 Task: Look for space in Deerfield, United States from 10th July, 2023 to 25th July, 2023 for 3 adults, 1 child in price range Rs.15000 to Rs.25000. Place can be shared room with 2 bedrooms having 3 beds and 2 bathrooms. Property type can be house, flat, guest house. Amenities needed are: wifi, TV, free parkinig on premises, gym, breakfast. Booking option can be shelf check-in. Required host language is English.
Action: Mouse moved to (558, 117)
Screenshot: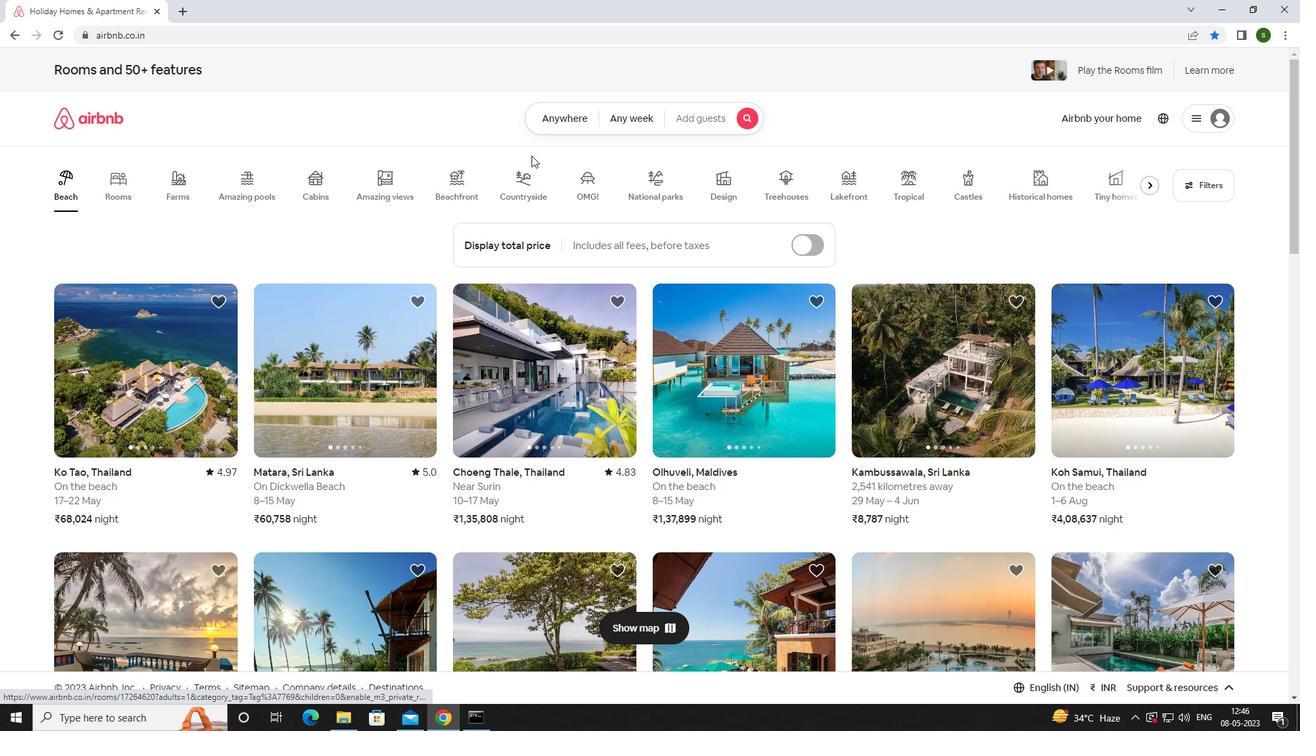 
Action: Mouse pressed left at (558, 117)
Screenshot: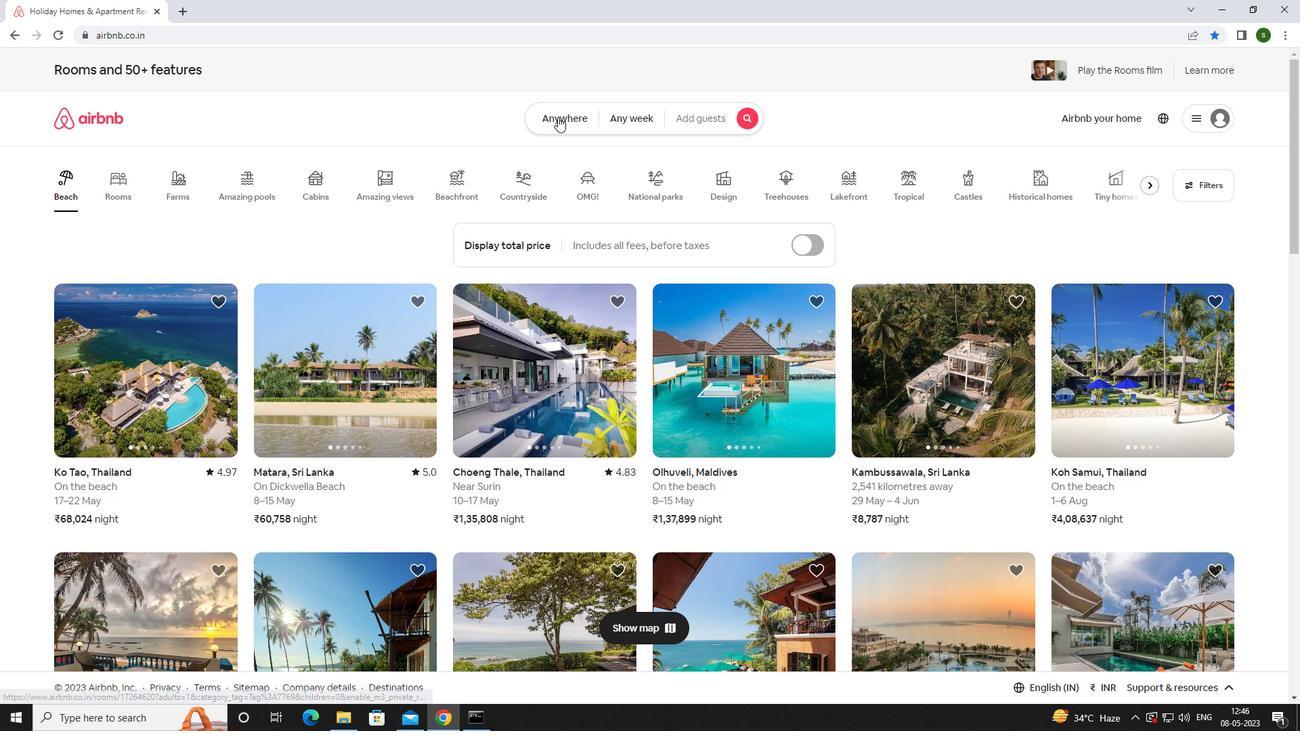 
Action: Mouse moved to (430, 169)
Screenshot: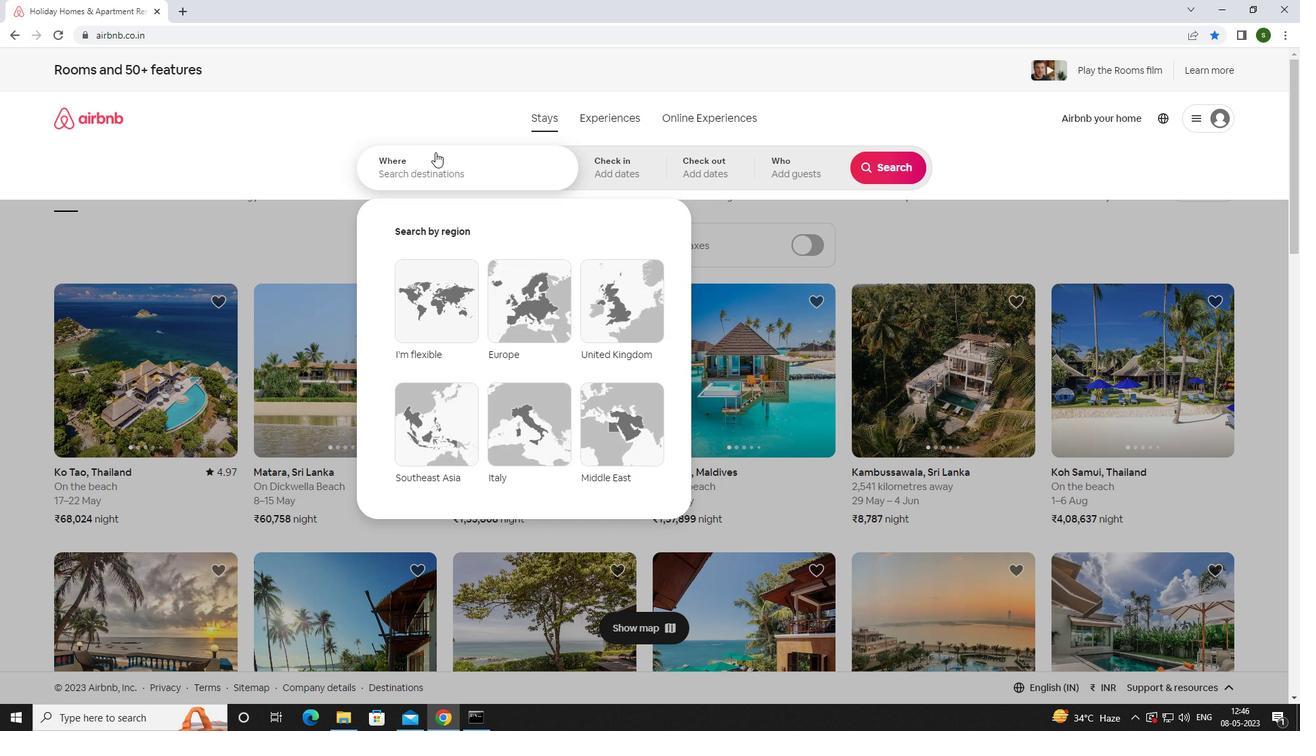 
Action: Mouse pressed left at (430, 169)
Screenshot: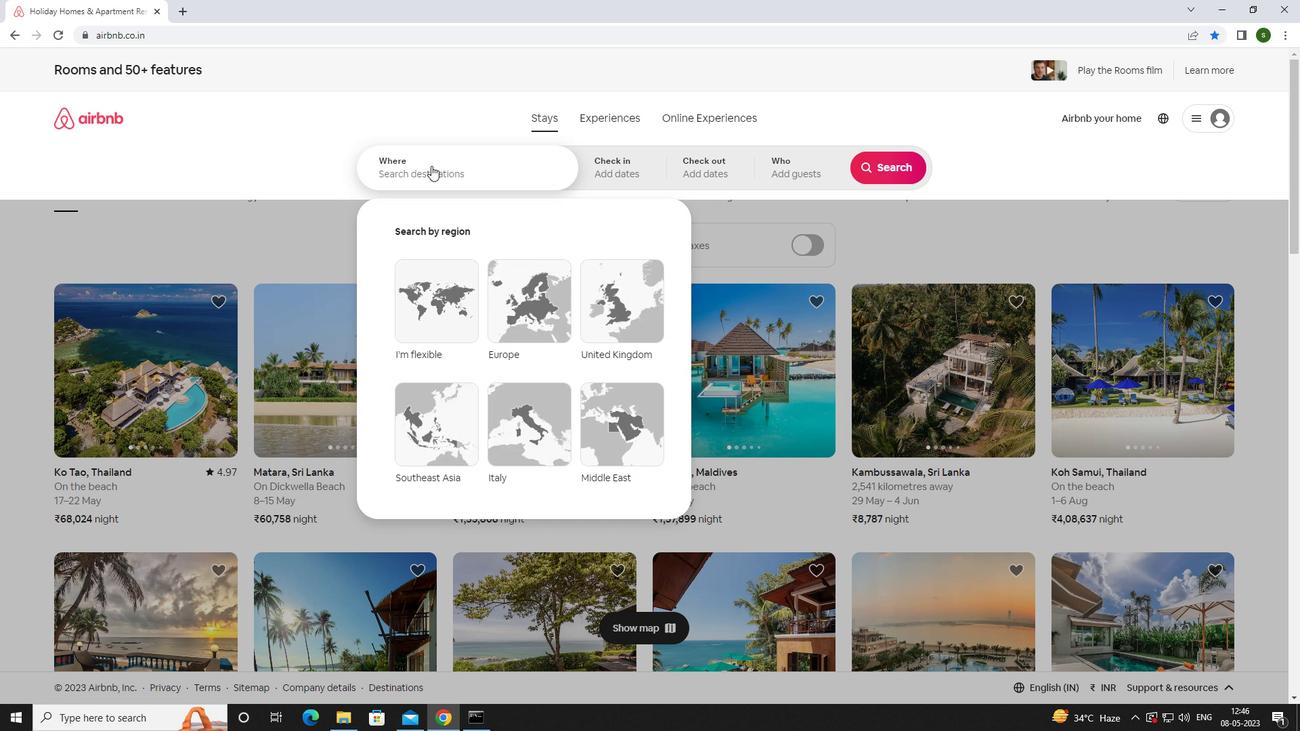 
Action: Key pressed <Key.caps_lock>d<Key.caps_lock>eerfield,<Key.space><Key.caps_lock>u<Key.caps_lock>nited<Key.space><Key.caps_lock>s<Key.caps_lock>tates<Key.enter>
Screenshot: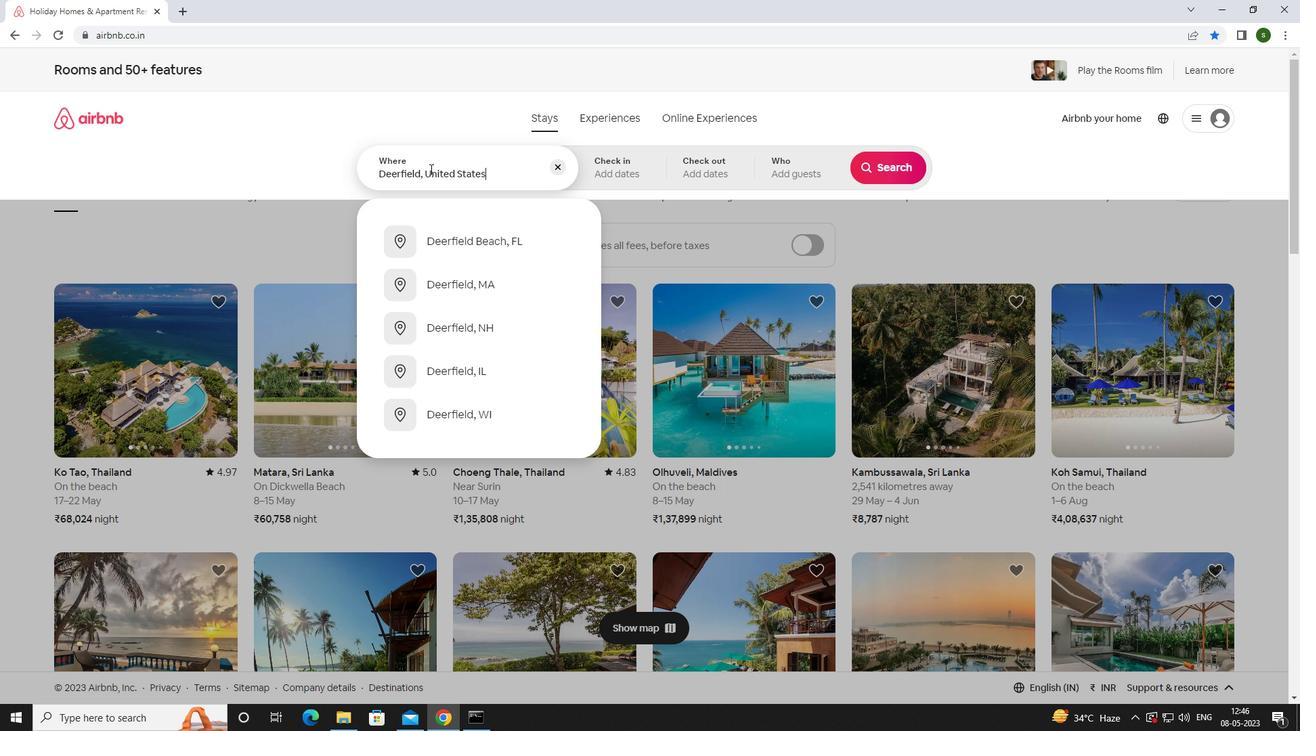 
Action: Mouse moved to (883, 268)
Screenshot: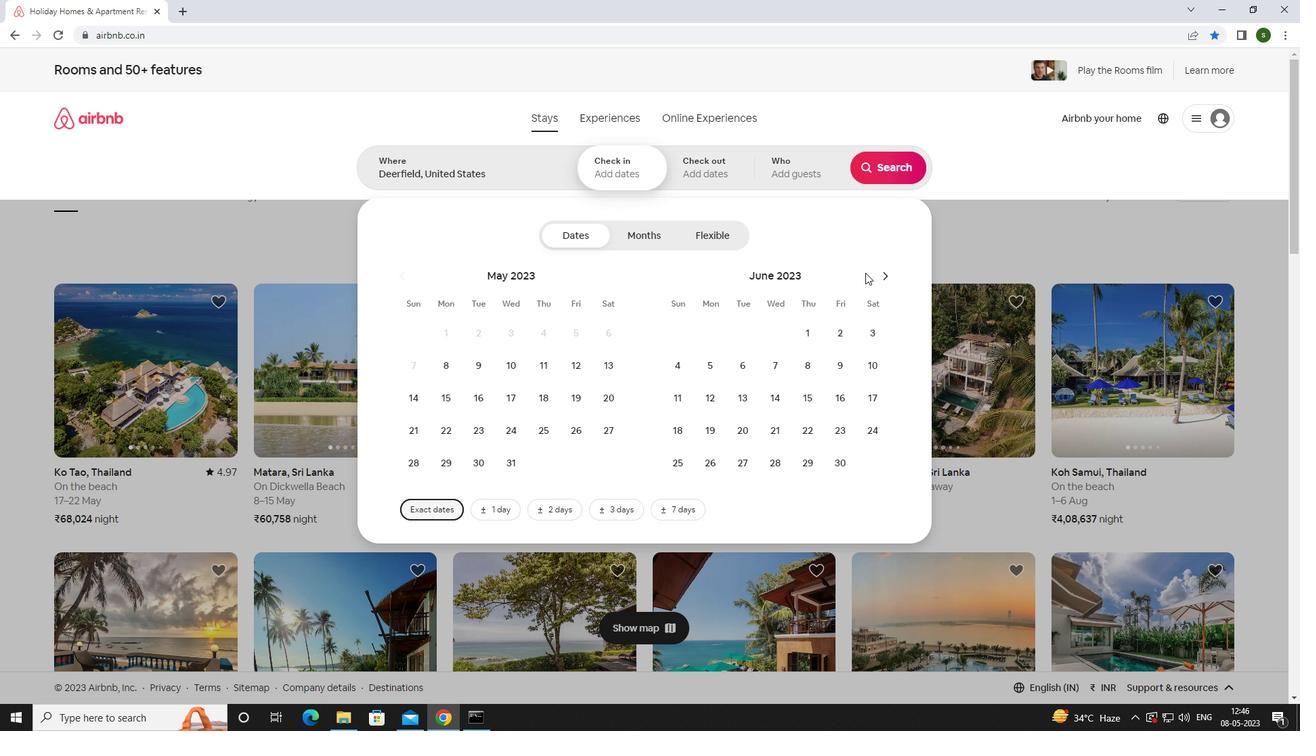 
Action: Mouse pressed left at (883, 268)
Screenshot: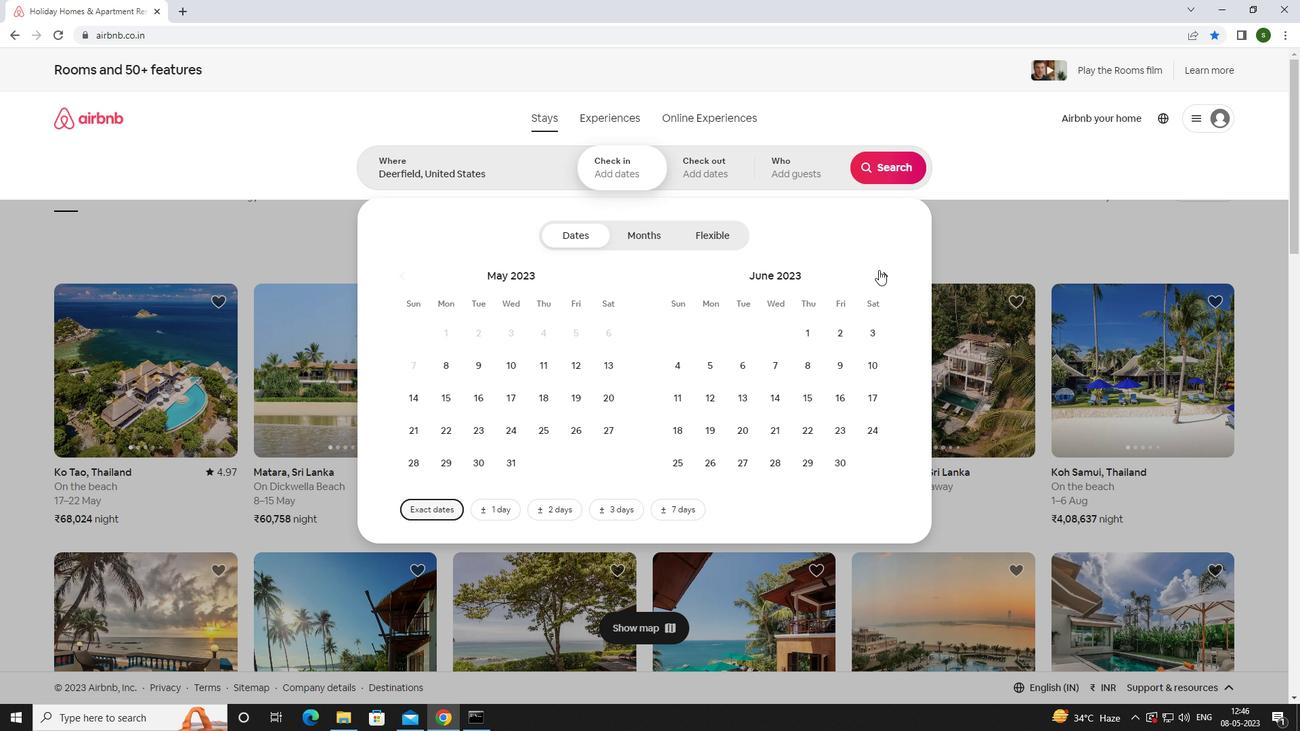 
Action: Mouse moved to (715, 402)
Screenshot: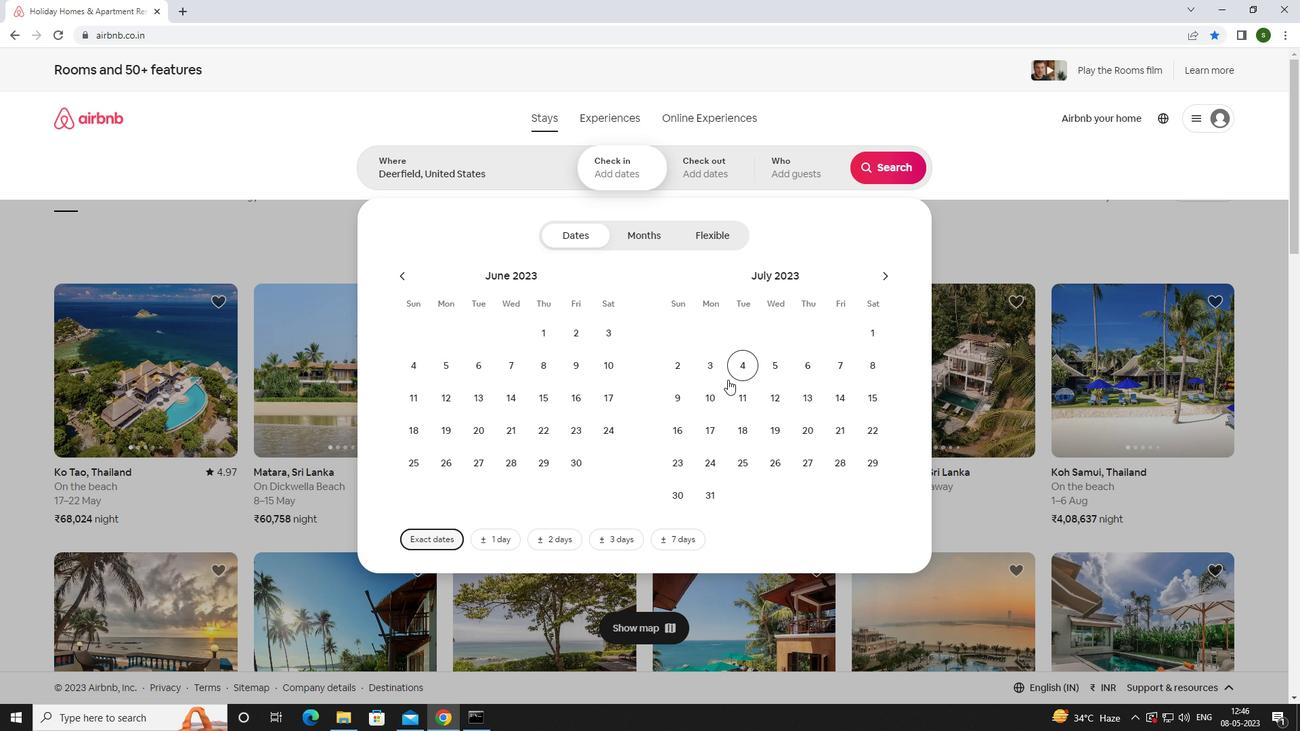 
Action: Mouse pressed left at (715, 402)
Screenshot: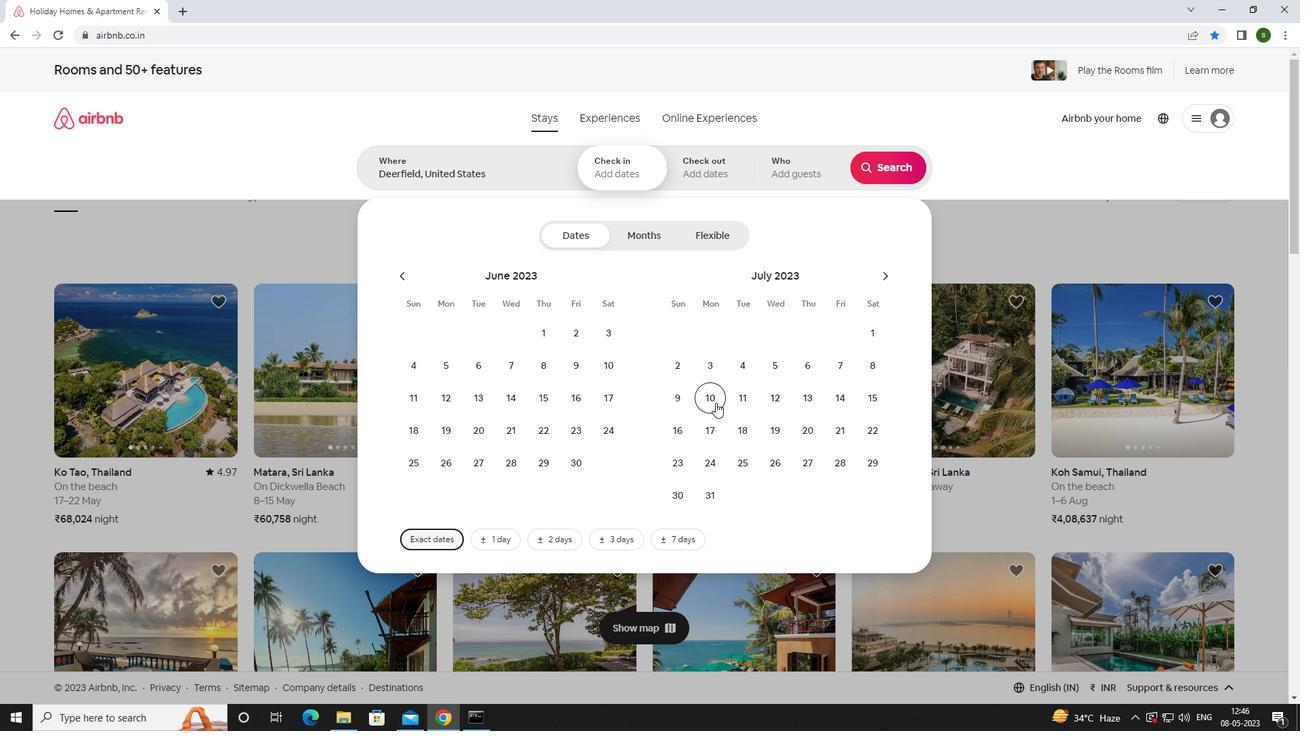 
Action: Mouse moved to (742, 455)
Screenshot: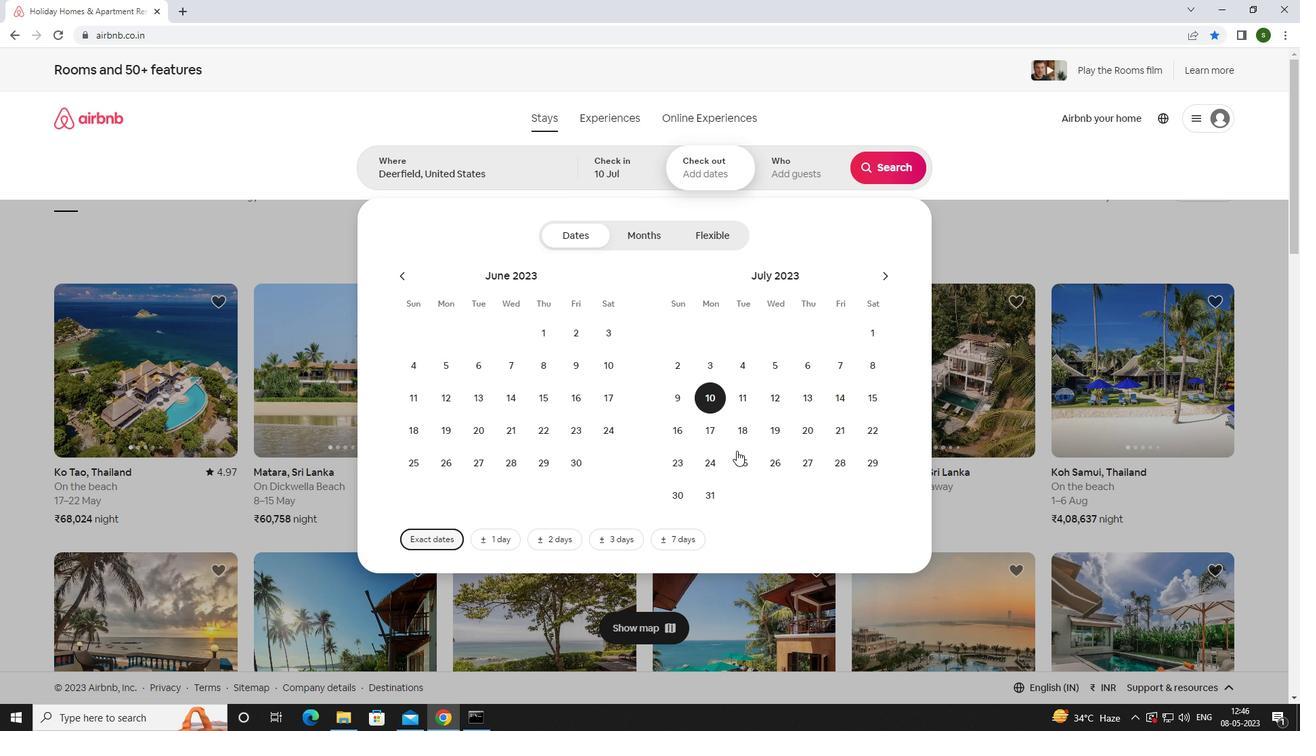 
Action: Mouse pressed left at (742, 455)
Screenshot: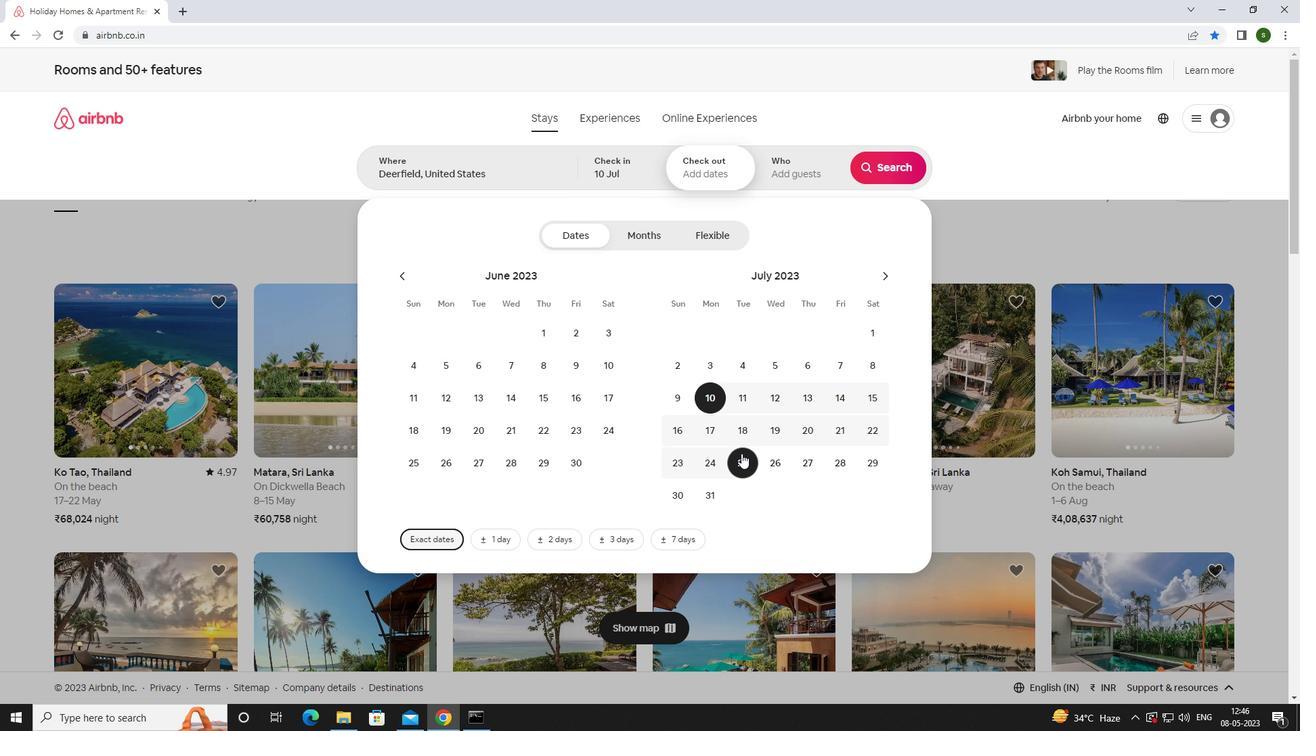 
Action: Mouse moved to (793, 171)
Screenshot: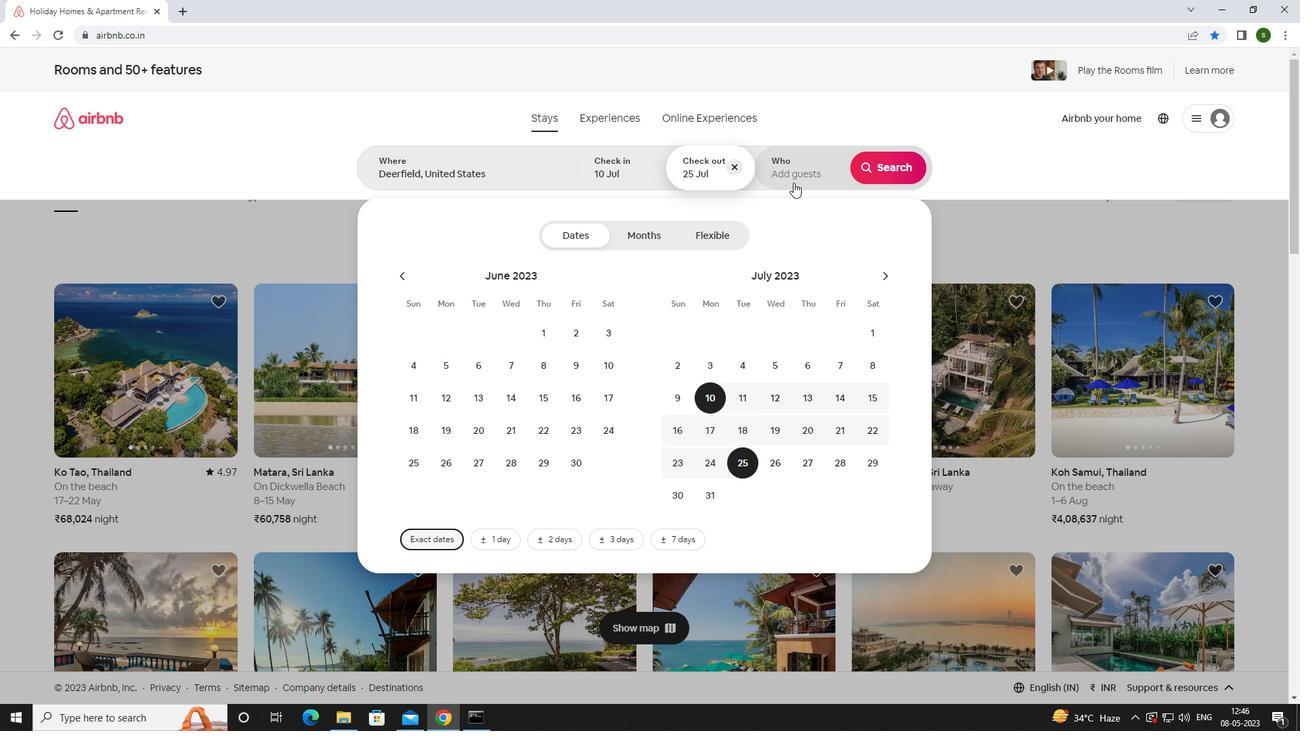 
Action: Mouse pressed left at (793, 171)
Screenshot: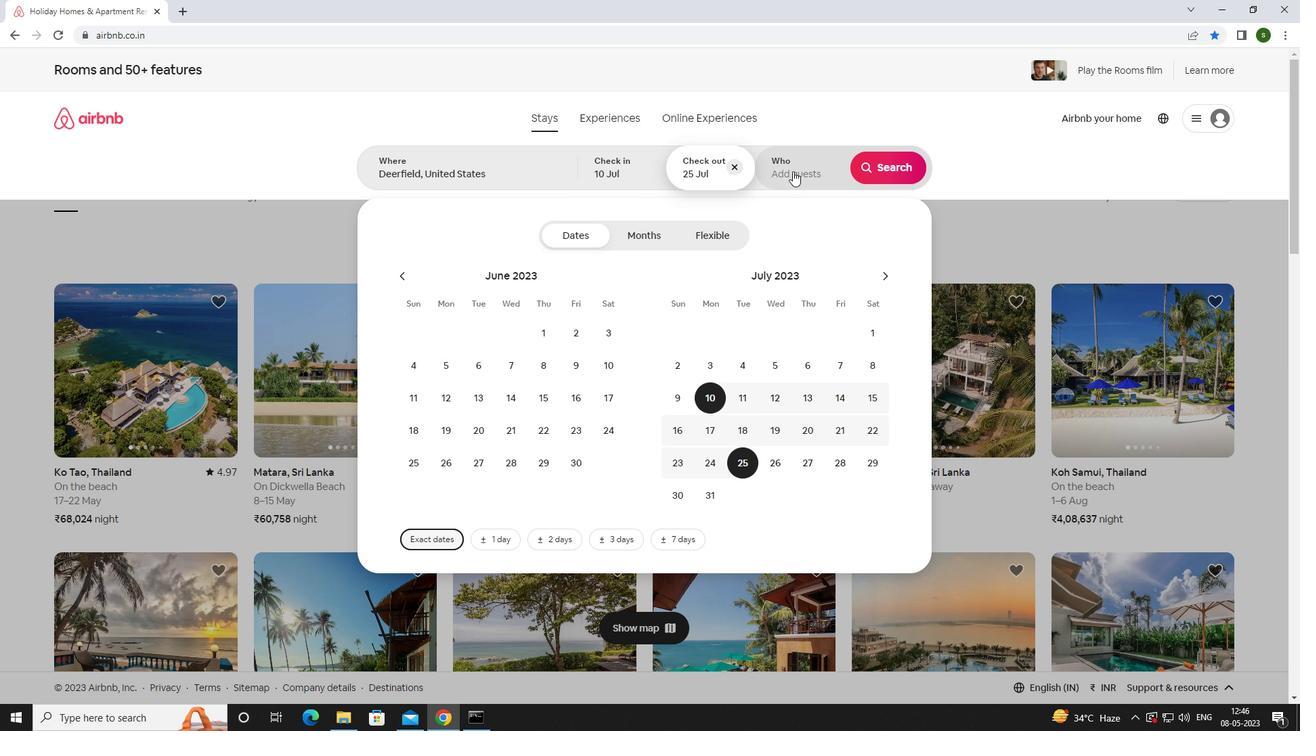 
Action: Mouse moved to (893, 233)
Screenshot: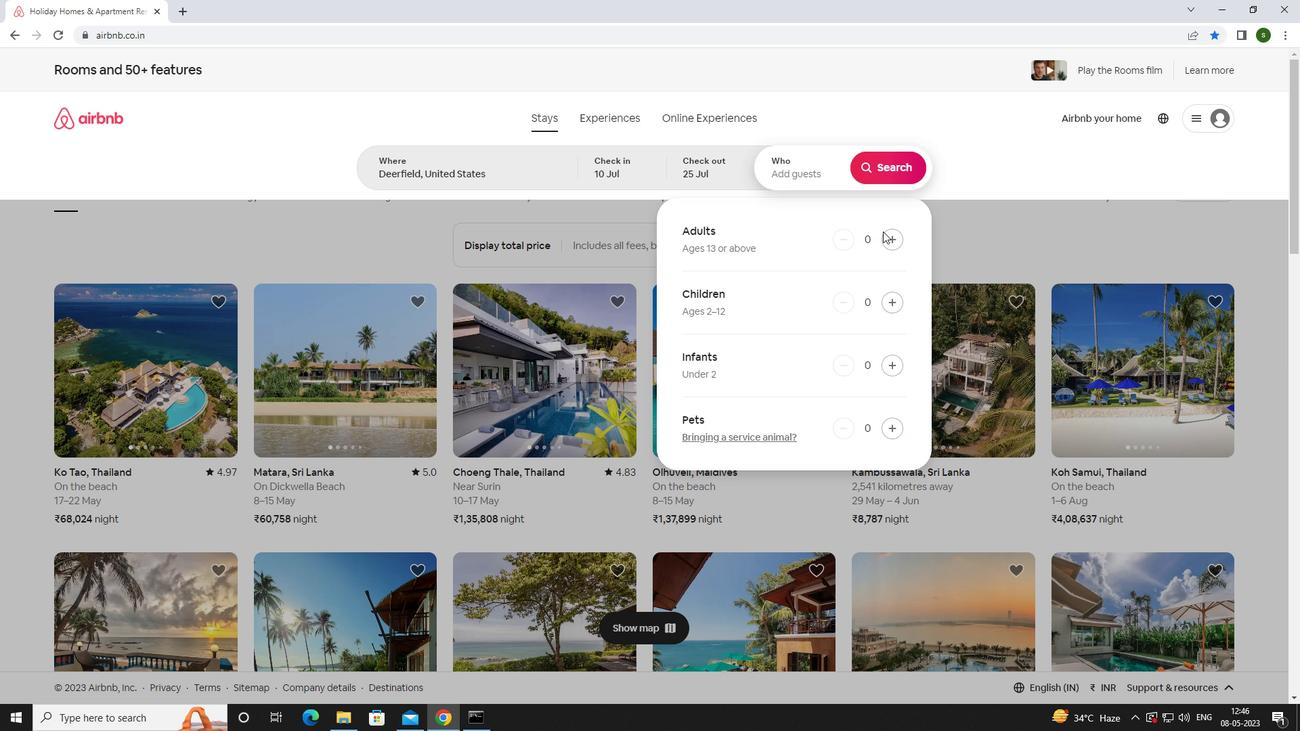 
Action: Mouse pressed left at (893, 233)
Screenshot: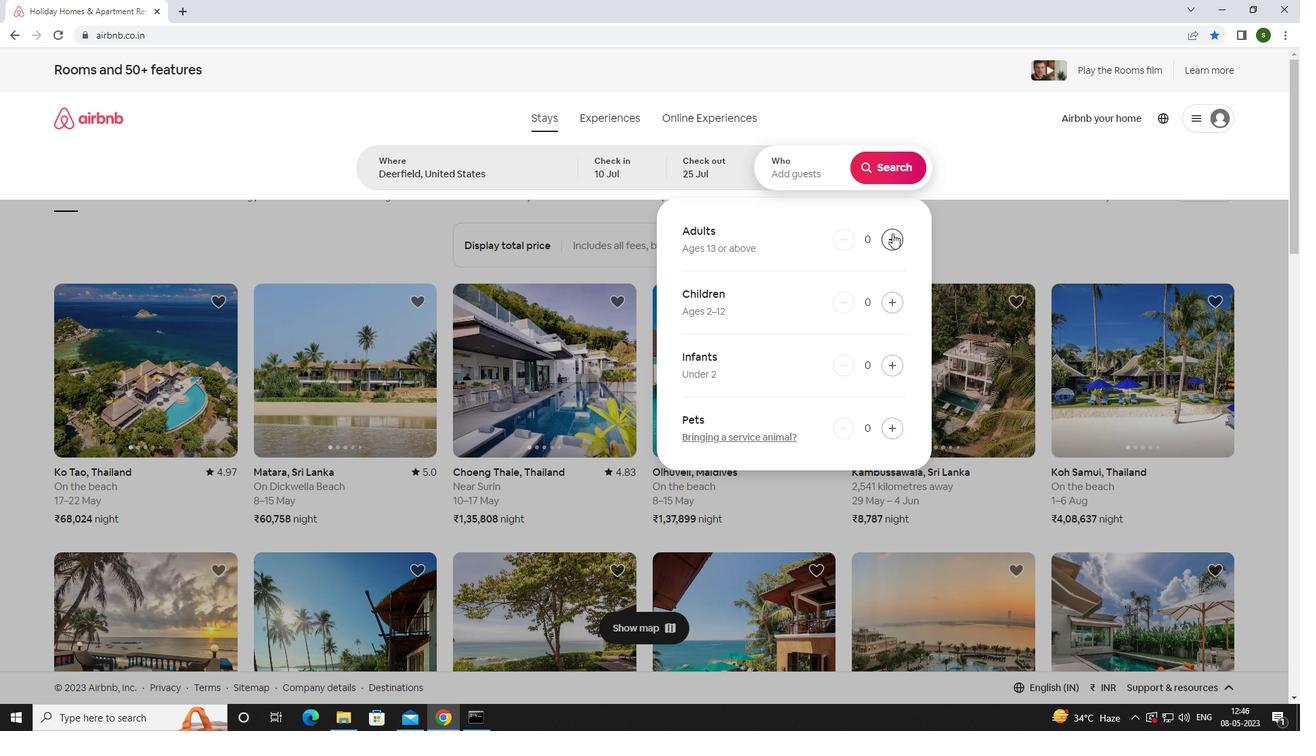 
Action: Mouse pressed left at (893, 233)
Screenshot: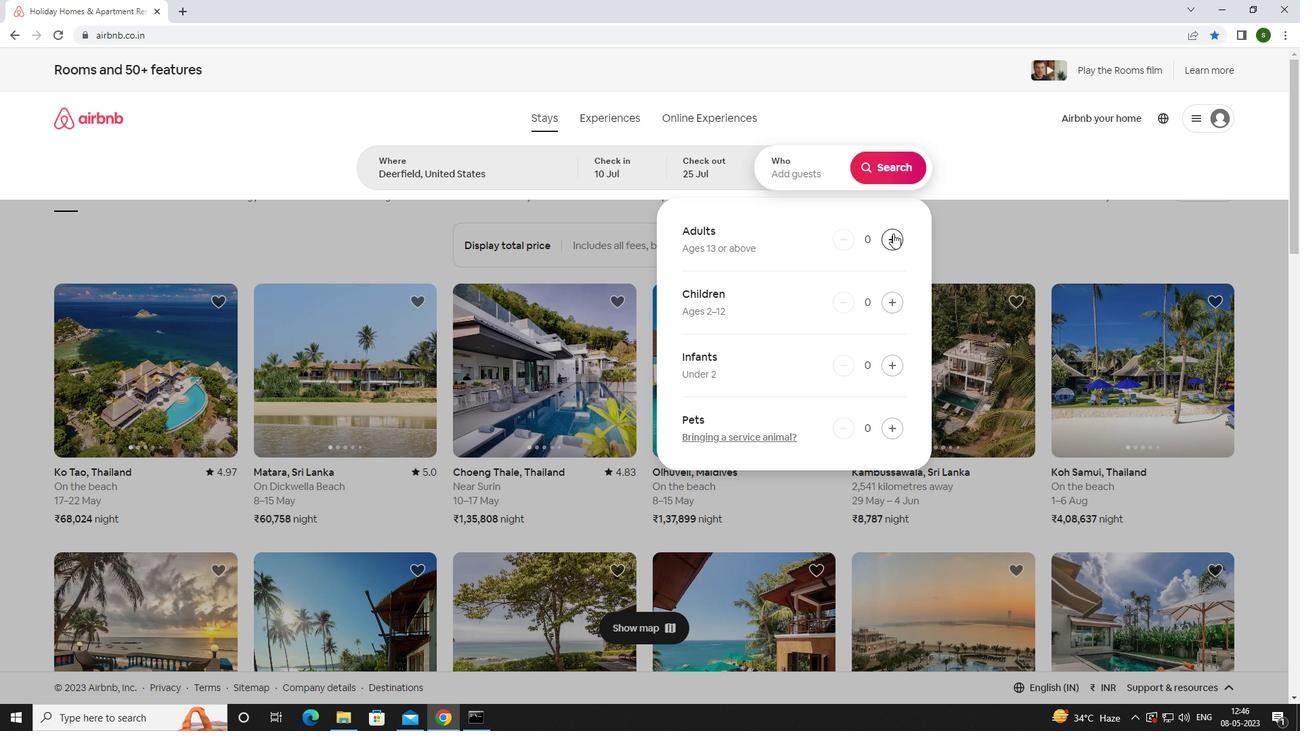 
Action: Mouse pressed left at (893, 233)
Screenshot: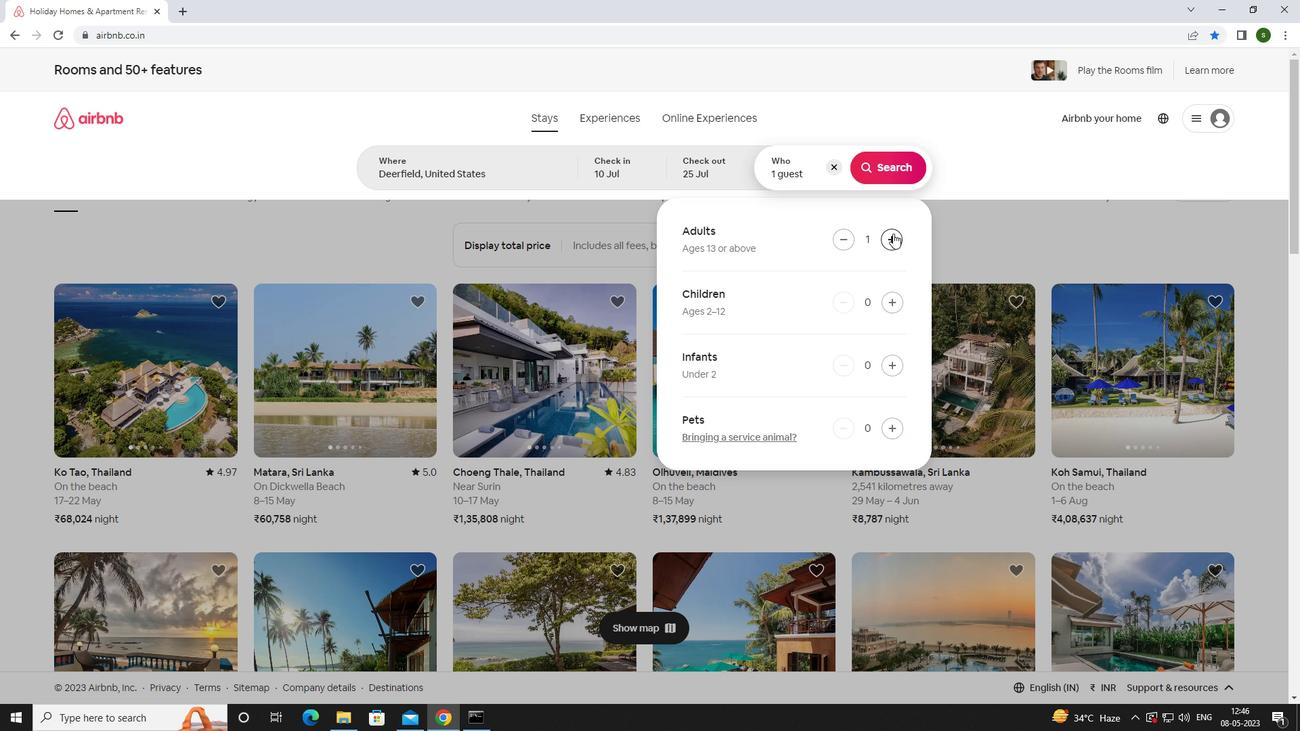 
Action: Mouse moved to (888, 295)
Screenshot: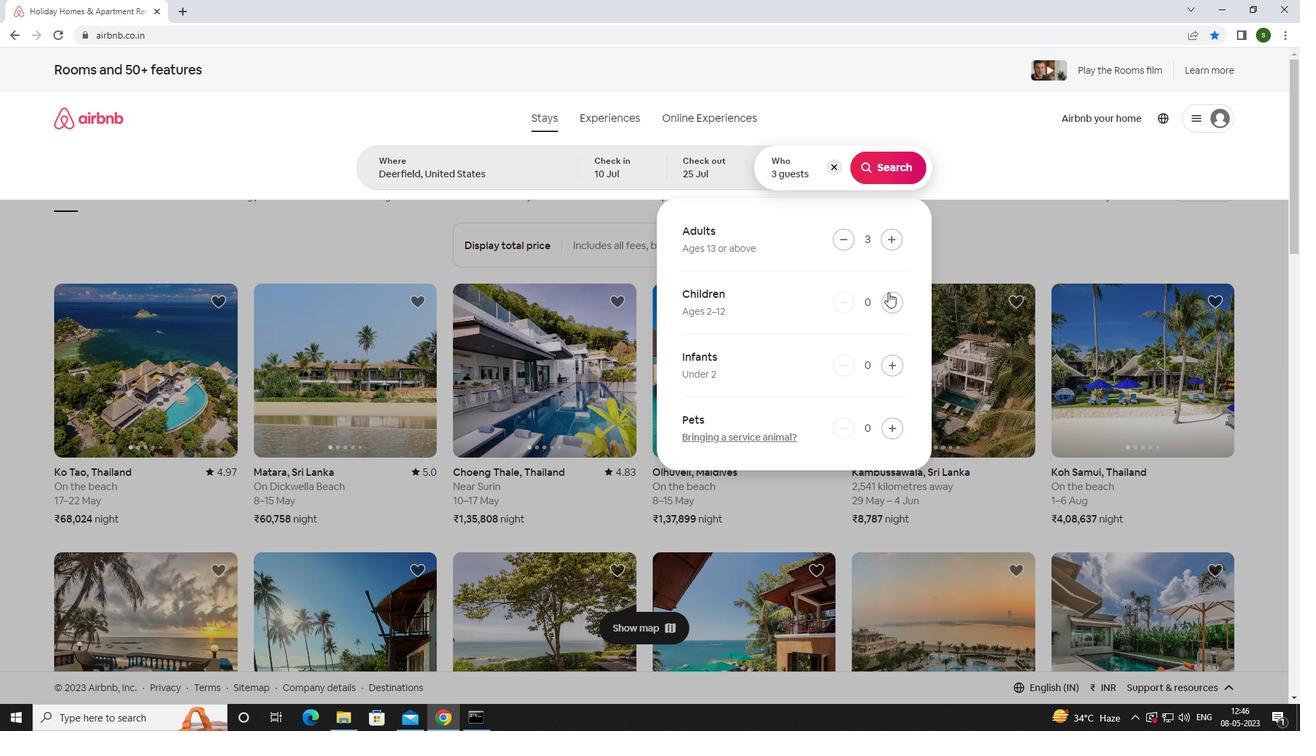 
Action: Mouse pressed left at (888, 295)
Screenshot: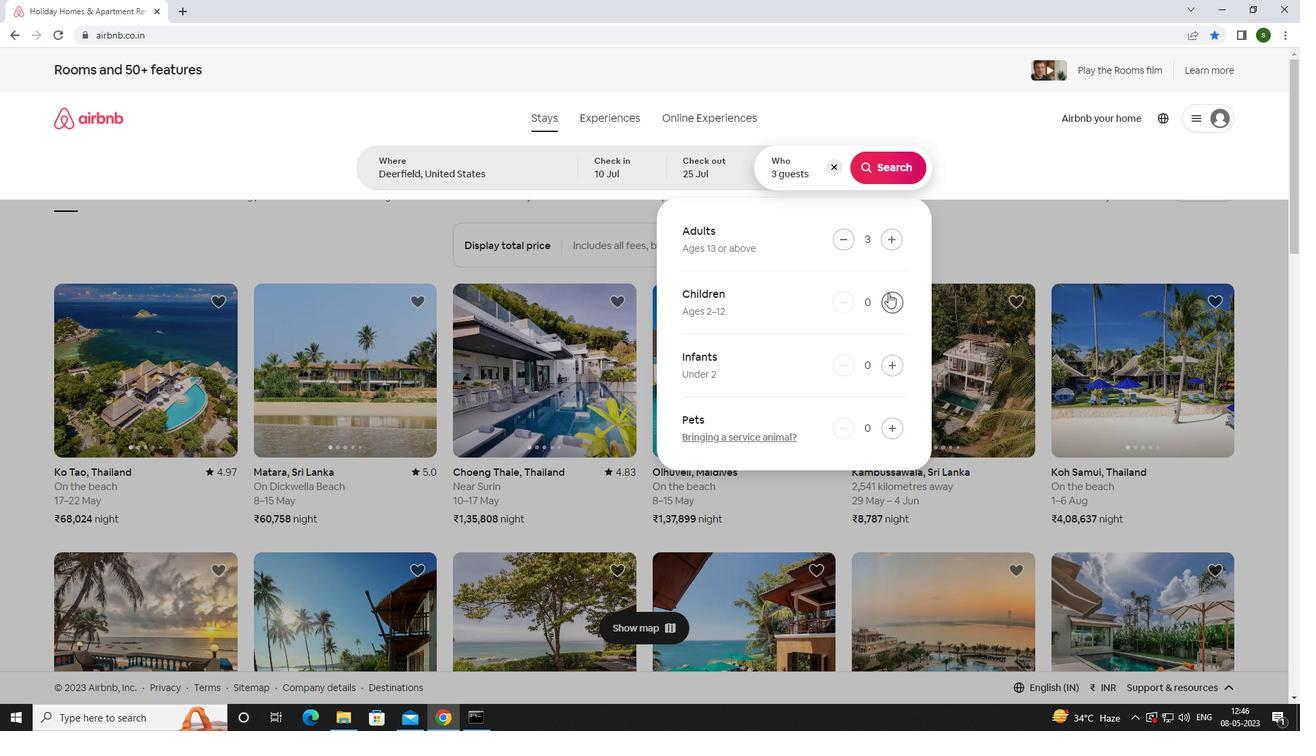 
Action: Mouse moved to (877, 169)
Screenshot: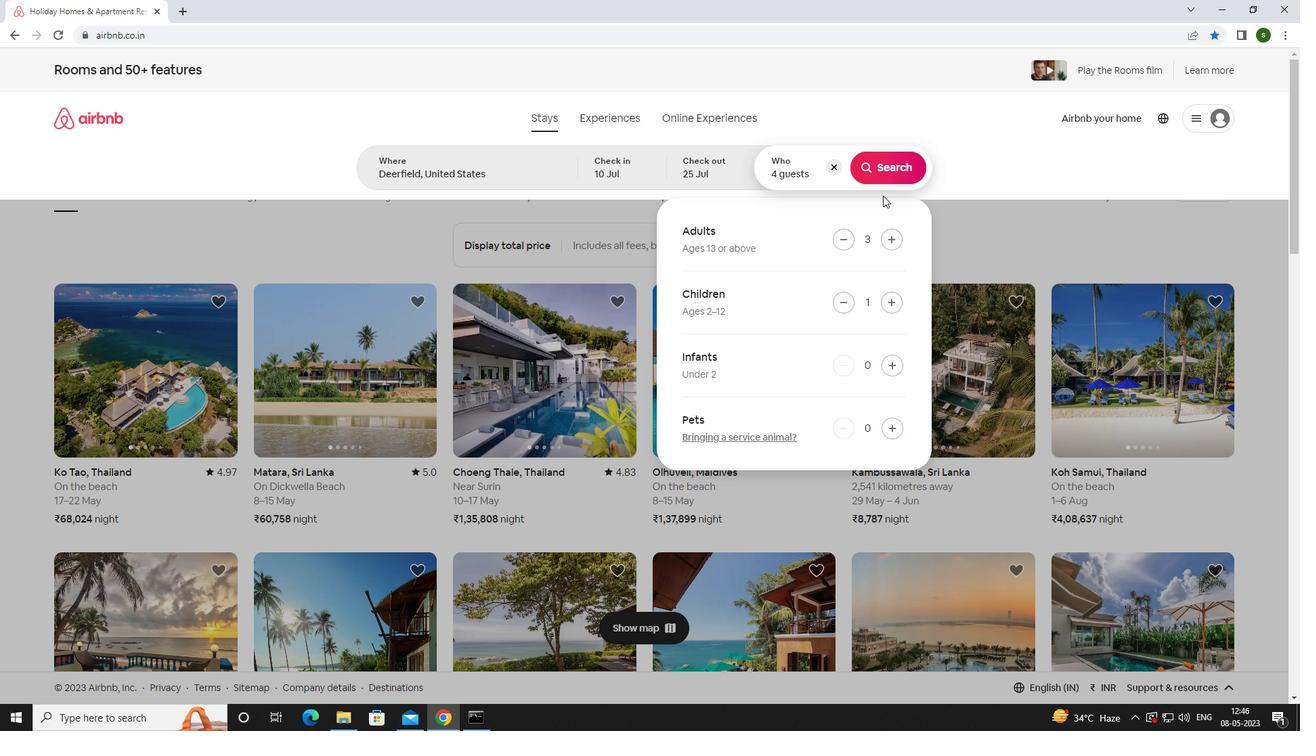 
Action: Mouse pressed left at (877, 169)
Screenshot: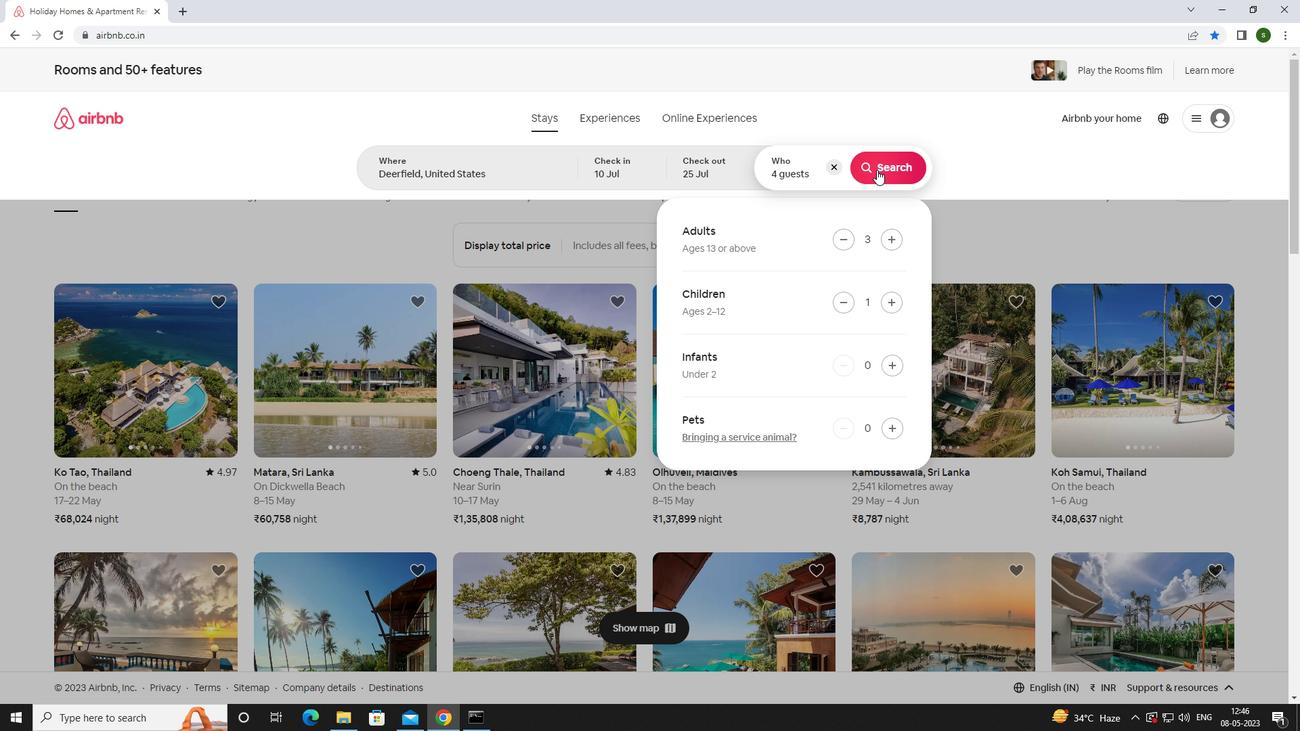 
Action: Mouse moved to (1242, 134)
Screenshot: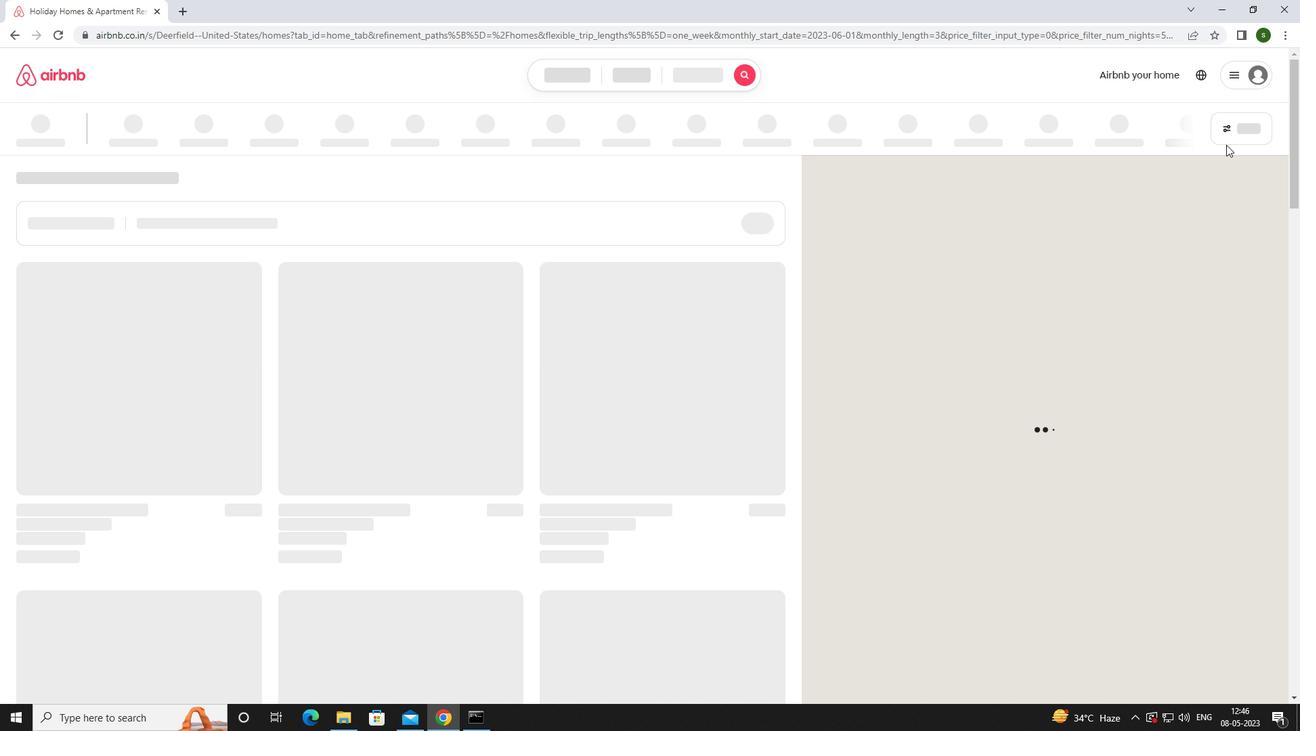 
Action: Mouse pressed left at (1242, 134)
Screenshot: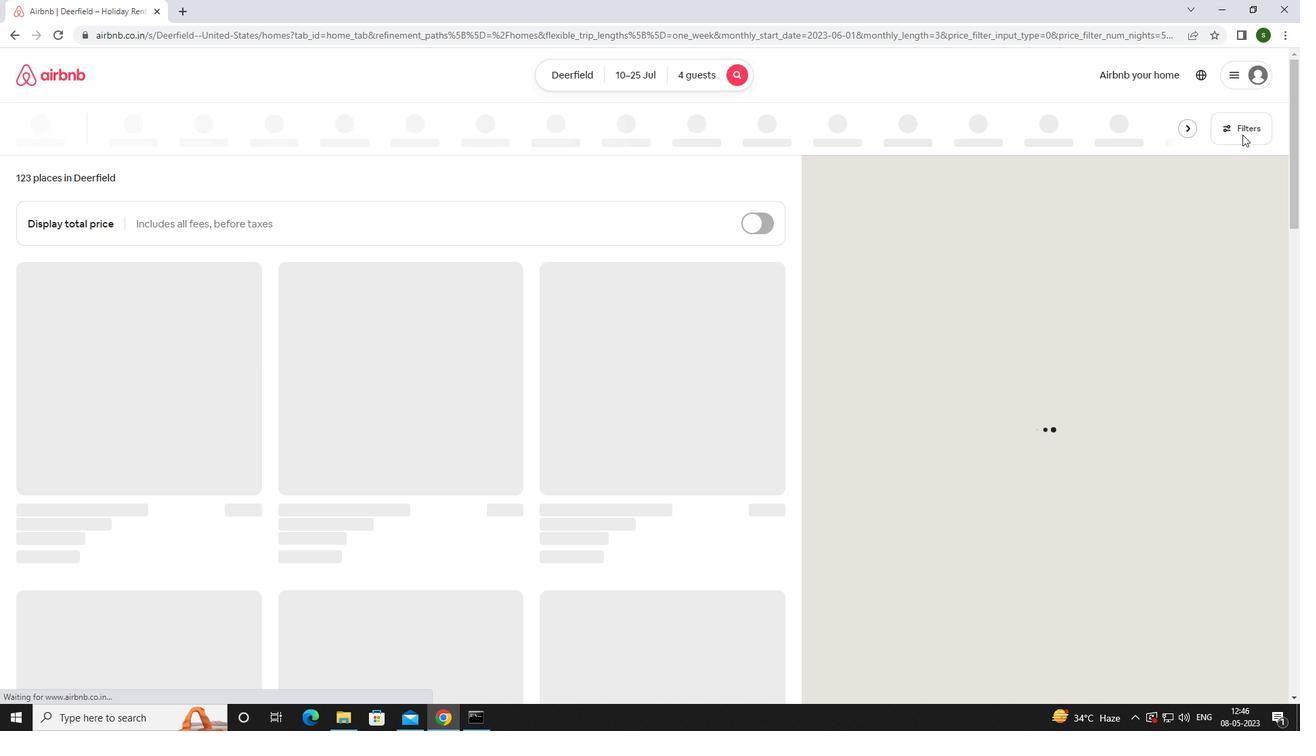 
Action: Mouse moved to (540, 467)
Screenshot: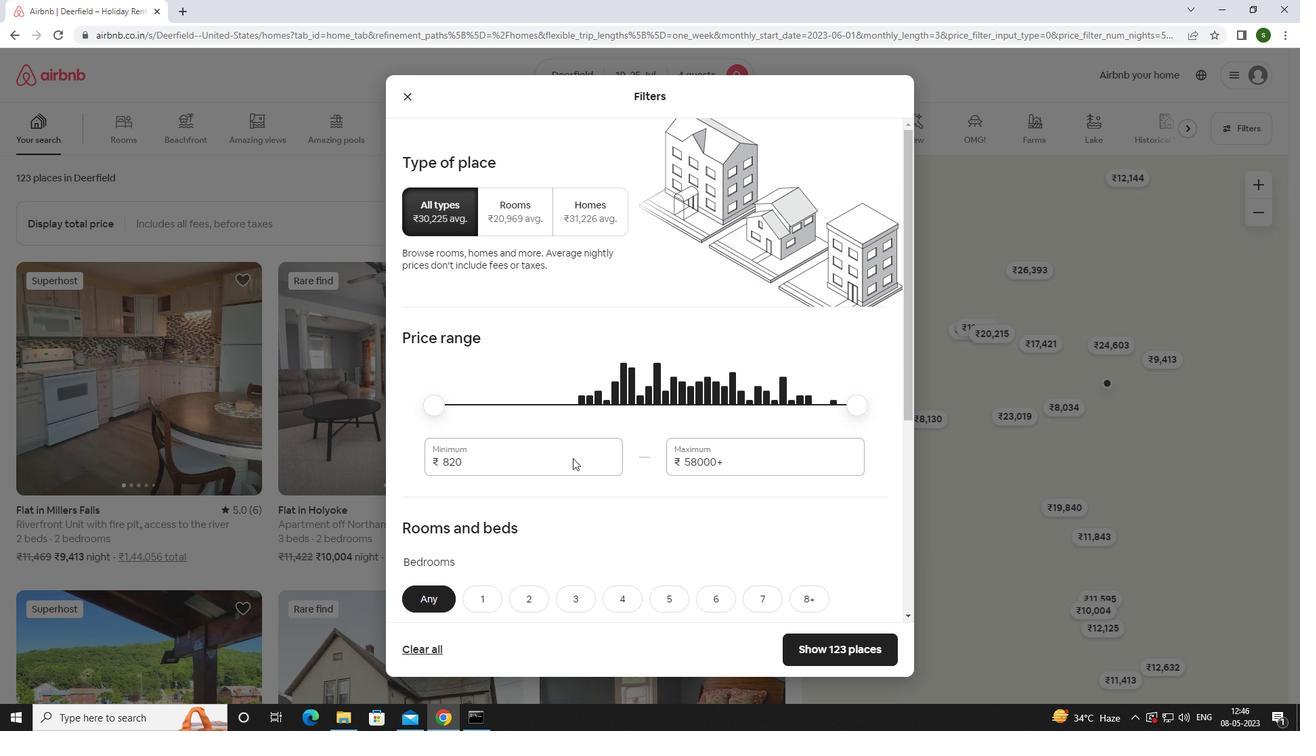 
Action: Mouse pressed left at (540, 467)
Screenshot: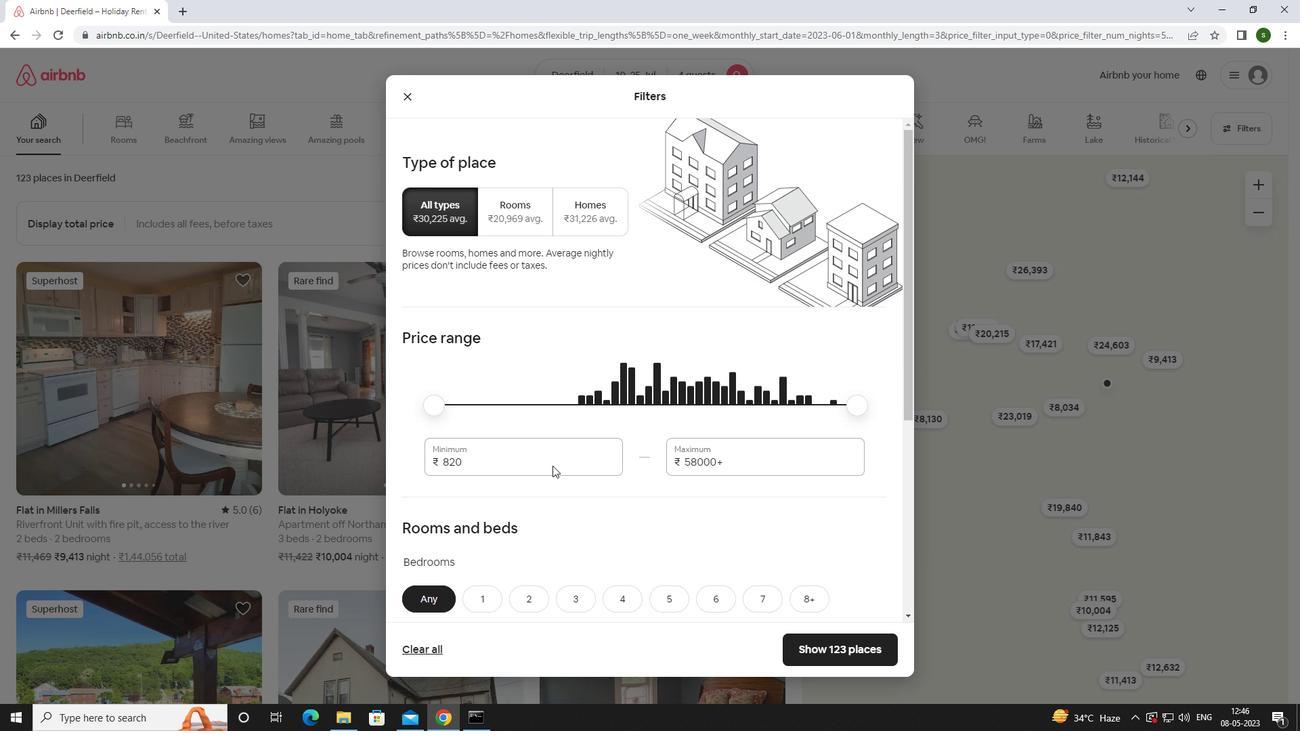 
Action: Mouse moved to (538, 467)
Screenshot: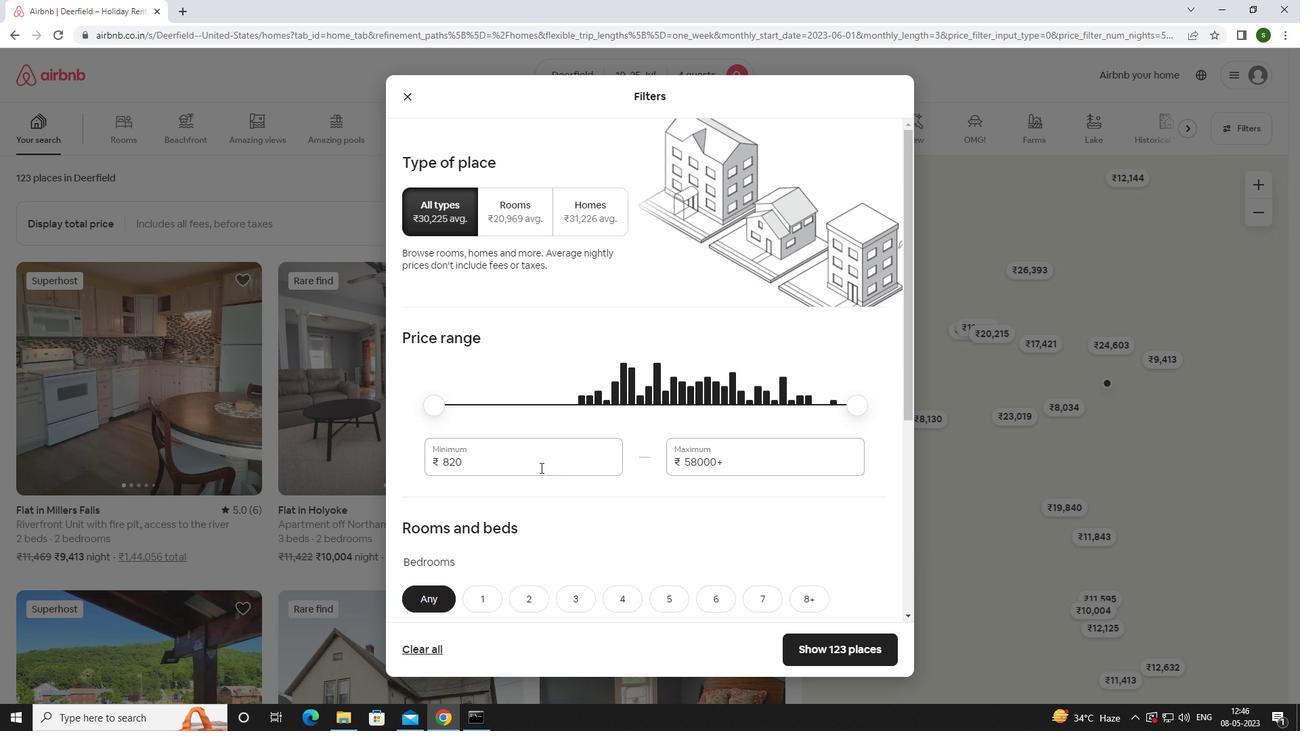 
Action: Key pressed <Key.backspace><Key.backspace><Key.backspace><Key.backspace>15000
Screenshot: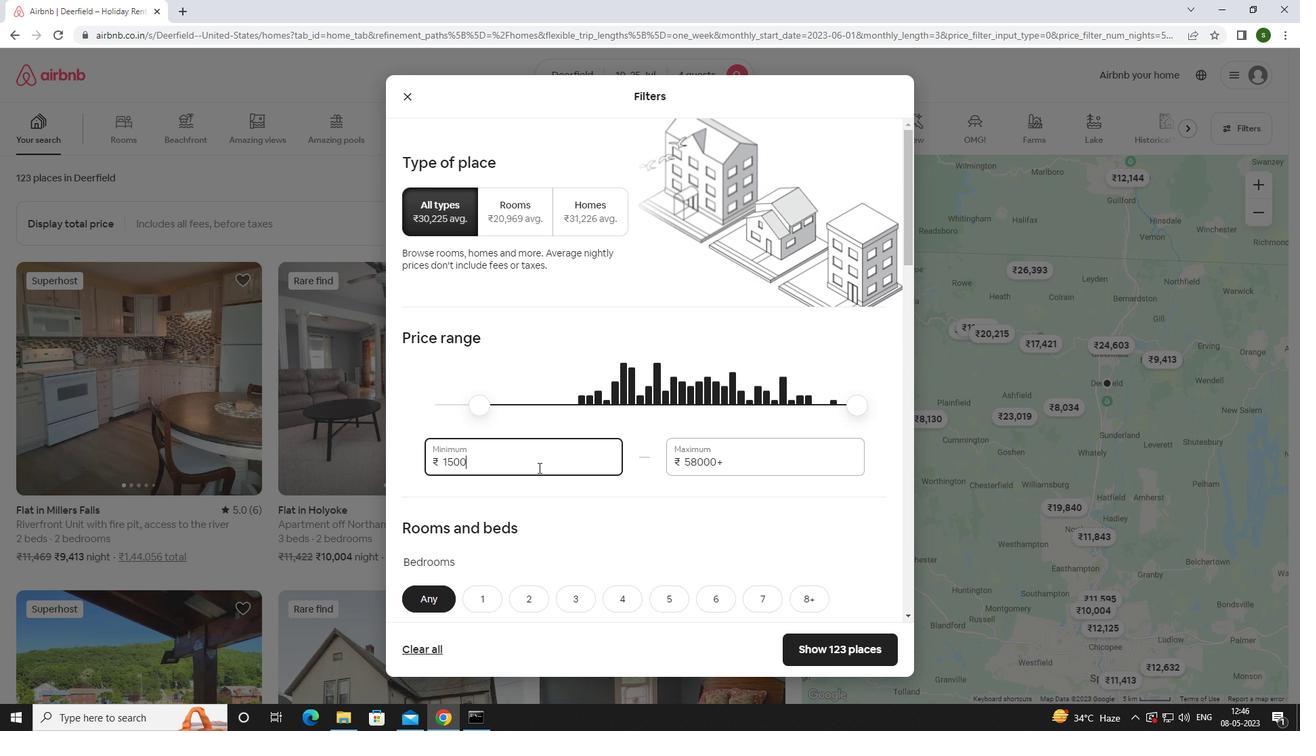 
Action: Mouse moved to (737, 463)
Screenshot: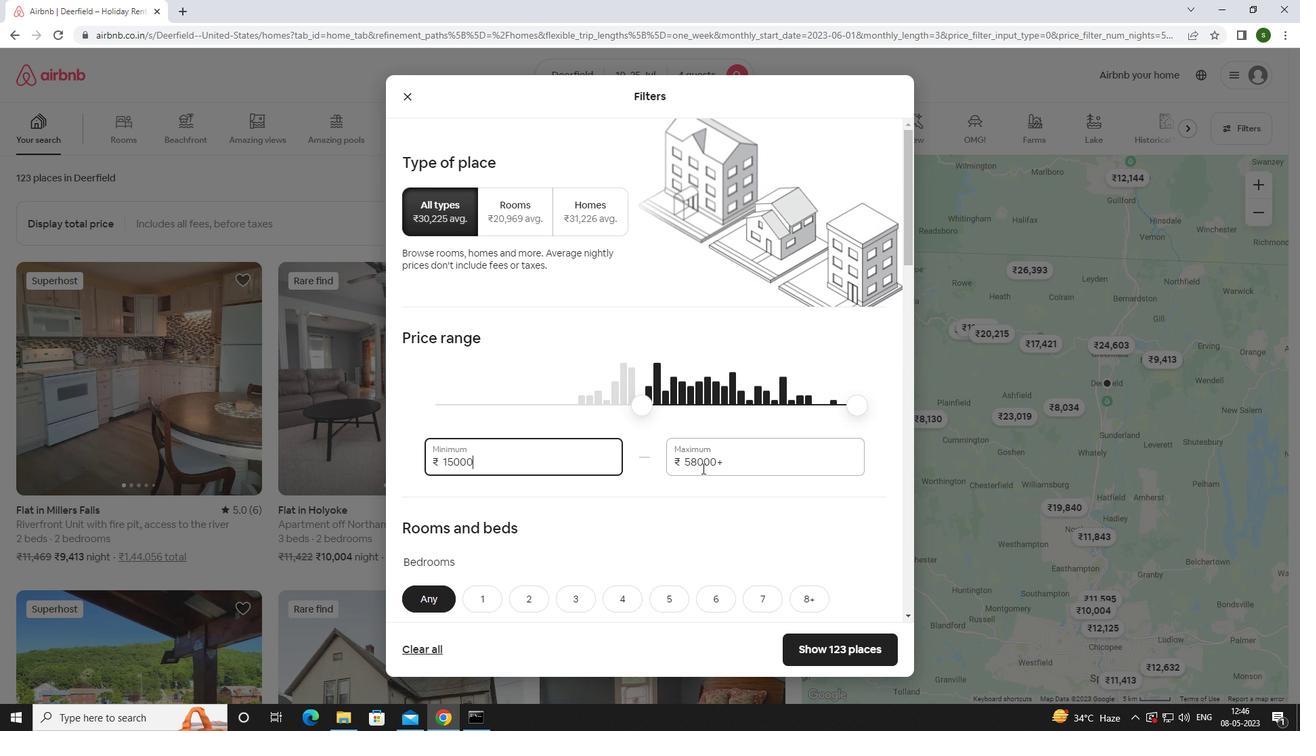 
Action: Mouse pressed left at (737, 463)
Screenshot: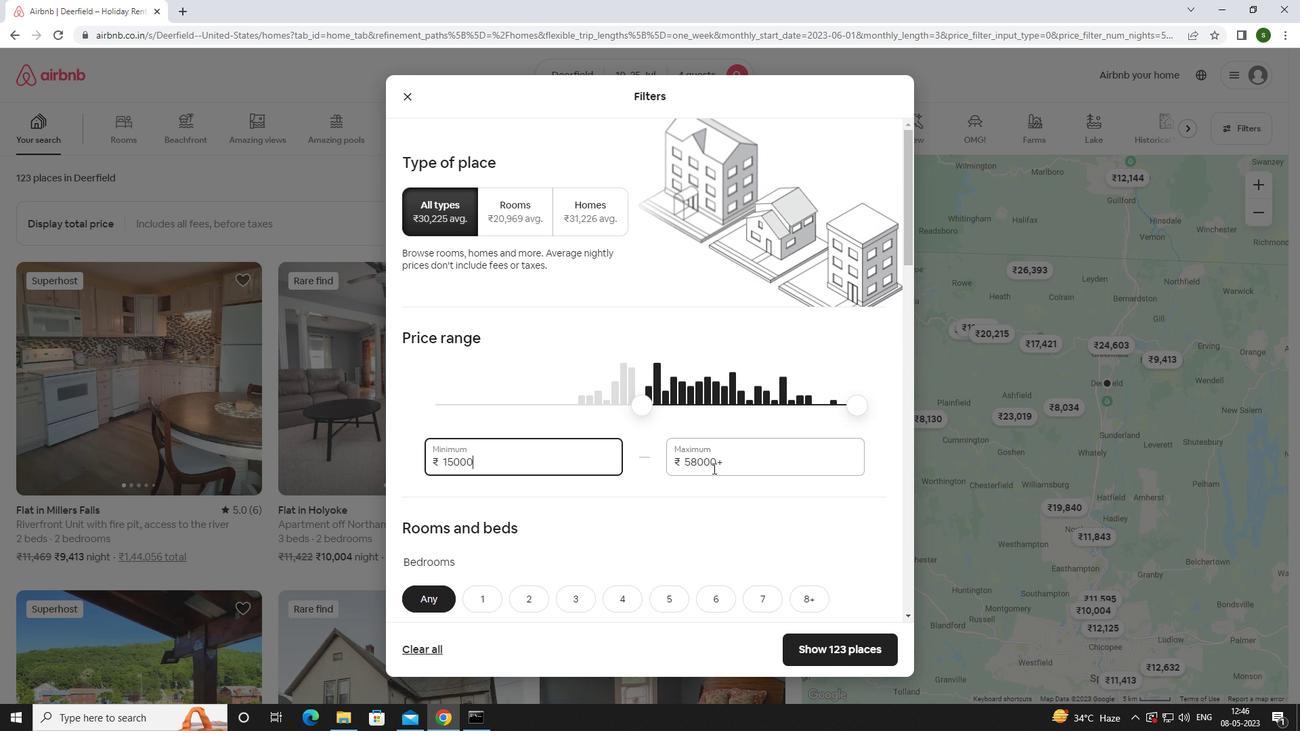 
Action: Mouse moved to (739, 463)
Screenshot: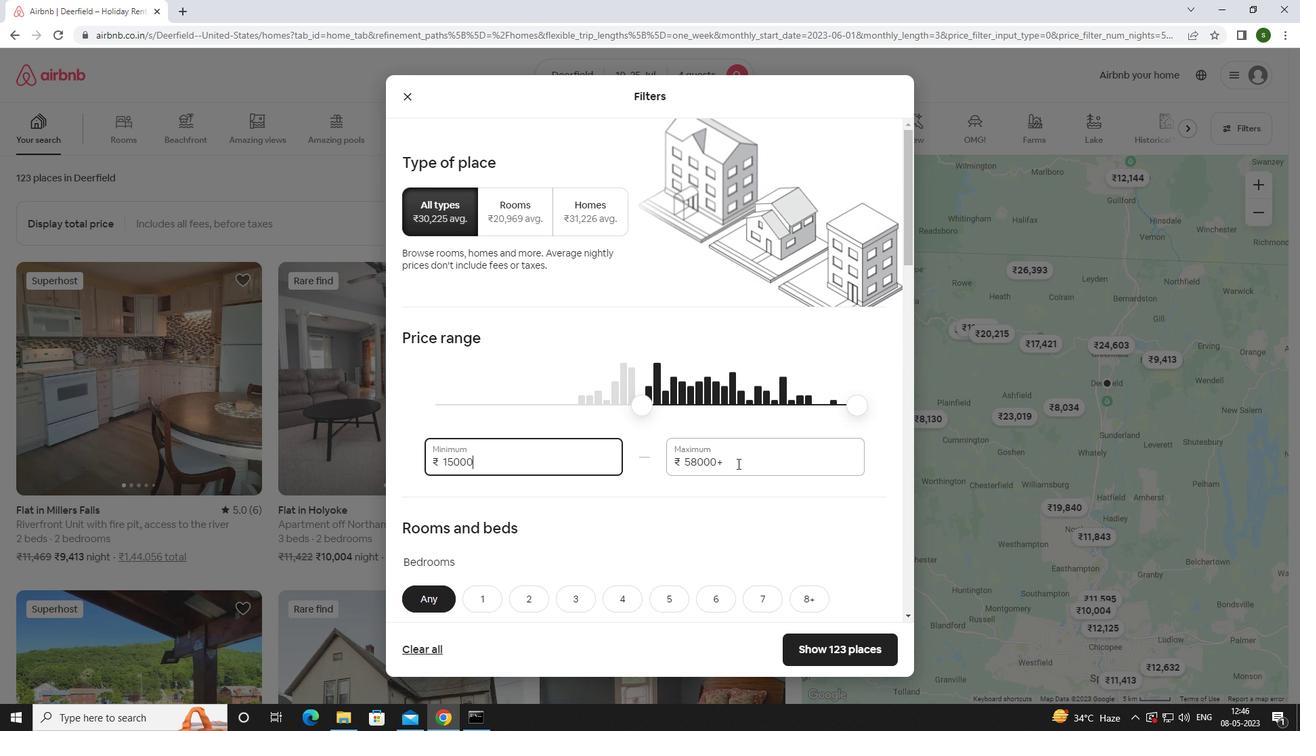 
Action: Key pressed <Key.backspace><Key.backspace><Key.backspace><Key.backspace><Key.backspace><Key.backspace><Key.backspace><Key.backspace><Key.backspace><Key.backspace><Key.backspace>25000
Screenshot: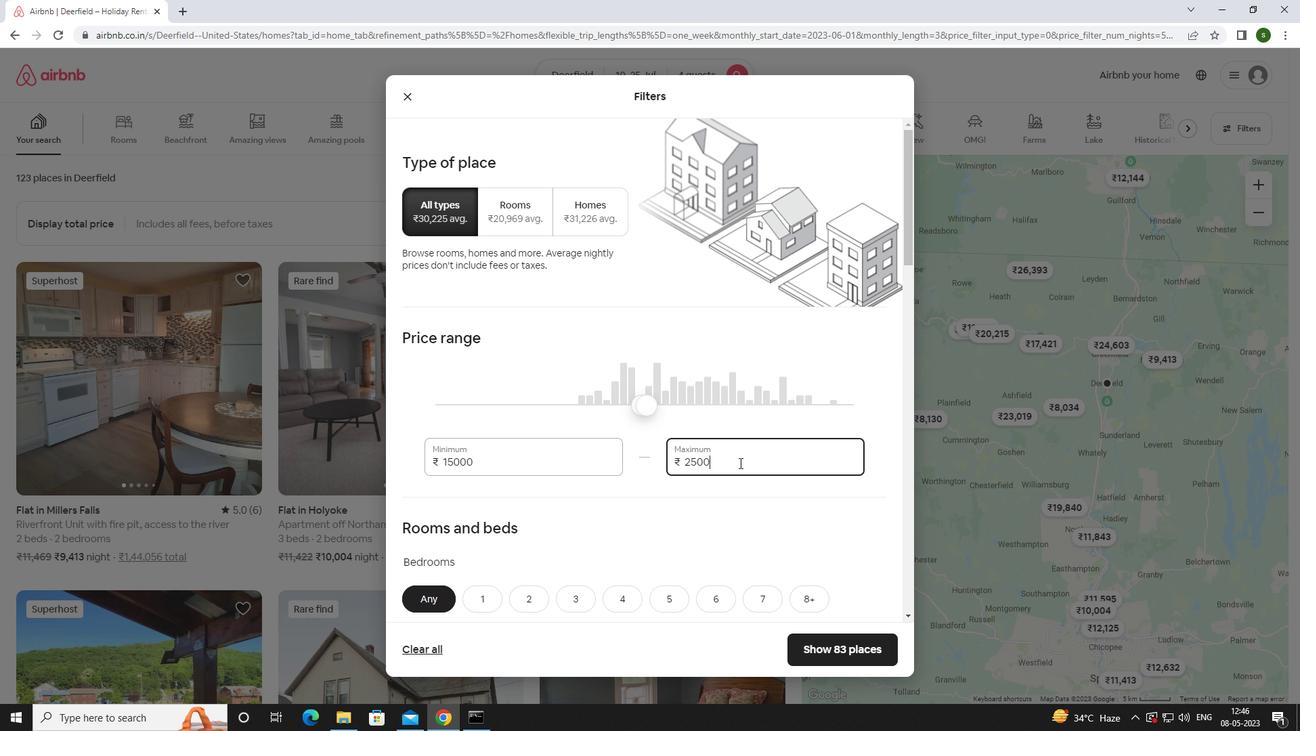 
Action: Mouse moved to (656, 461)
Screenshot: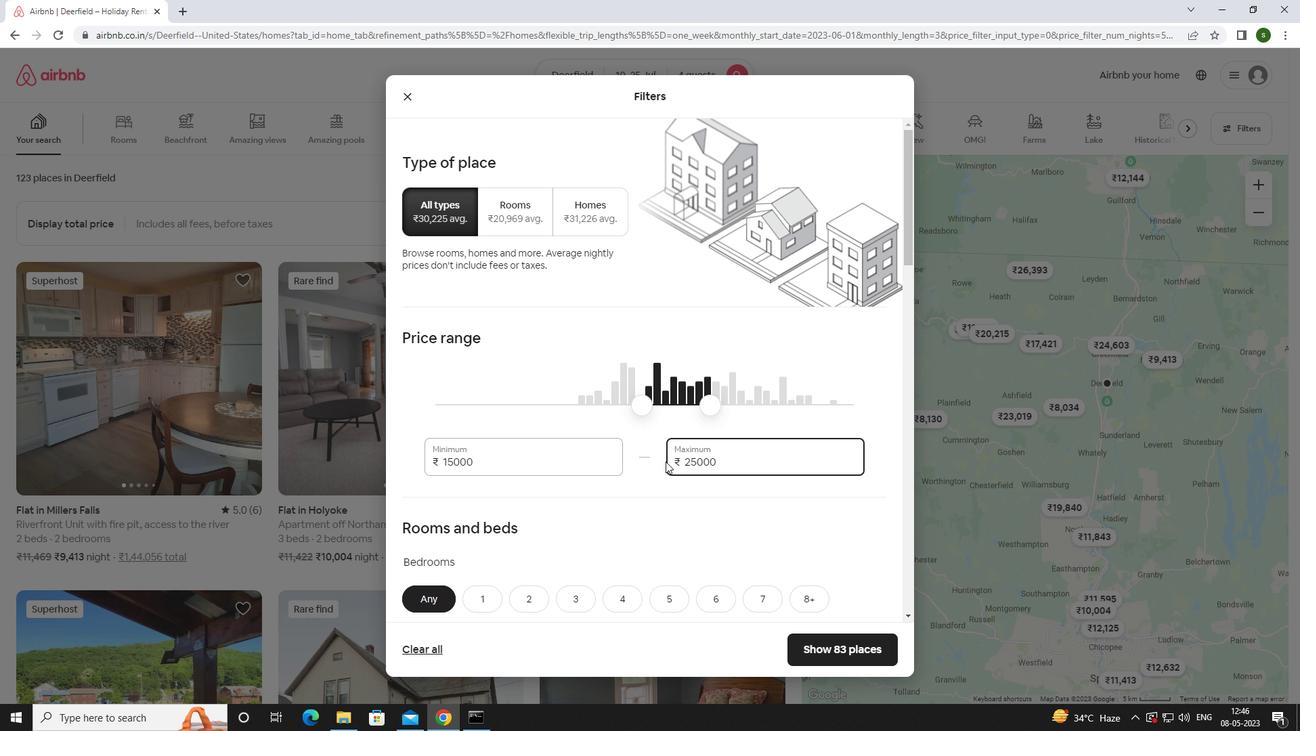 
Action: Mouse scrolled (656, 461) with delta (0, 0)
Screenshot: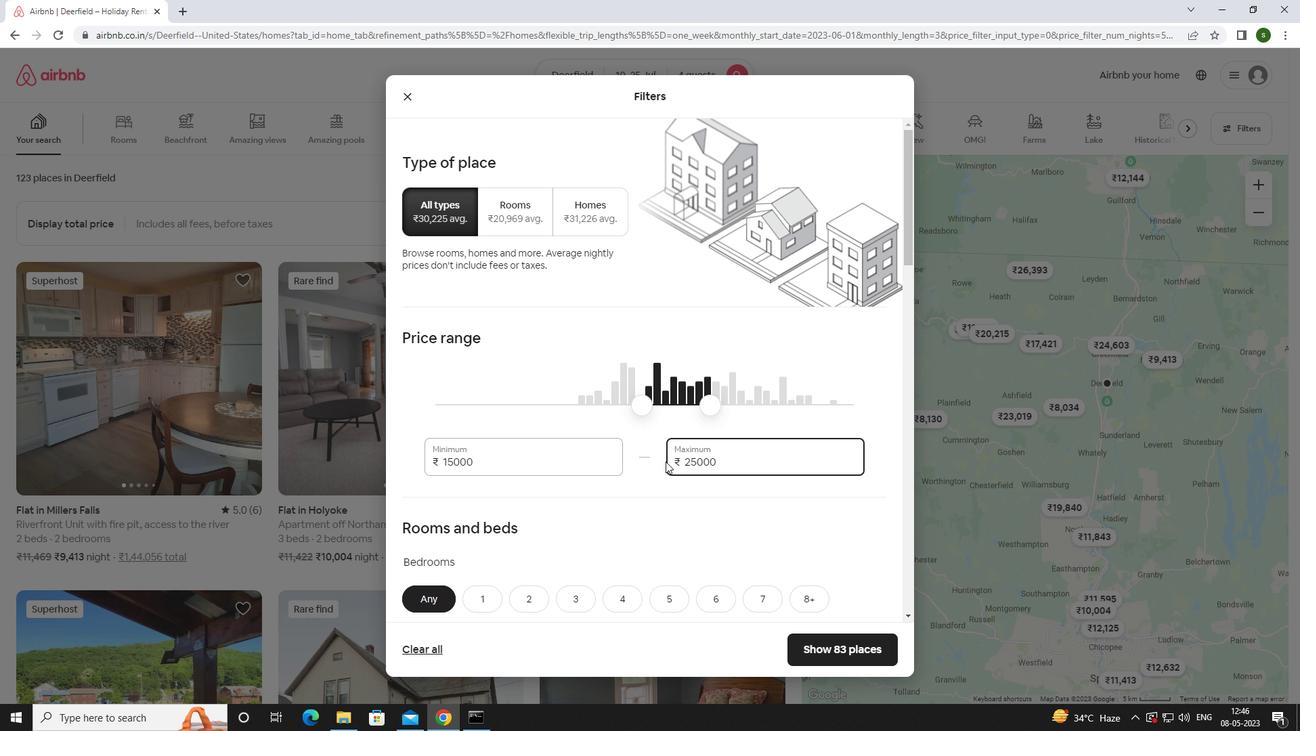 
Action: Mouse moved to (654, 461)
Screenshot: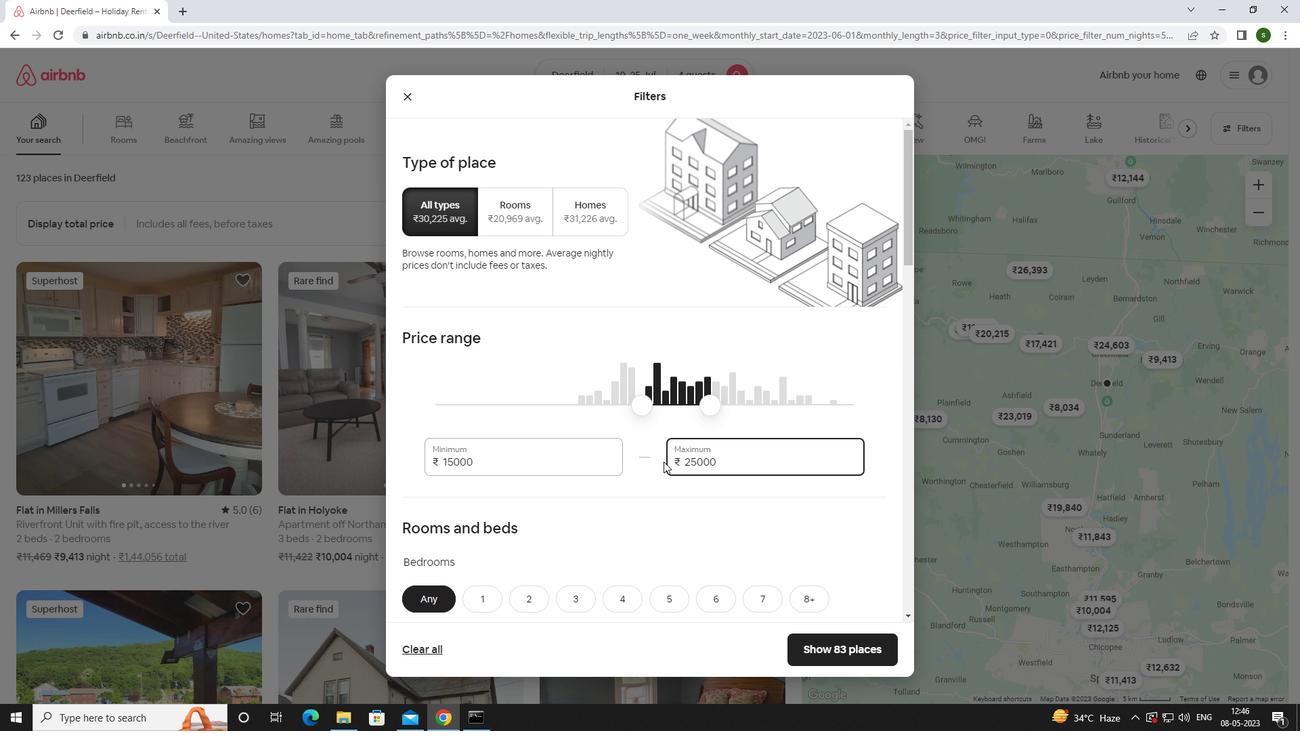 
Action: Mouse scrolled (654, 461) with delta (0, 0)
Screenshot: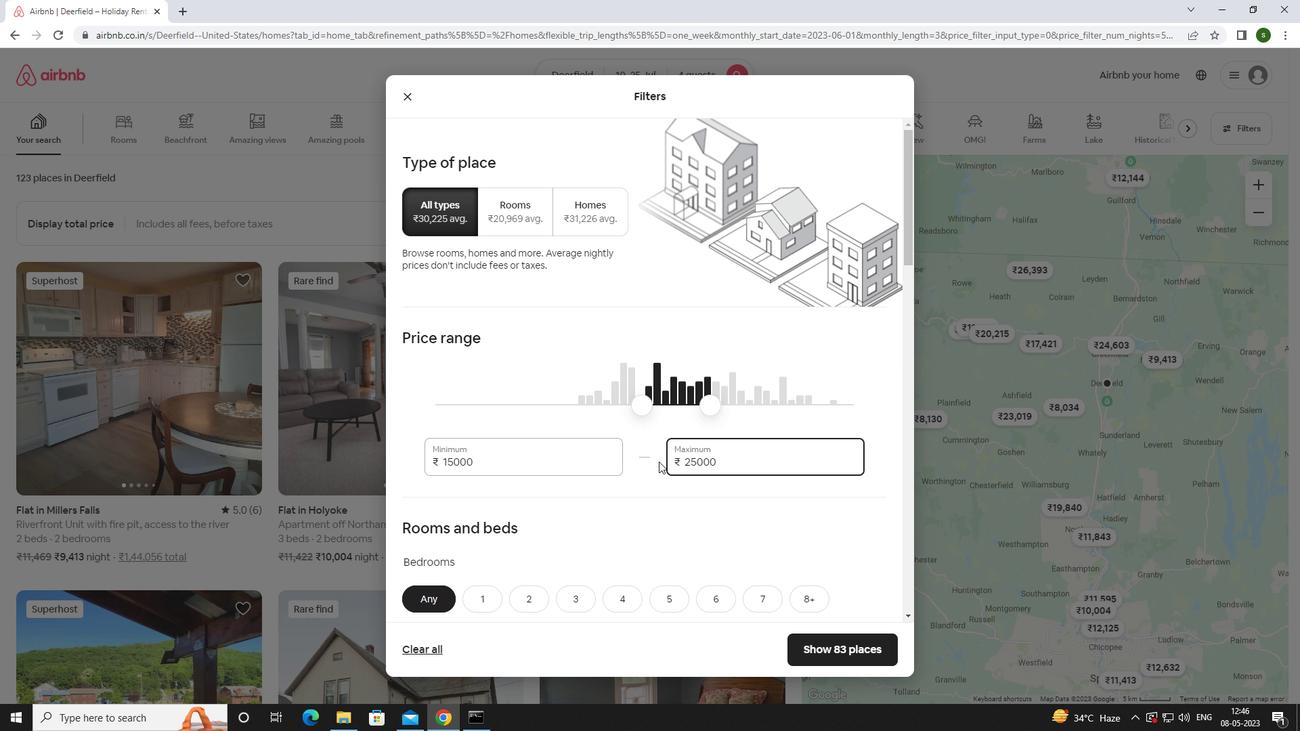 
Action: Mouse moved to (654, 461)
Screenshot: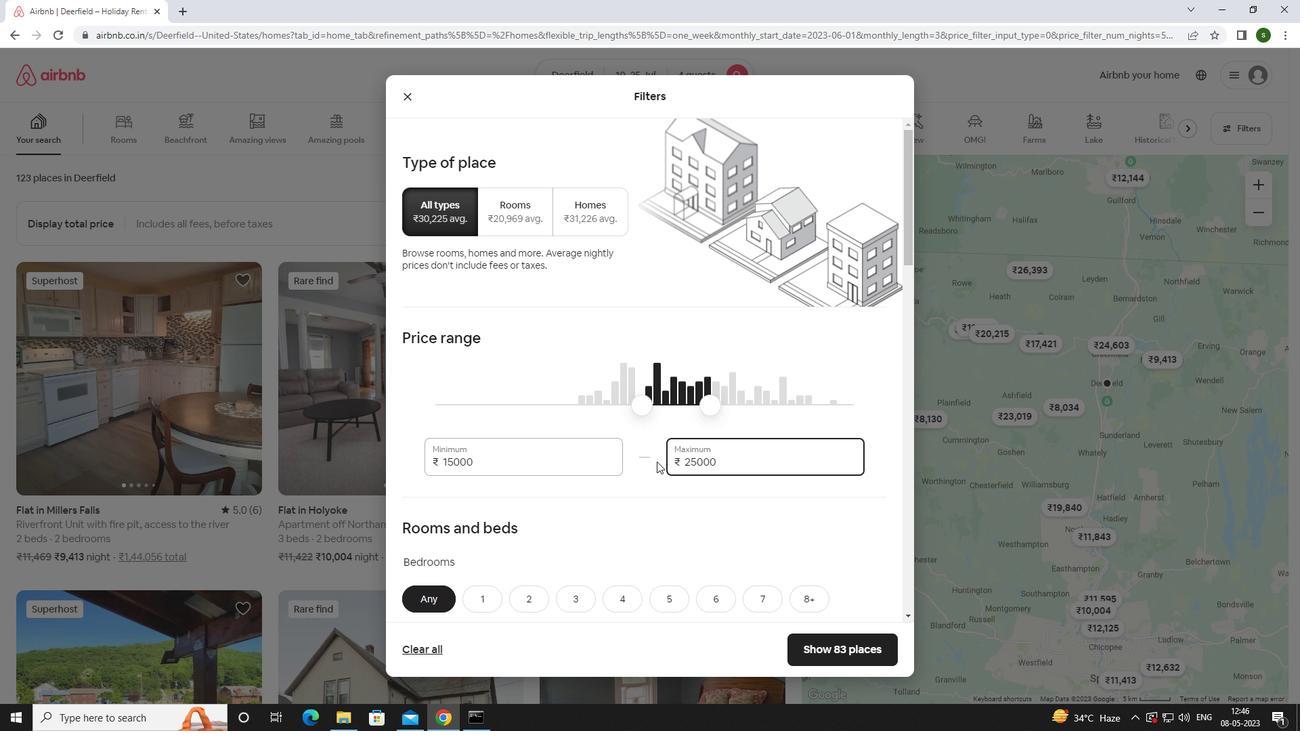 
Action: Mouse scrolled (654, 461) with delta (0, 0)
Screenshot: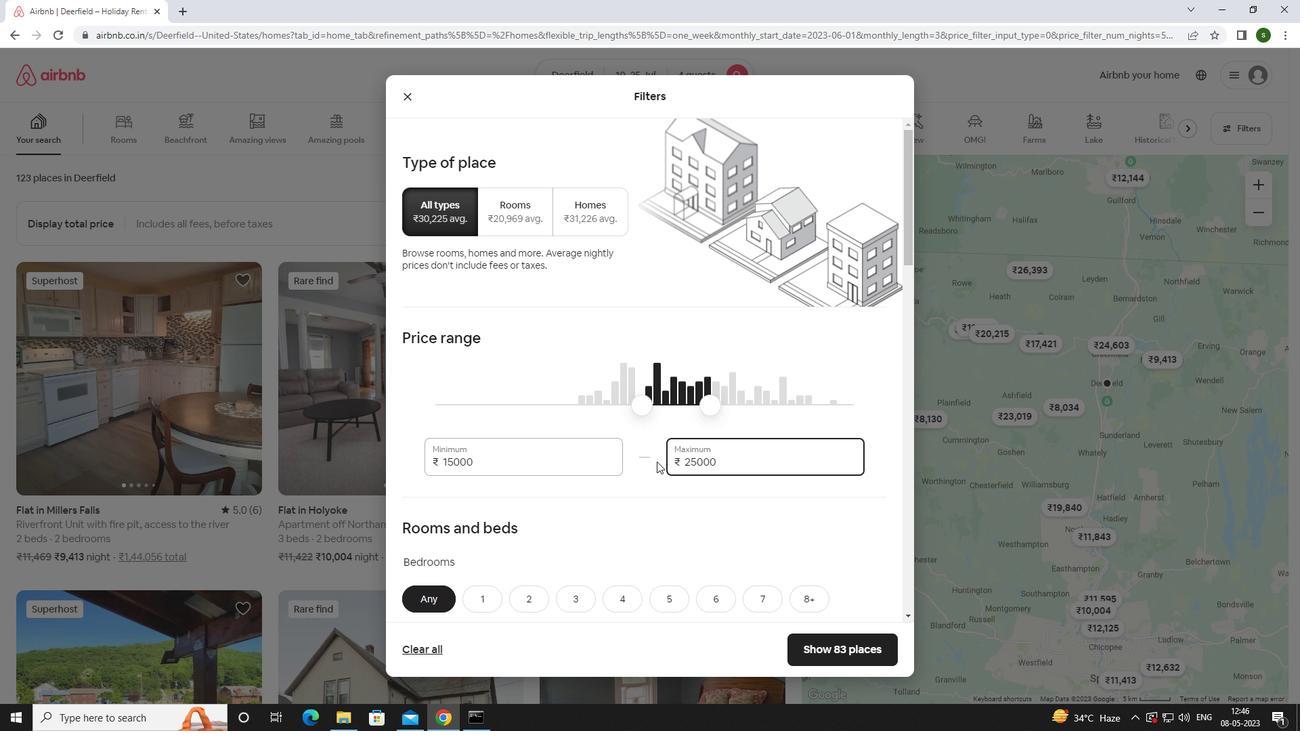 
Action: Mouse moved to (535, 400)
Screenshot: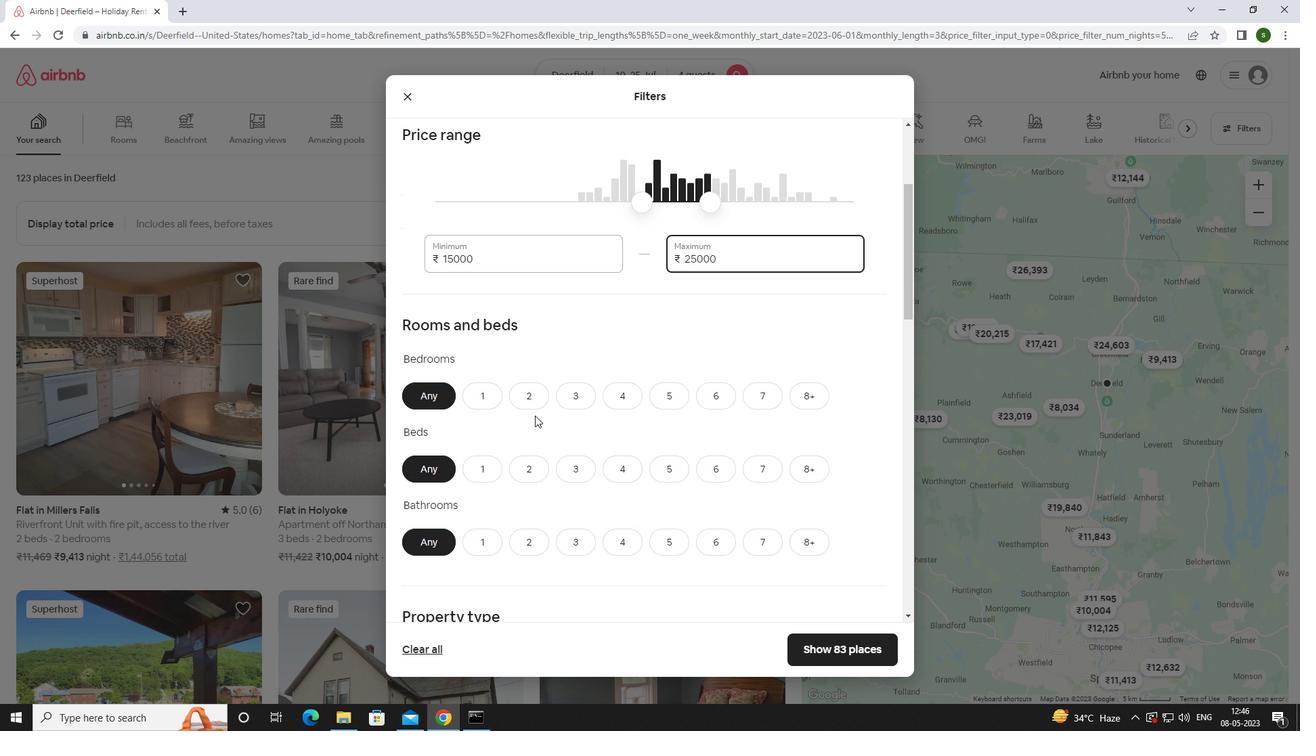 
Action: Mouse pressed left at (535, 400)
Screenshot: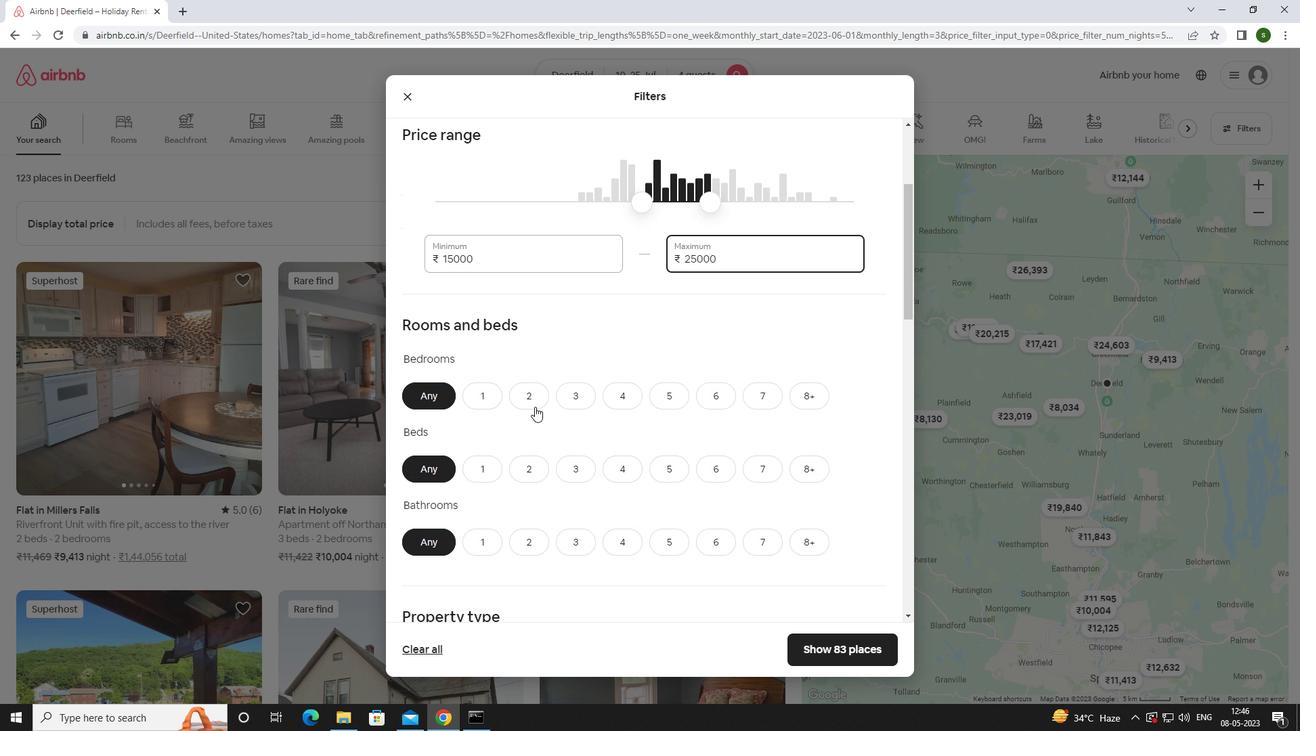 
Action: Mouse moved to (575, 475)
Screenshot: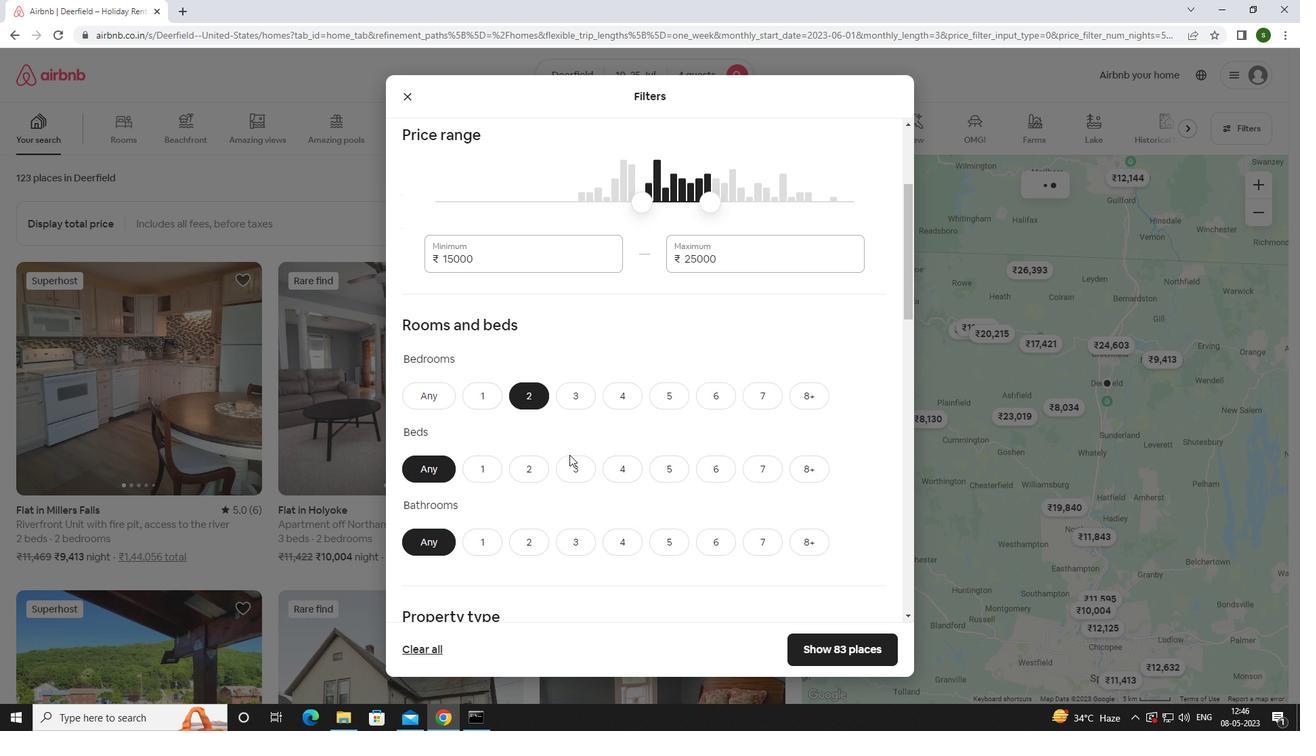 
Action: Mouse pressed left at (575, 475)
Screenshot: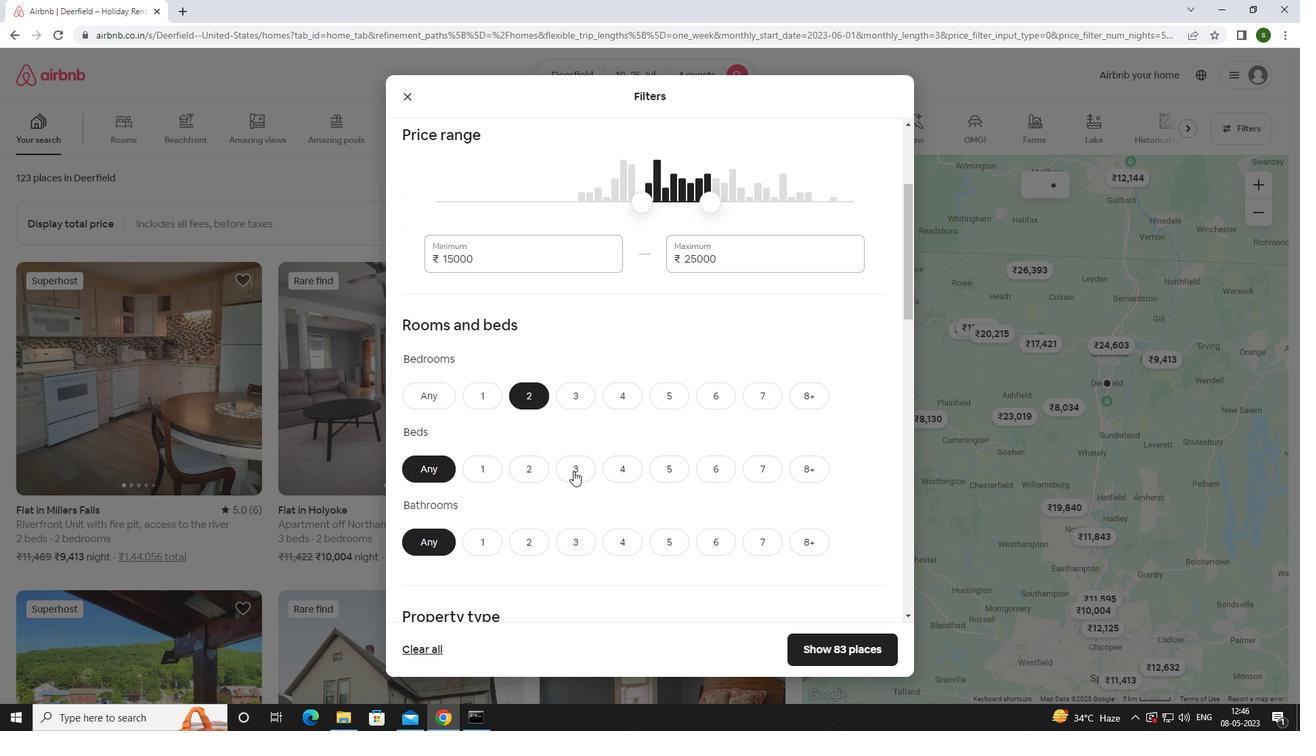 
Action: Mouse moved to (537, 541)
Screenshot: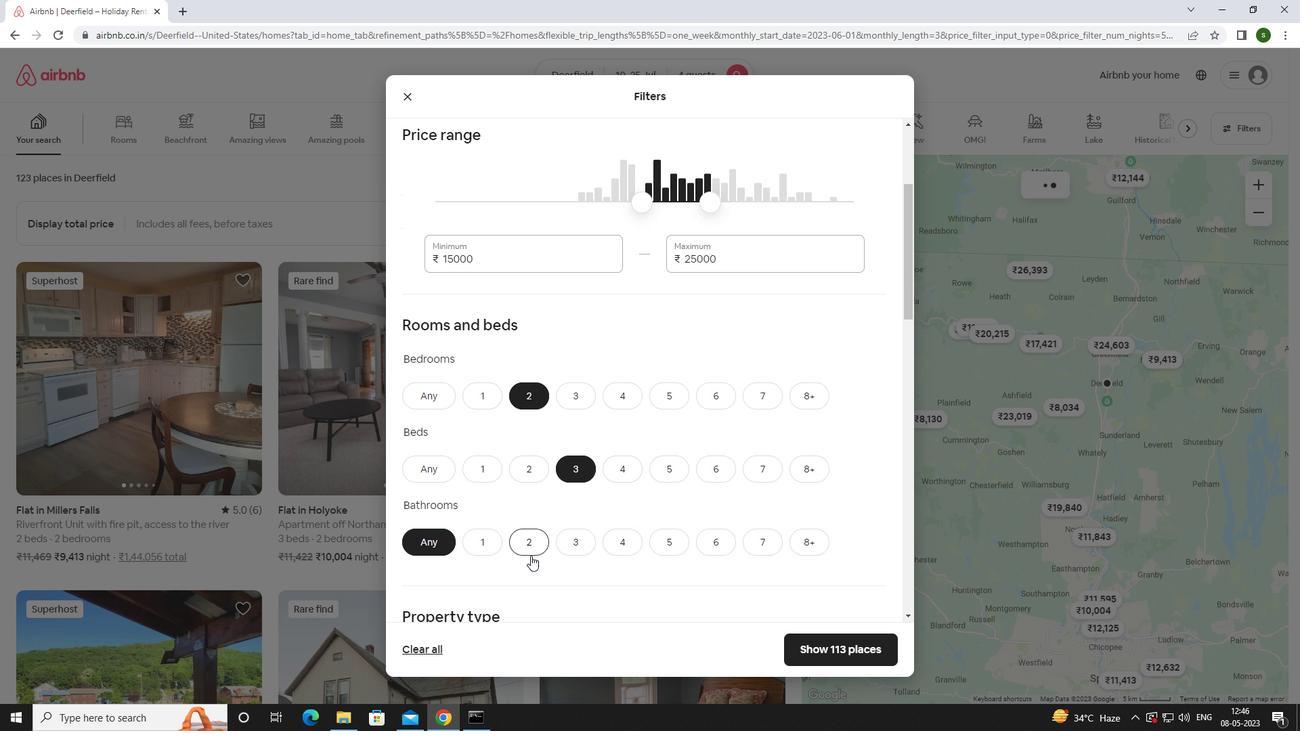 
Action: Mouse pressed left at (537, 541)
Screenshot: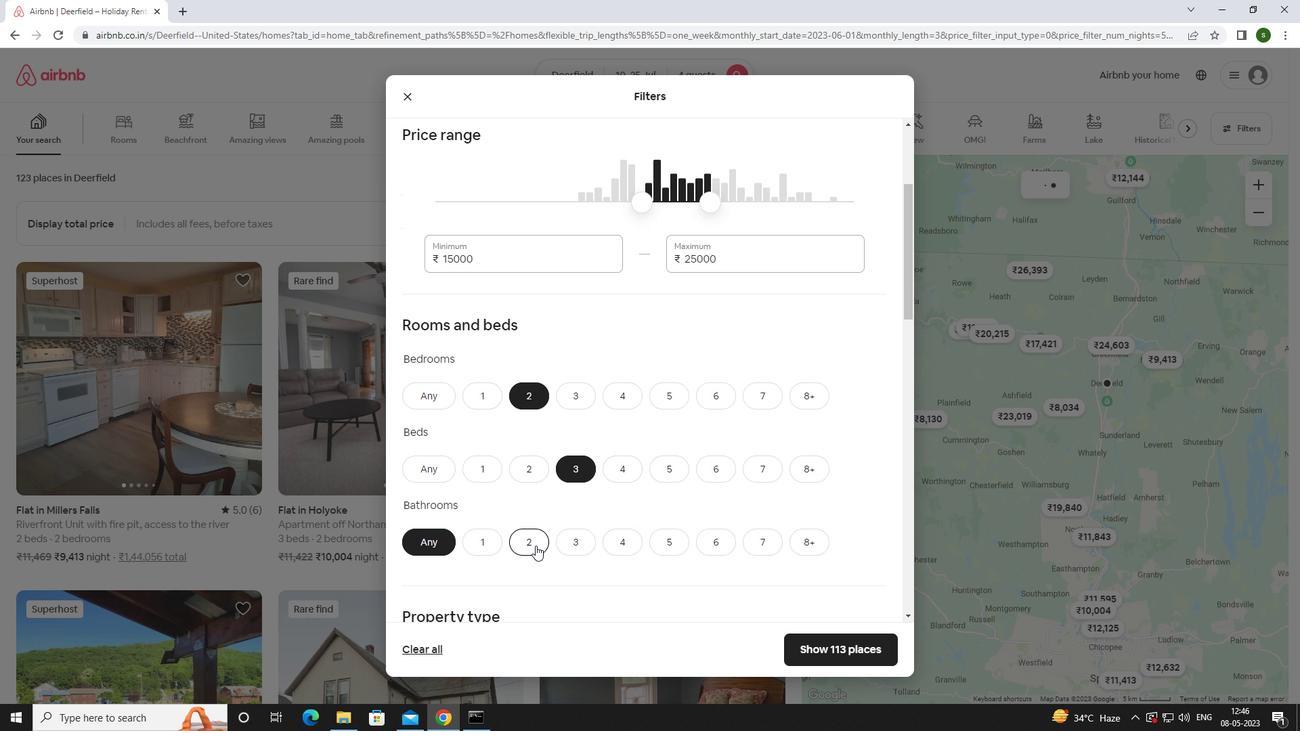 
Action: Mouse moved to (541, 539)
Screenshot: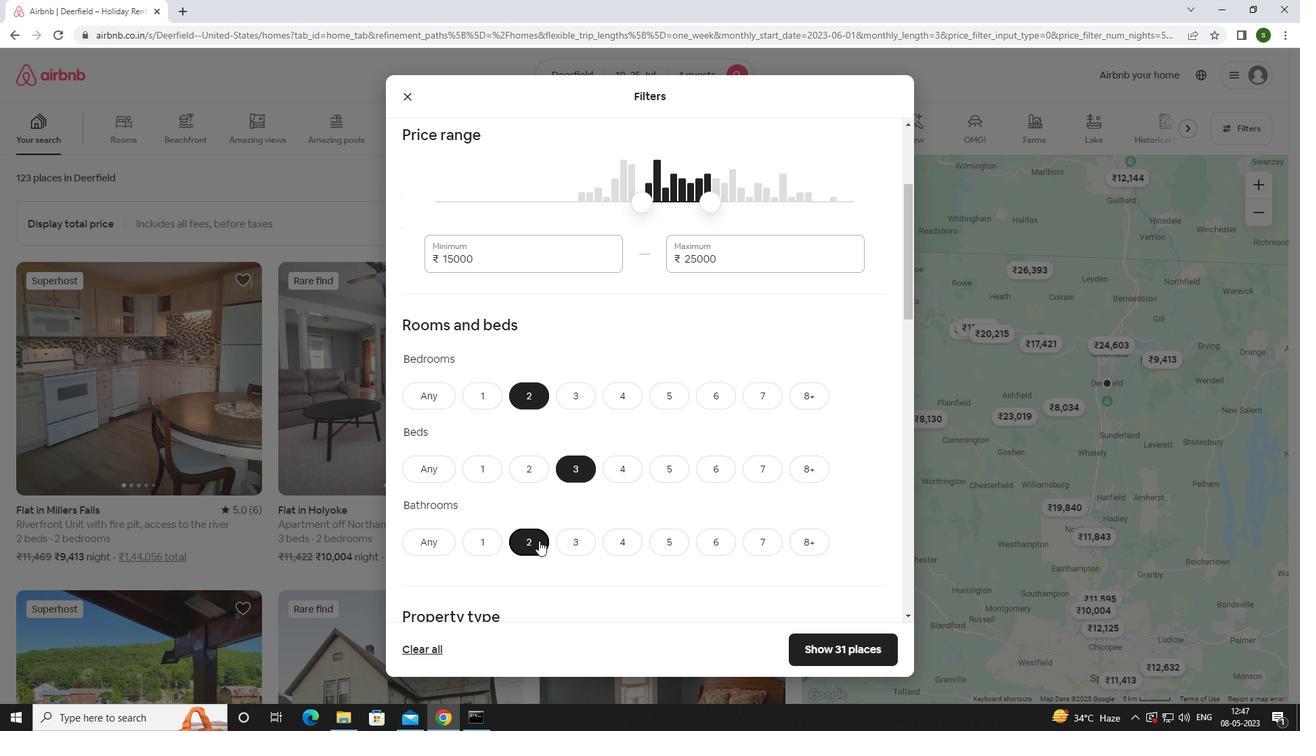 
Action: Mouse scrolled (541, 539) with delta (0, 0)
Screenshot: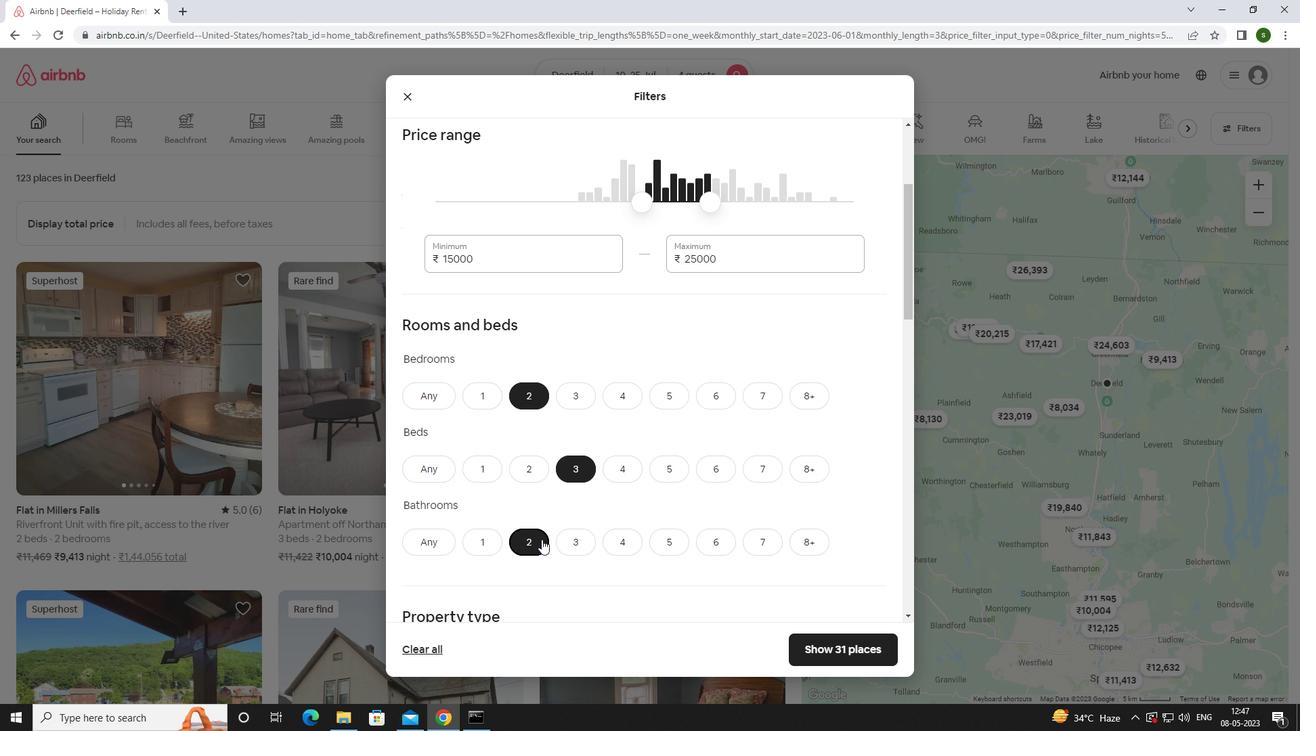 
Action: Mouse scrolled (541, 539) with delta (0, 0)
Screenshot: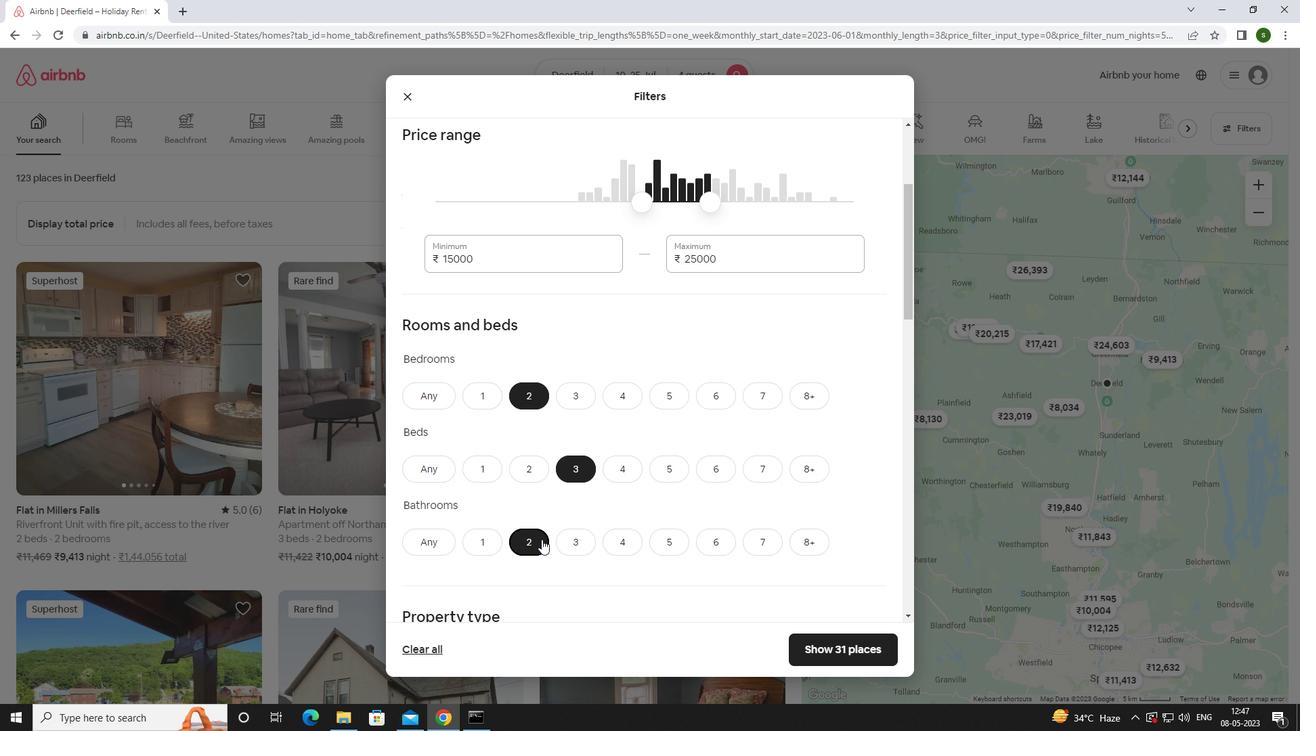 
Action: Mouse scrolled (541, 539) with delta (0, 0)
Screenshot: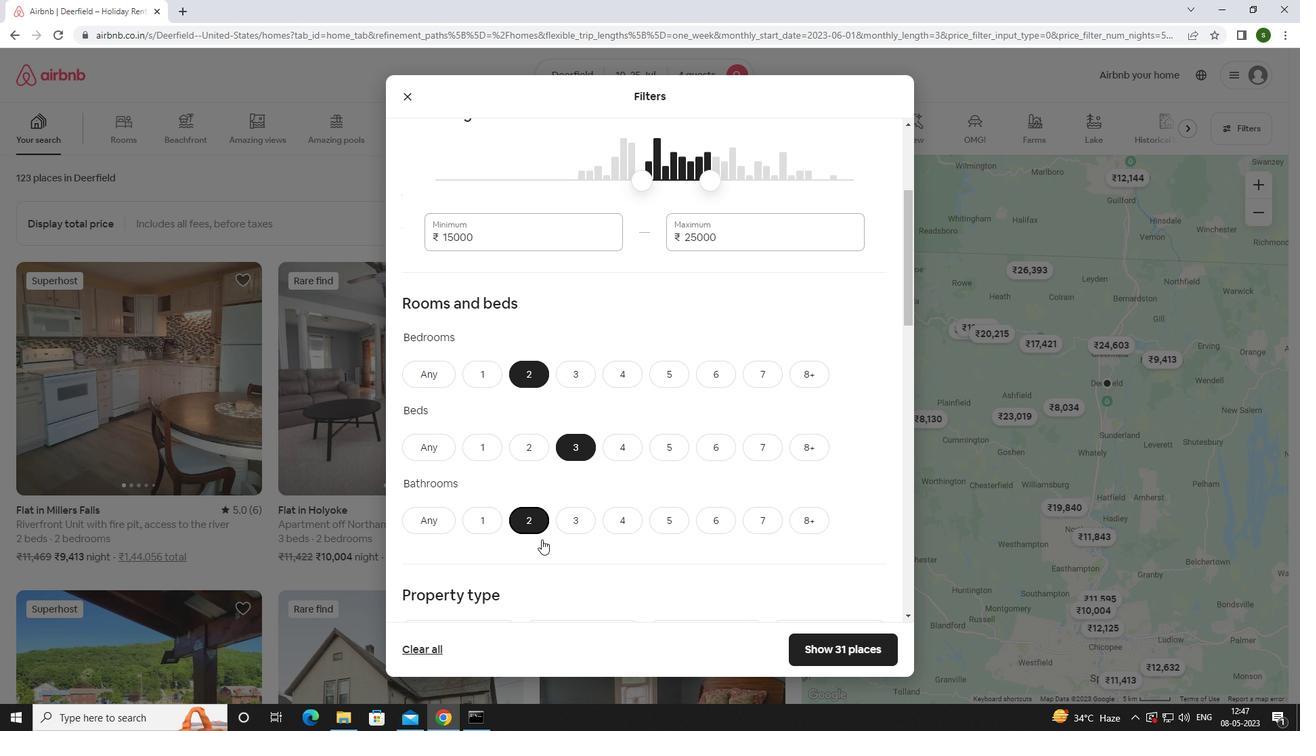 
Action: Mouse moved to (467, 502)
Screenshot: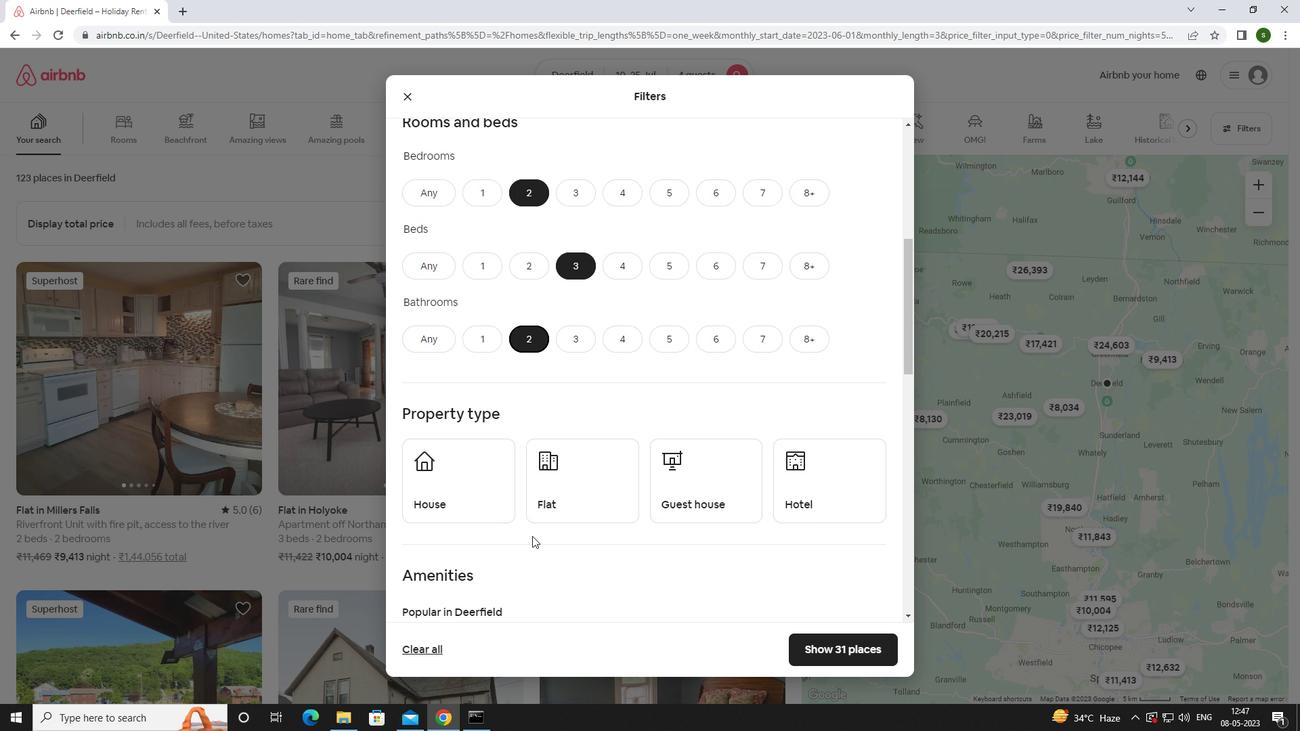 
Action: Mouse pressed left at (467, 502)
Screenshot: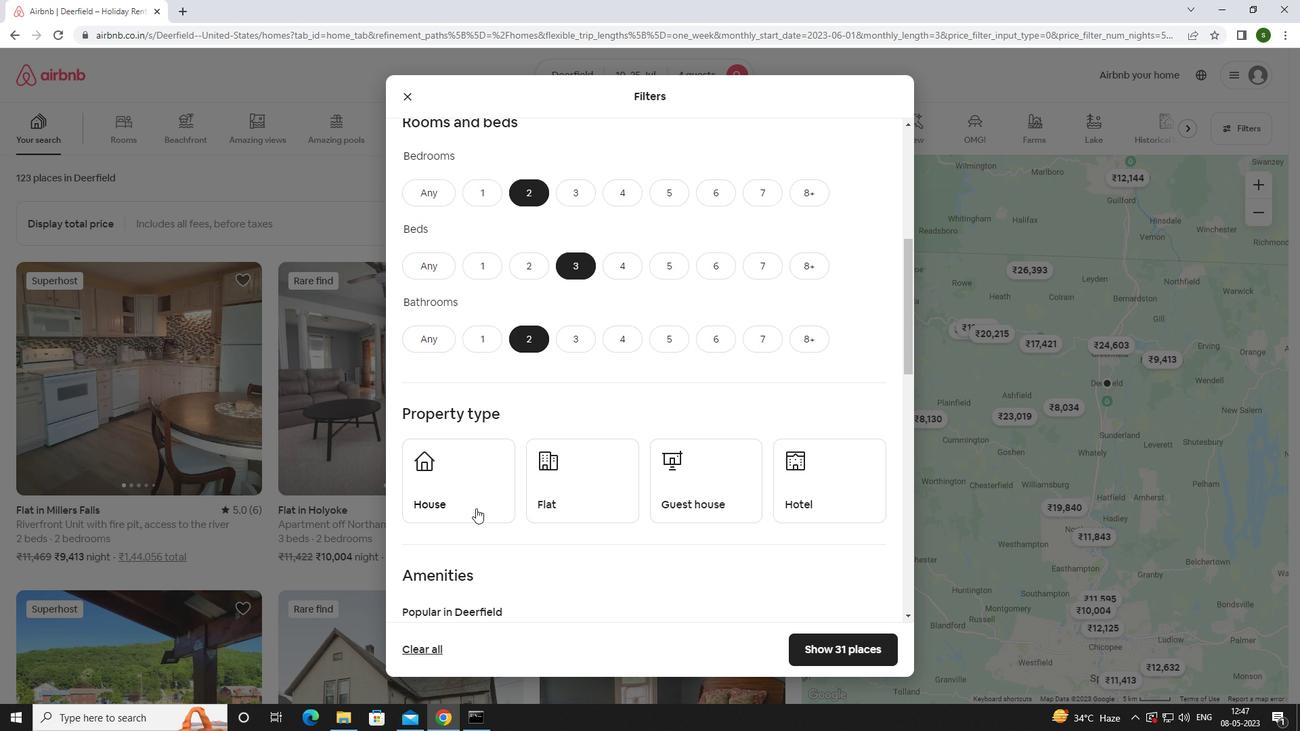 
Action: Mouse moved to (568, 490)
Screenshot: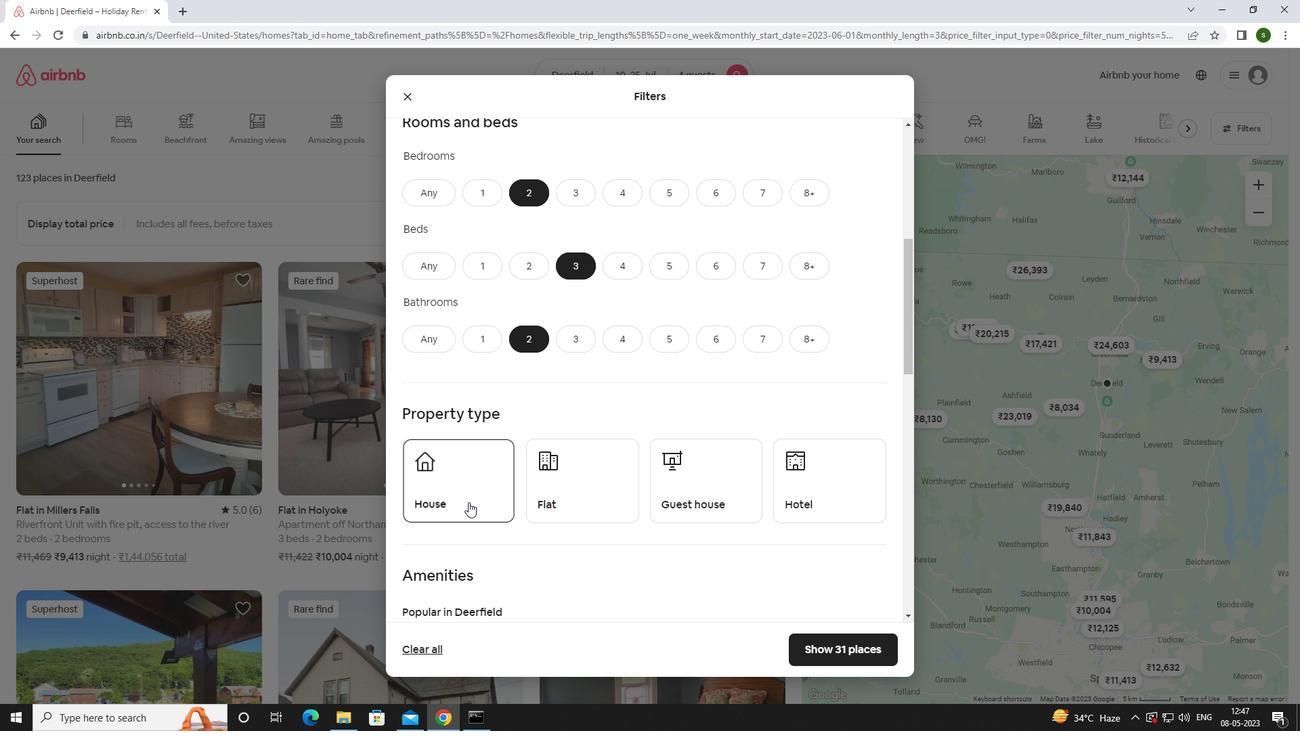 
Action: Mouse pressed left at (568, 490)
Screenshot: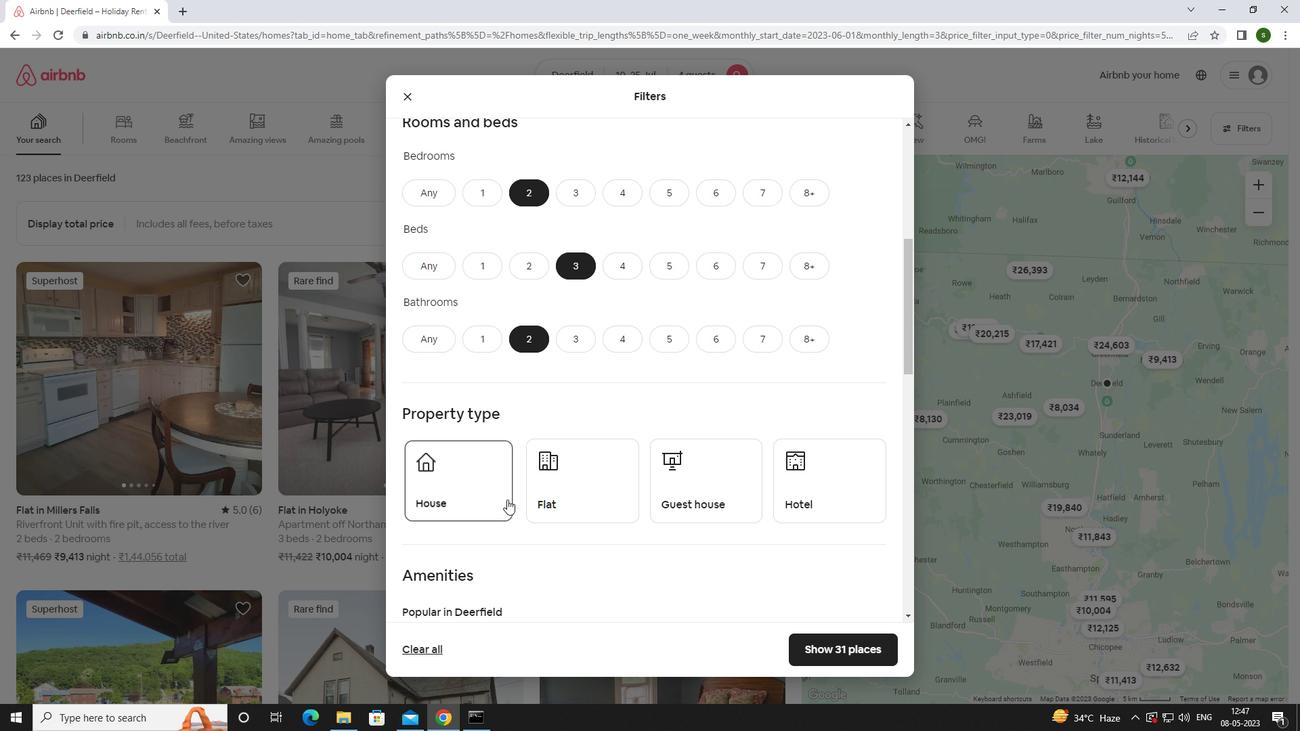 
Action: Mouse moved to (665, 482)
Screenshot: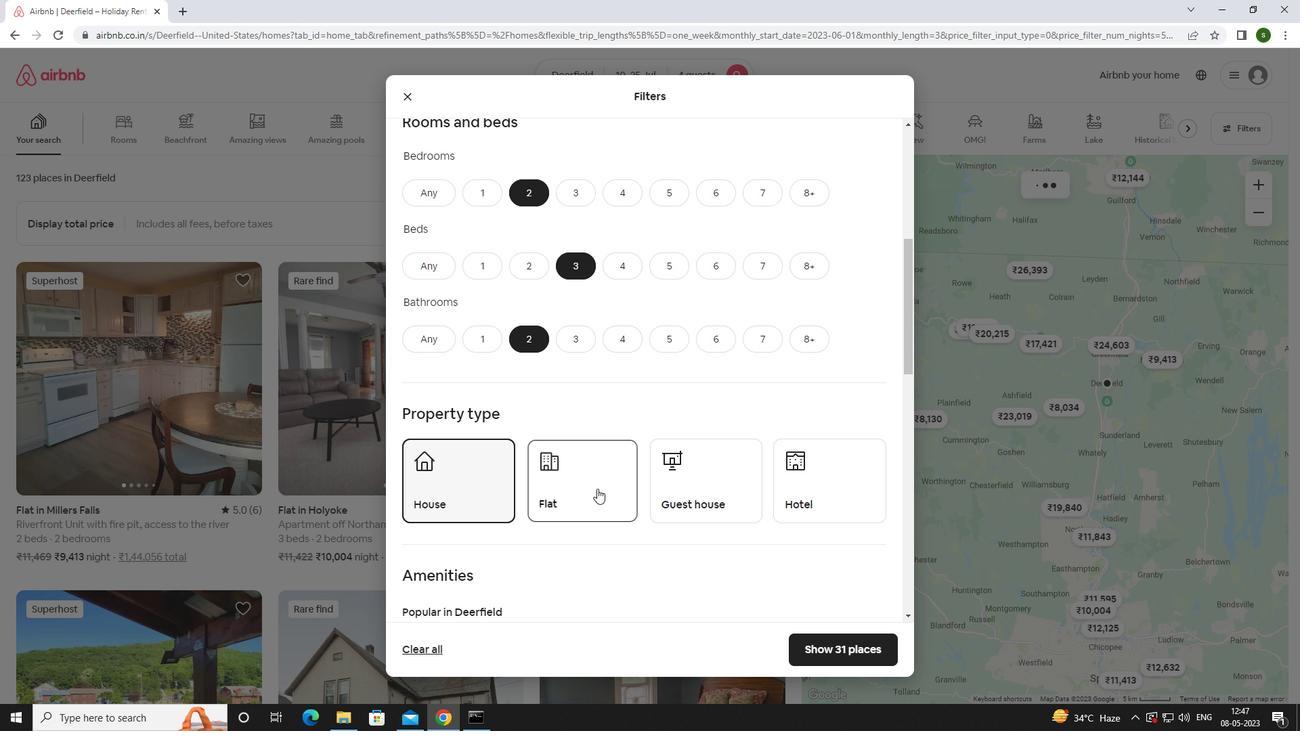 
Action: Mouse pressed left at (665, 482)
Screenshot: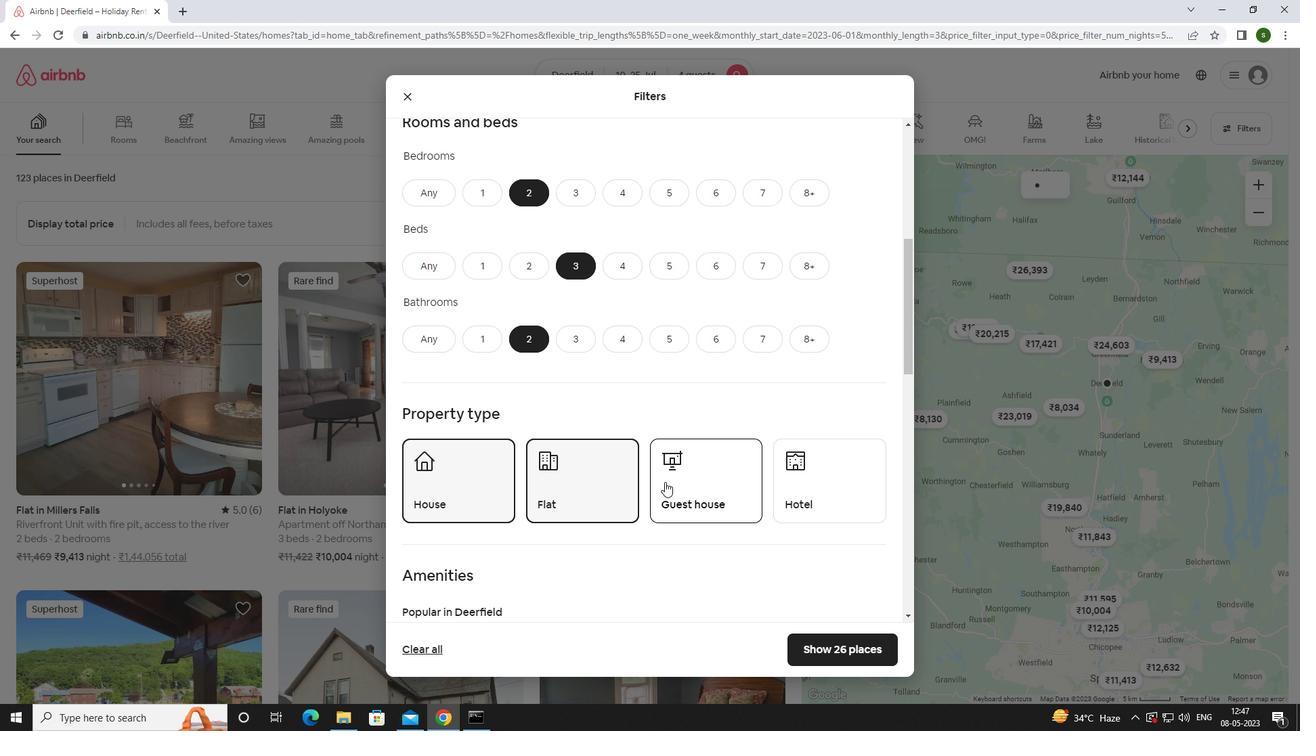 
Action: Mouse scrolled (665, 481) with delta (0, 0)
Screenshot: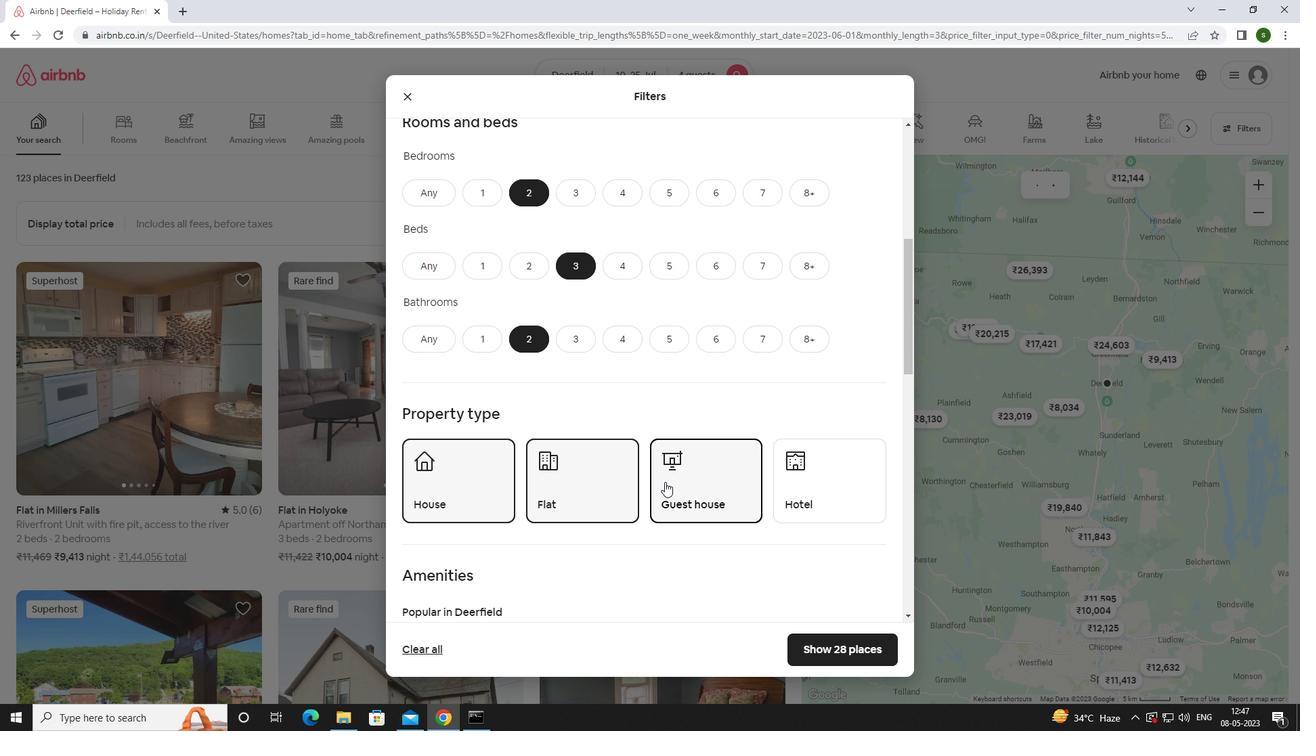 
Action: Mouse scrolled (665, 481) with delta (0, 0)
Screenshot: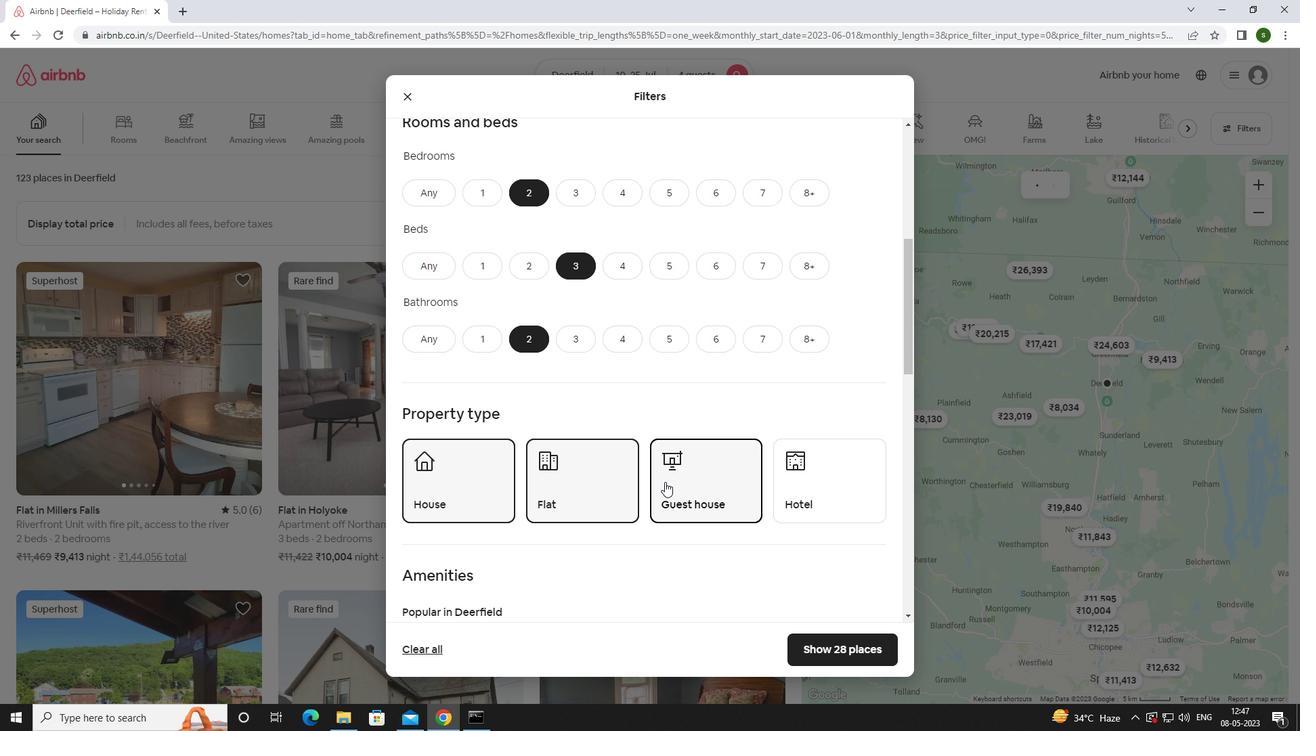 
Action: Mouse scrolled (665, 481) with delta (0, 0)
Screenshot: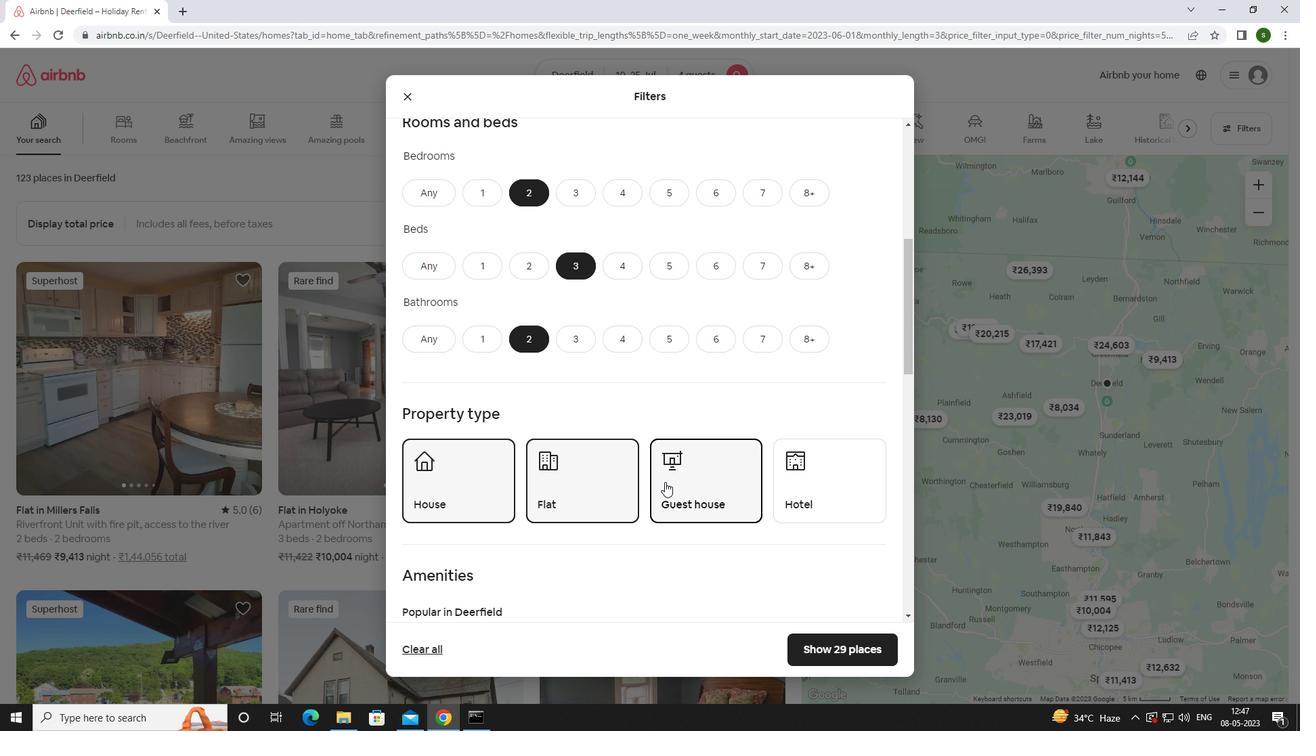 
Action: Mouse moved to (658, 442)
Screenshot: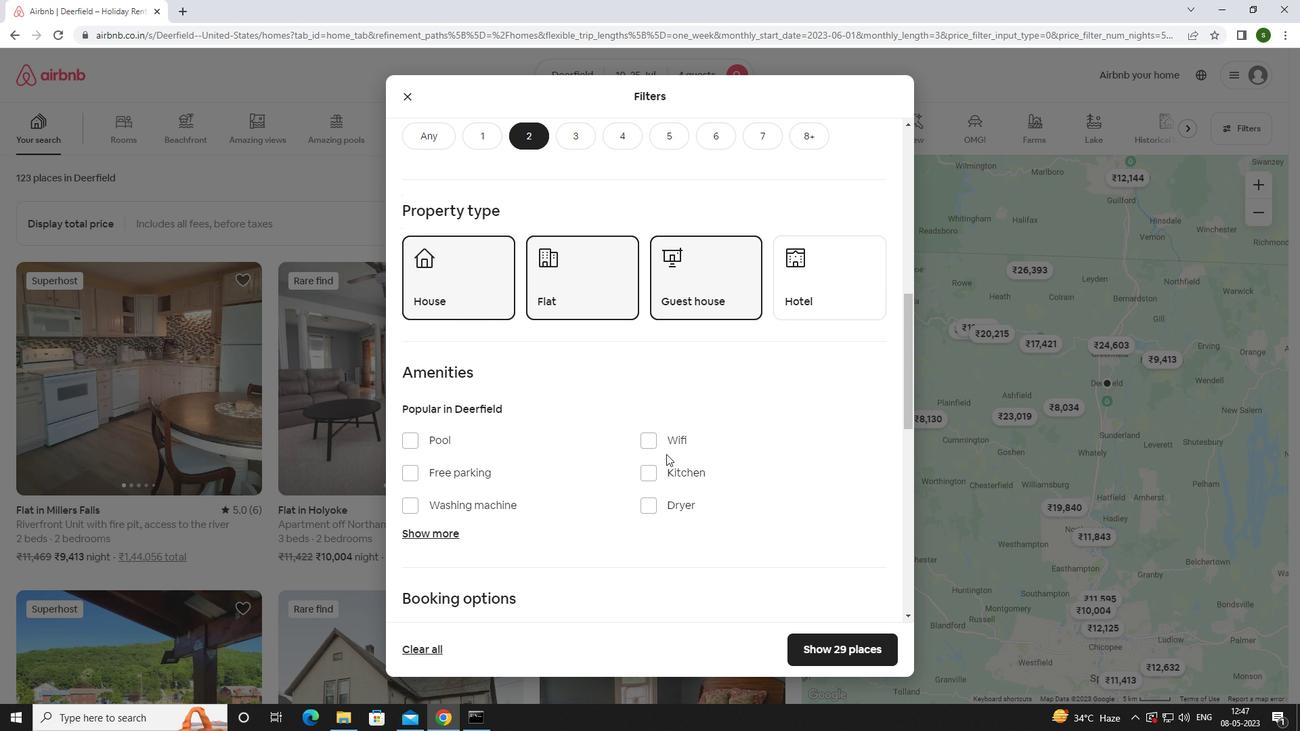 
Action: Mouse pressed left at (658, 442)
Screenshot: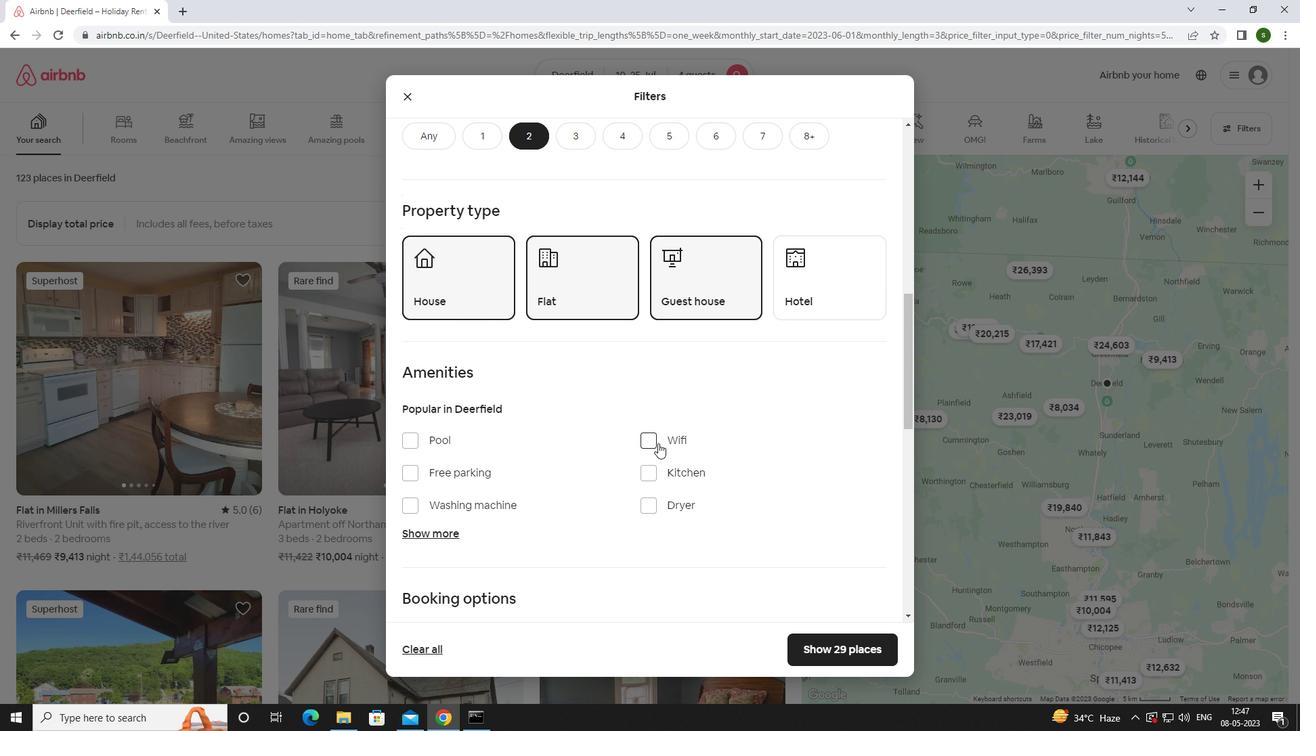 
Action: Mouse moved to (449, 474)
Screenshot: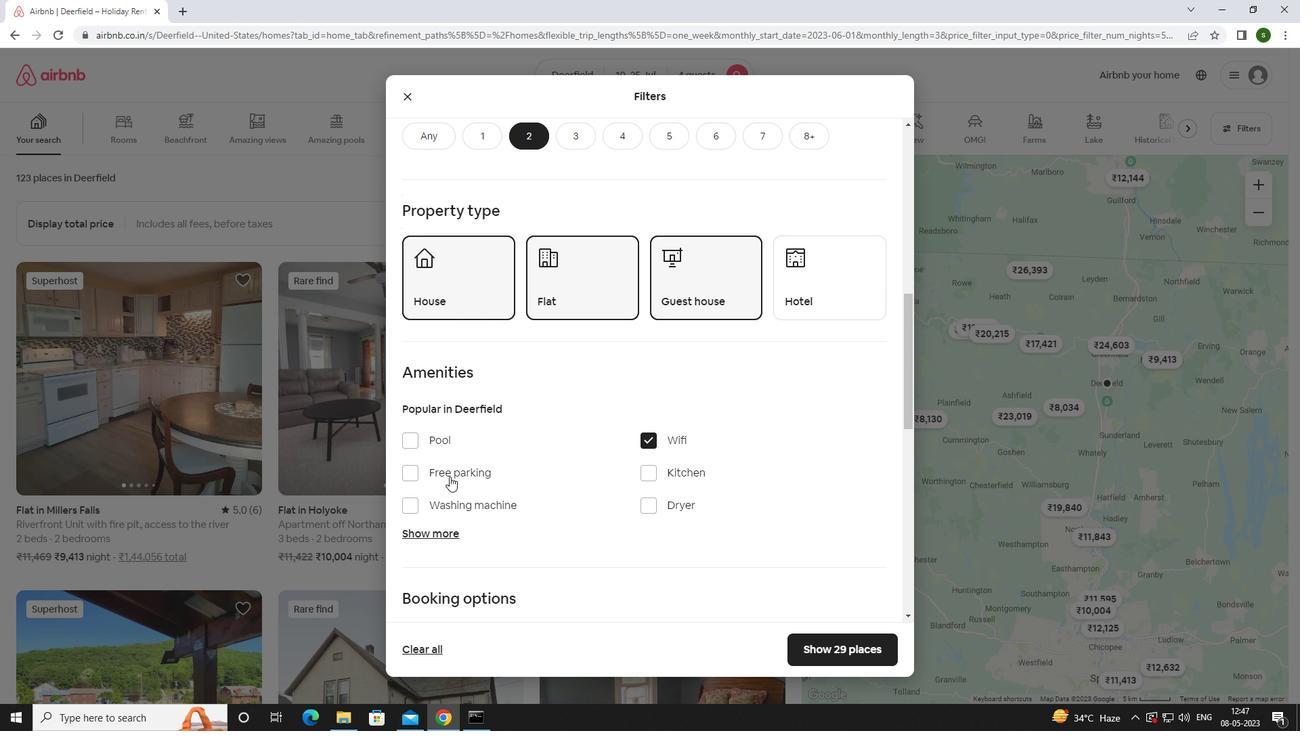 
Action: Mouse pressed left at (449, 474)
Screenshot: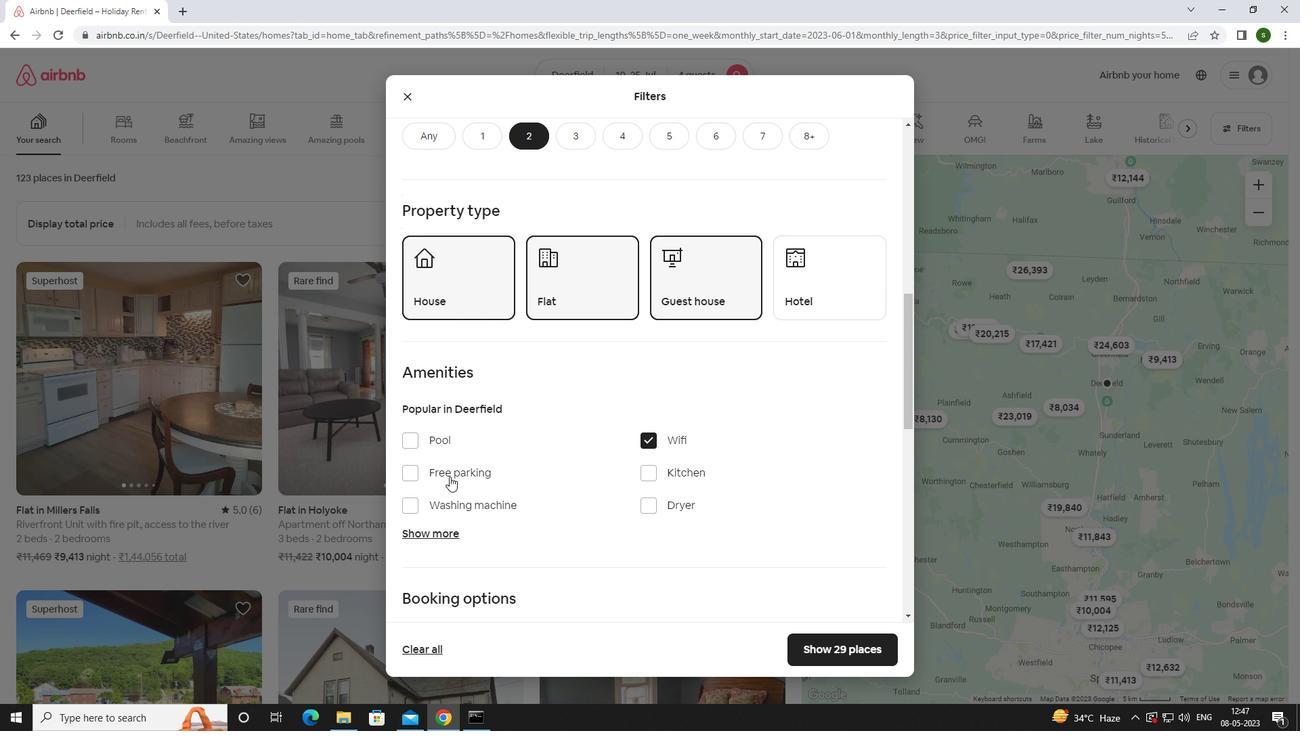
Action: Mouse moved to (434, 530)
Screenshot: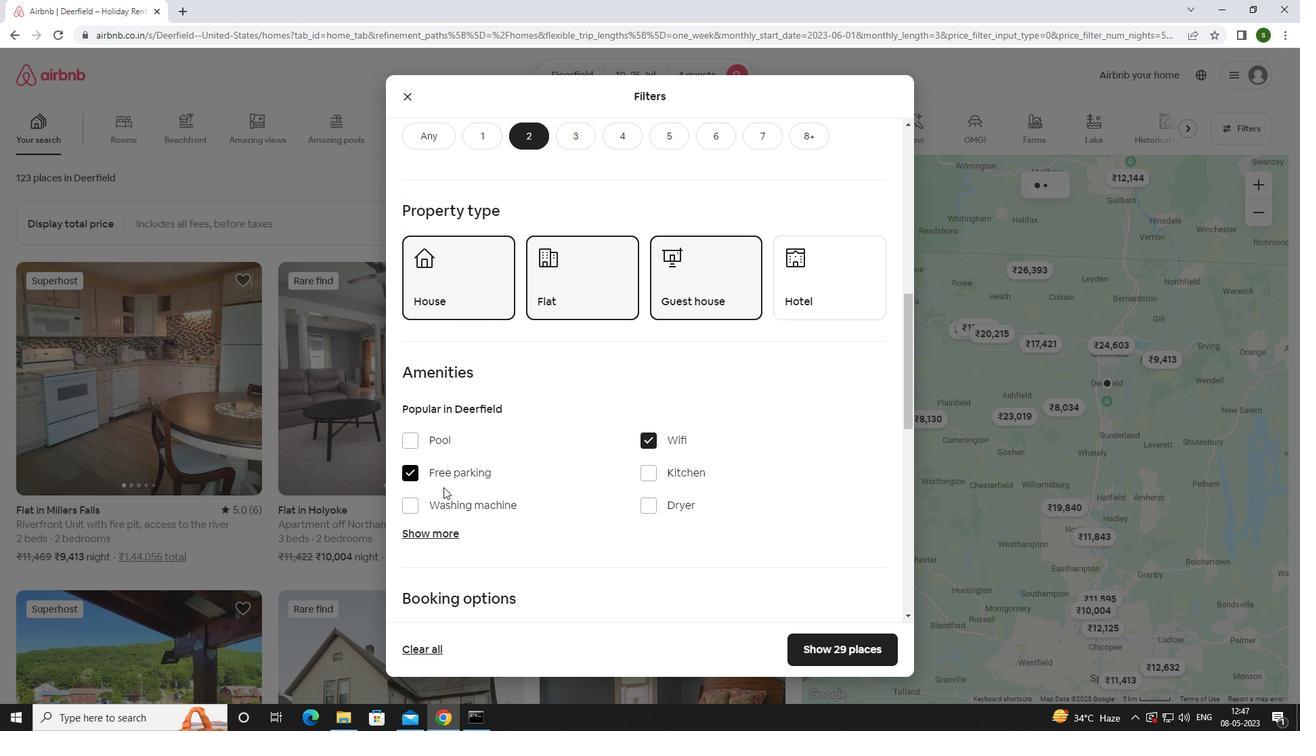 
Action: Mouse pressed left at (434, 530)
Screenshot: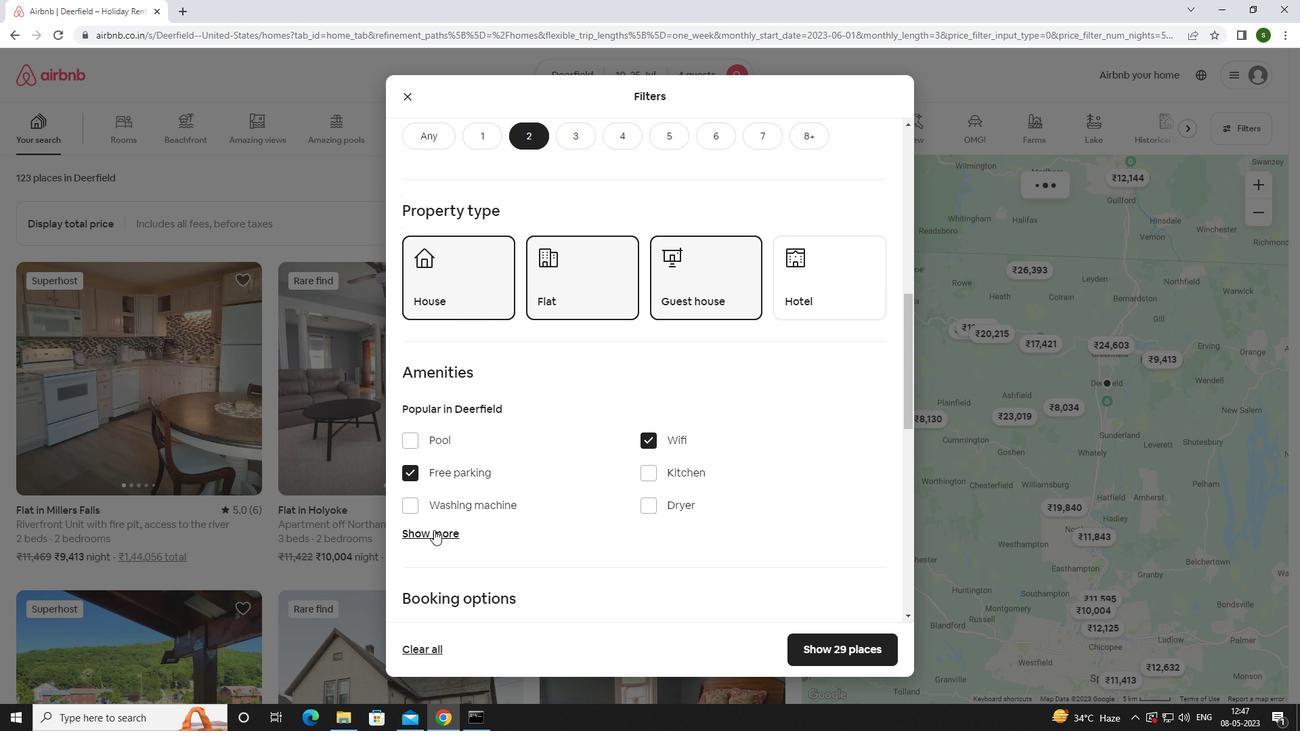 
Action: Mouse moved to (523, 506)
Screenshot: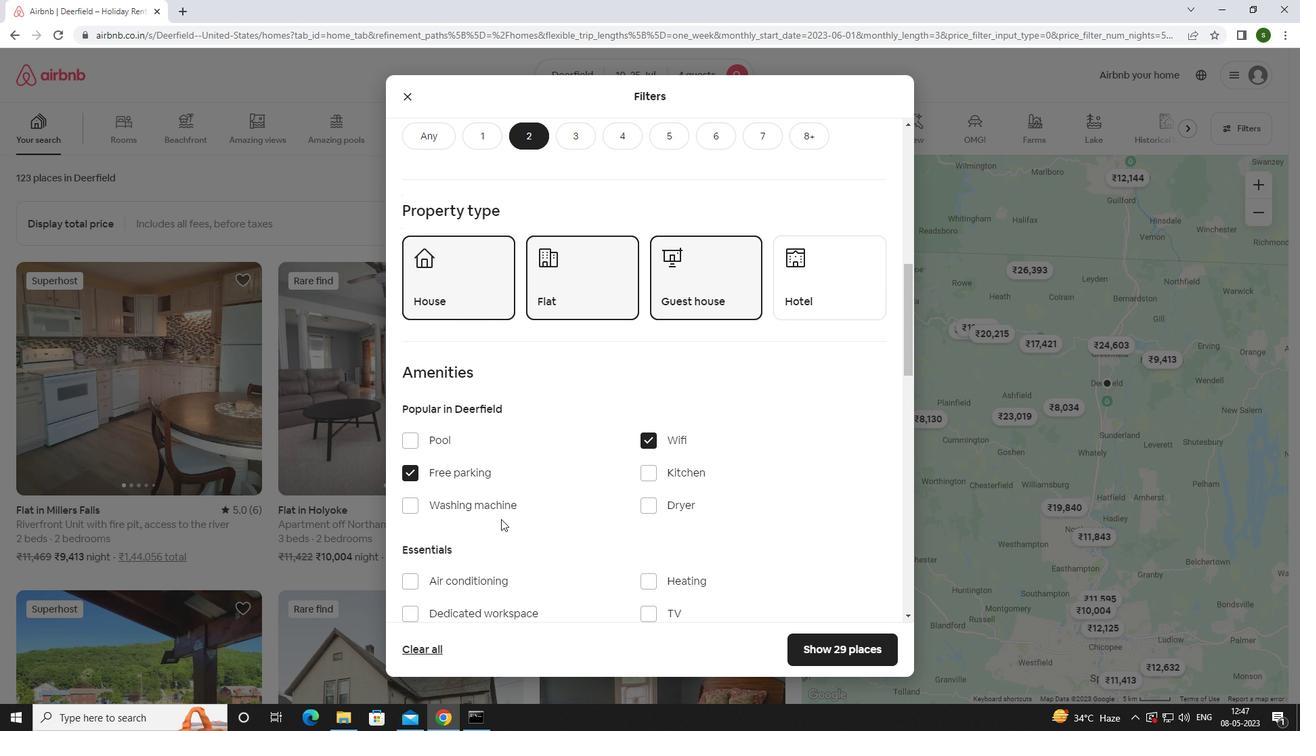 
Action: Mouse scrolled (523, 505) with delta (0, 0)
Screenshot: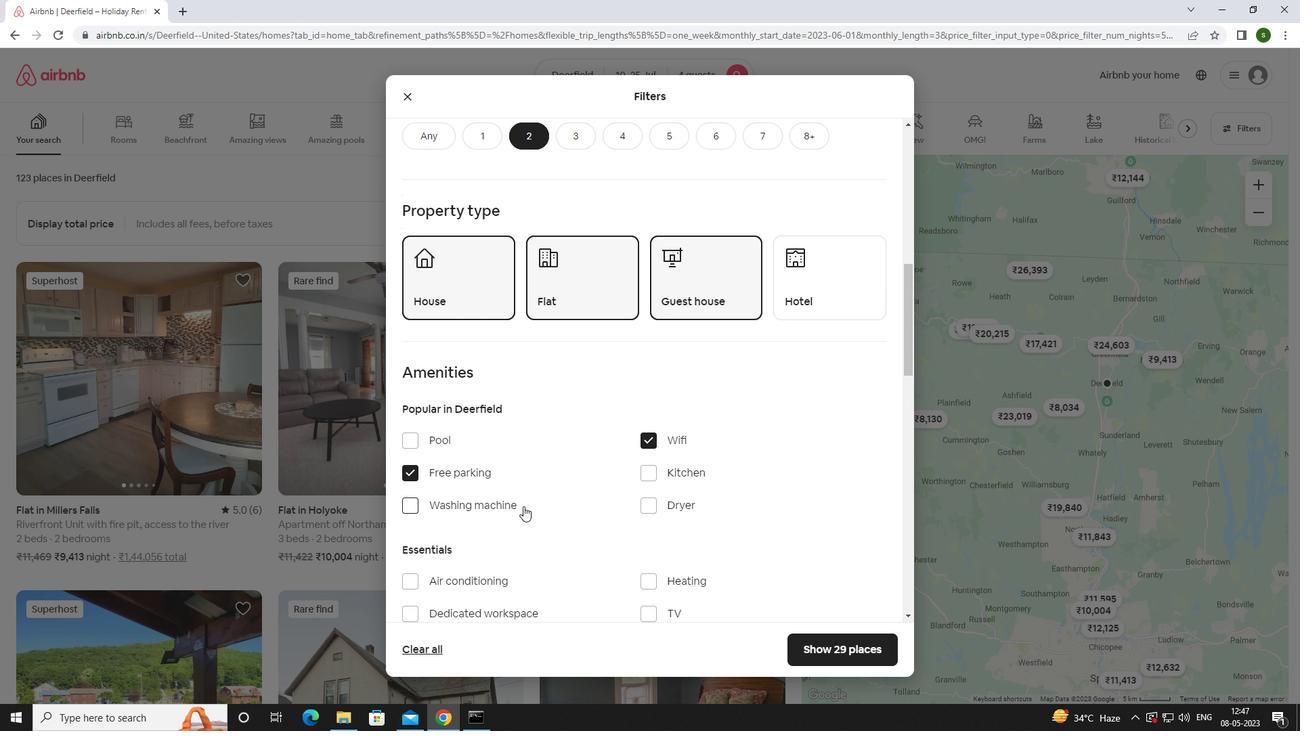 
Action: Mouse scrolled (523, 505) with delta (0, 0)
Screenshot: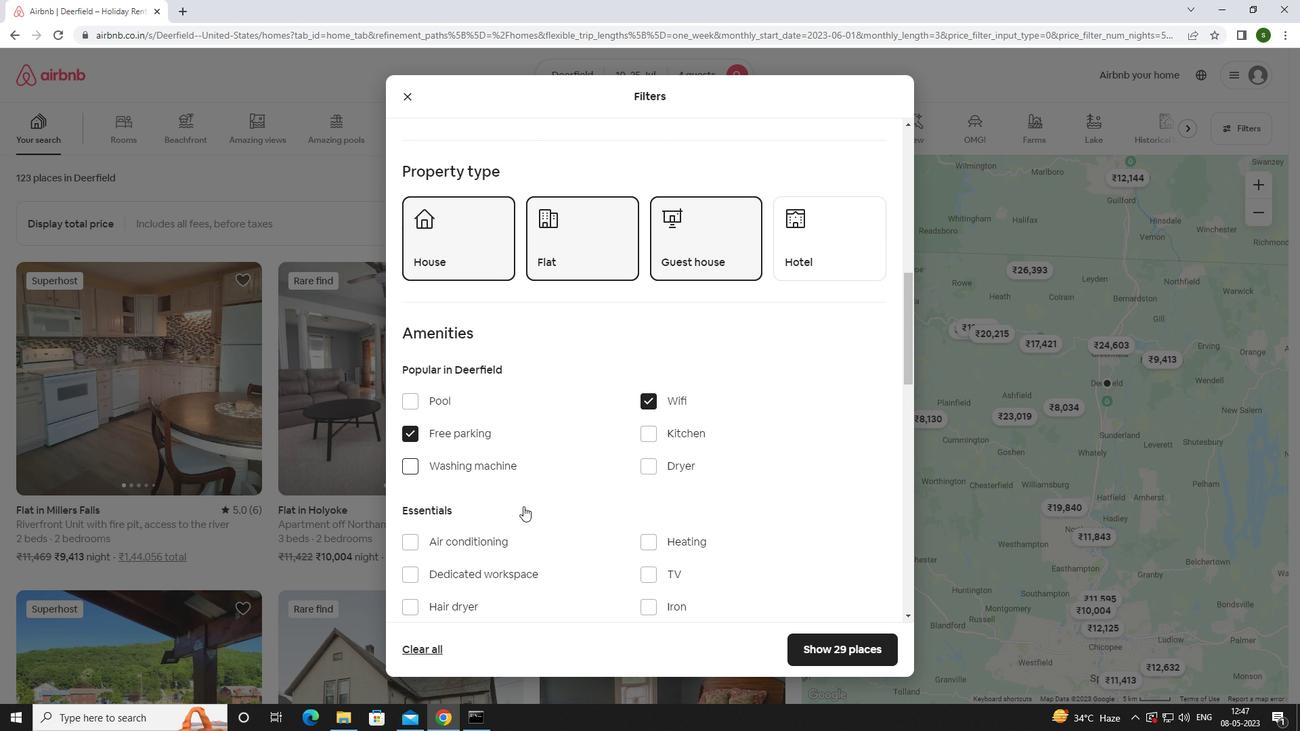 
Action: Mouse scrolled (523, 505) with delta (0, 0)
Screenshot: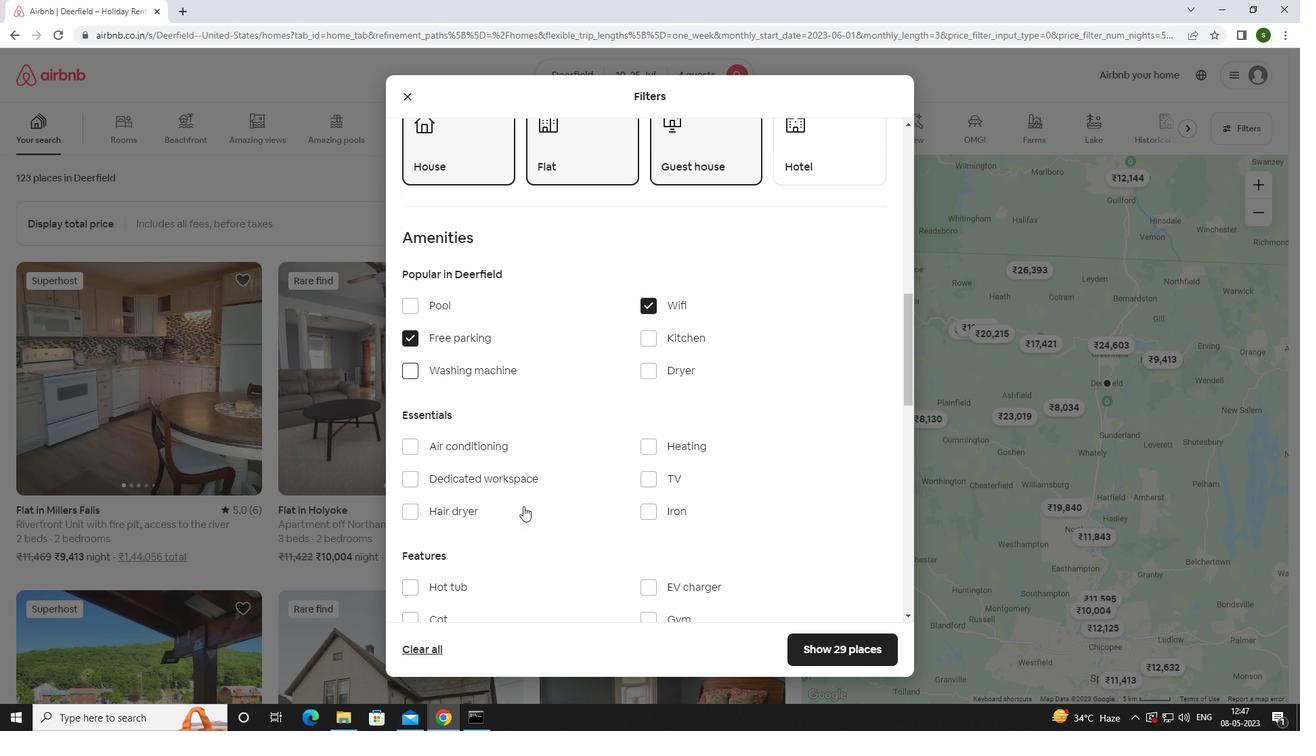 
Action: Mouse moved to (655, 413)
Screenshot: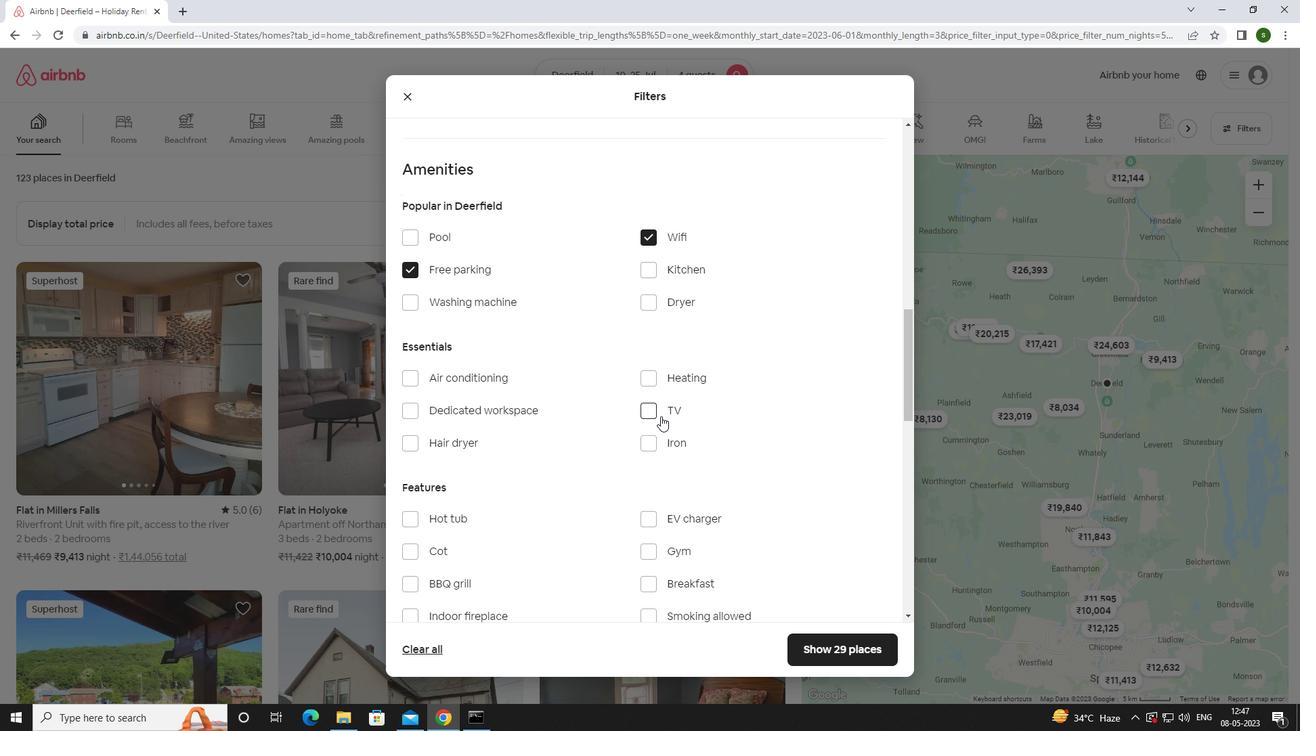 
Action: Mouse pressed left at (655, 413)
Screenshot: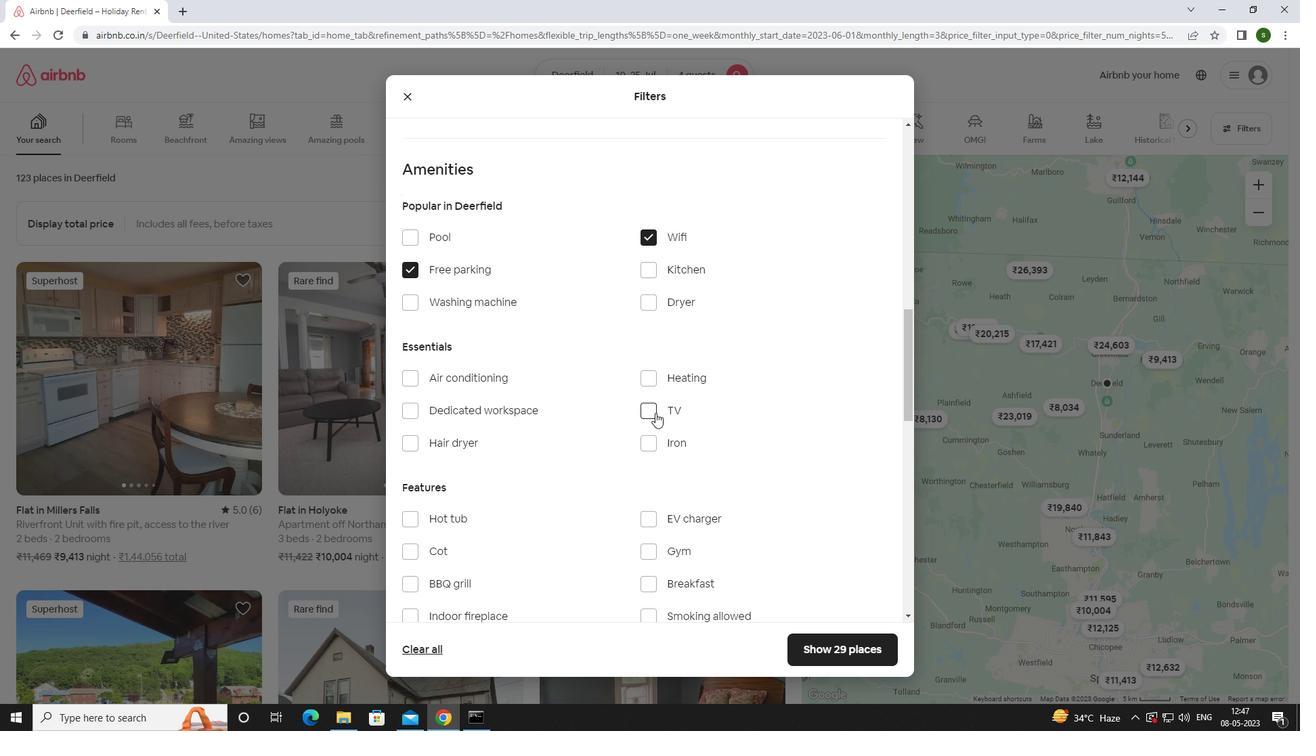 
Action: Mouse moved to (570, 476)
Screenshot: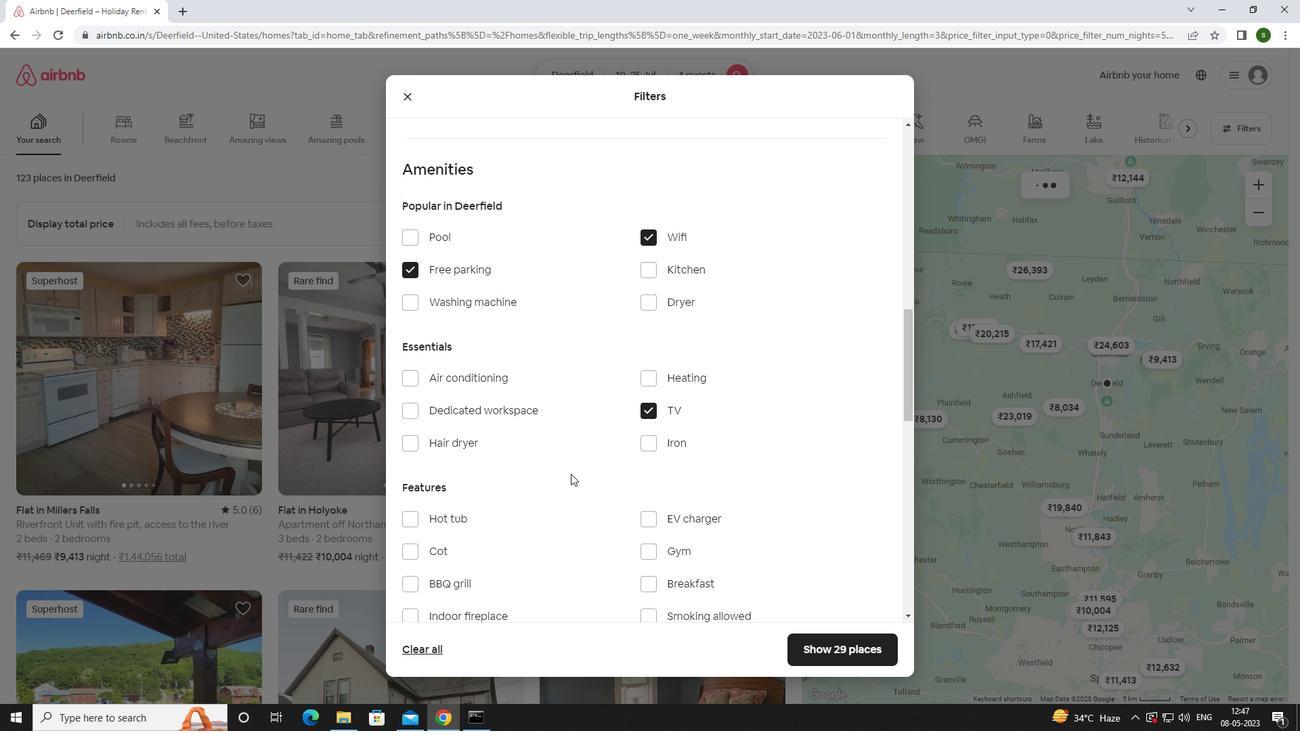 
Action: Mouse scrolled (570, 475) with delta (0, 0)
Screenshot: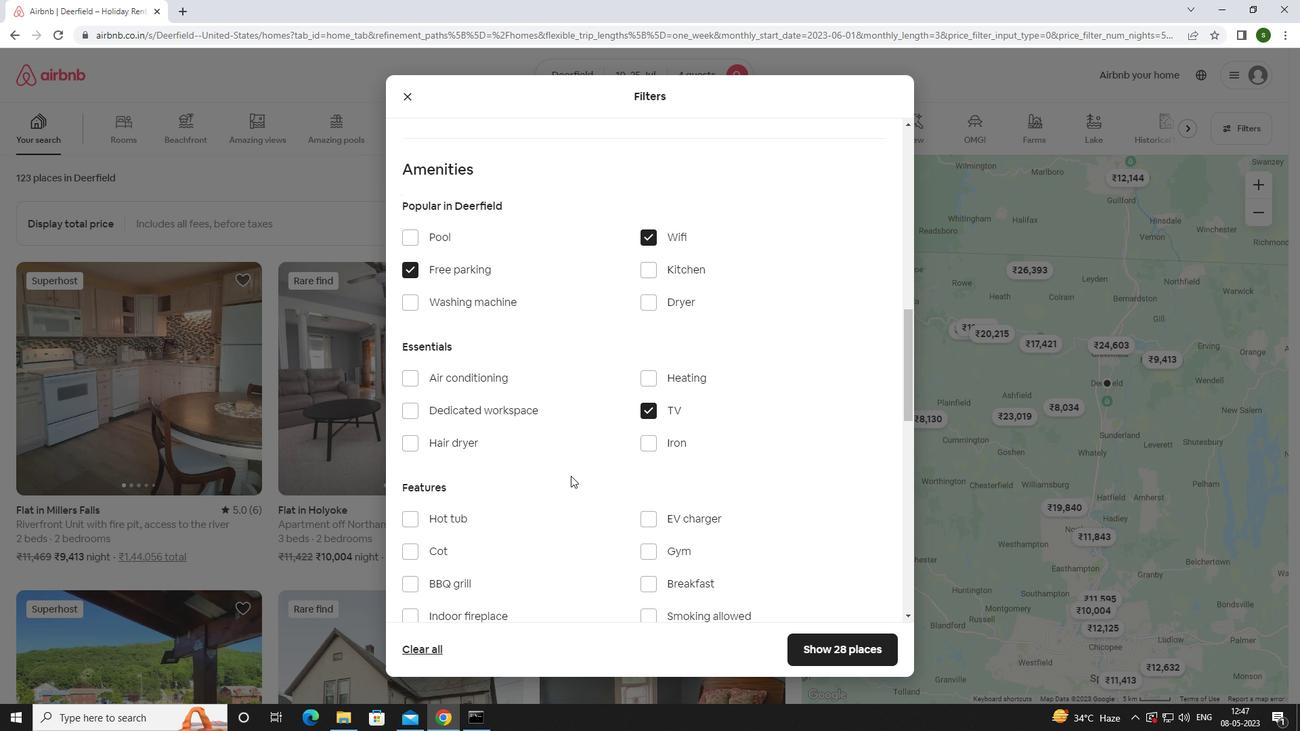
Action: Mouse scrolled (570, 475) with delta (0, 0)
Screenshot: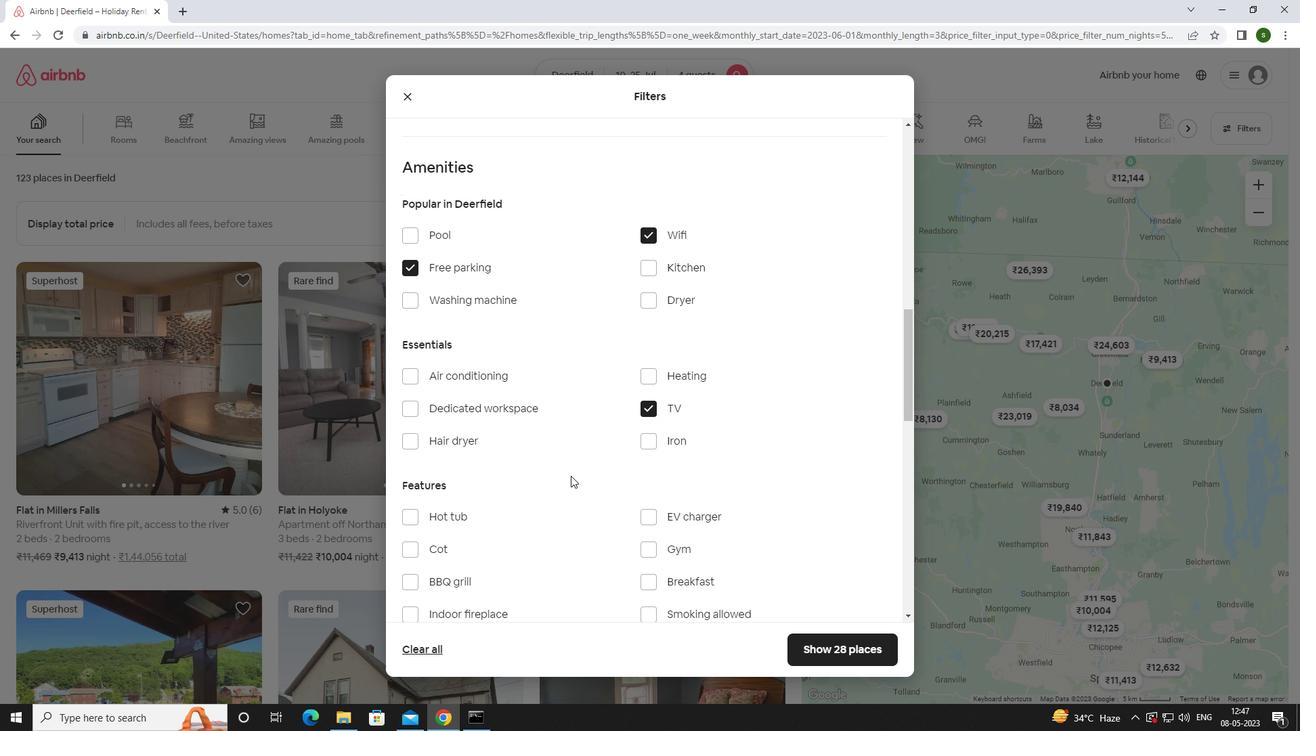 
Action: Mouse moved to (655, 413)
Screenshot: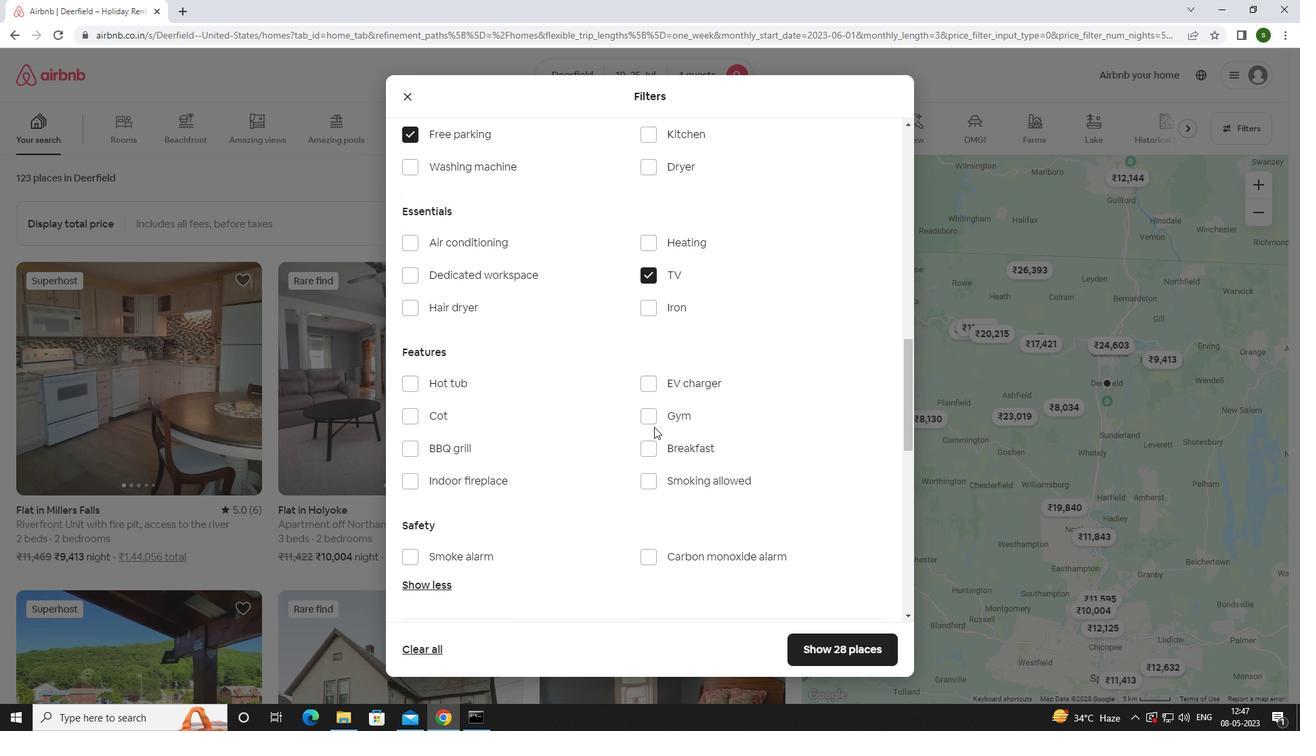 
Action: Mouse pressed left at (655, 413)
Screenshot: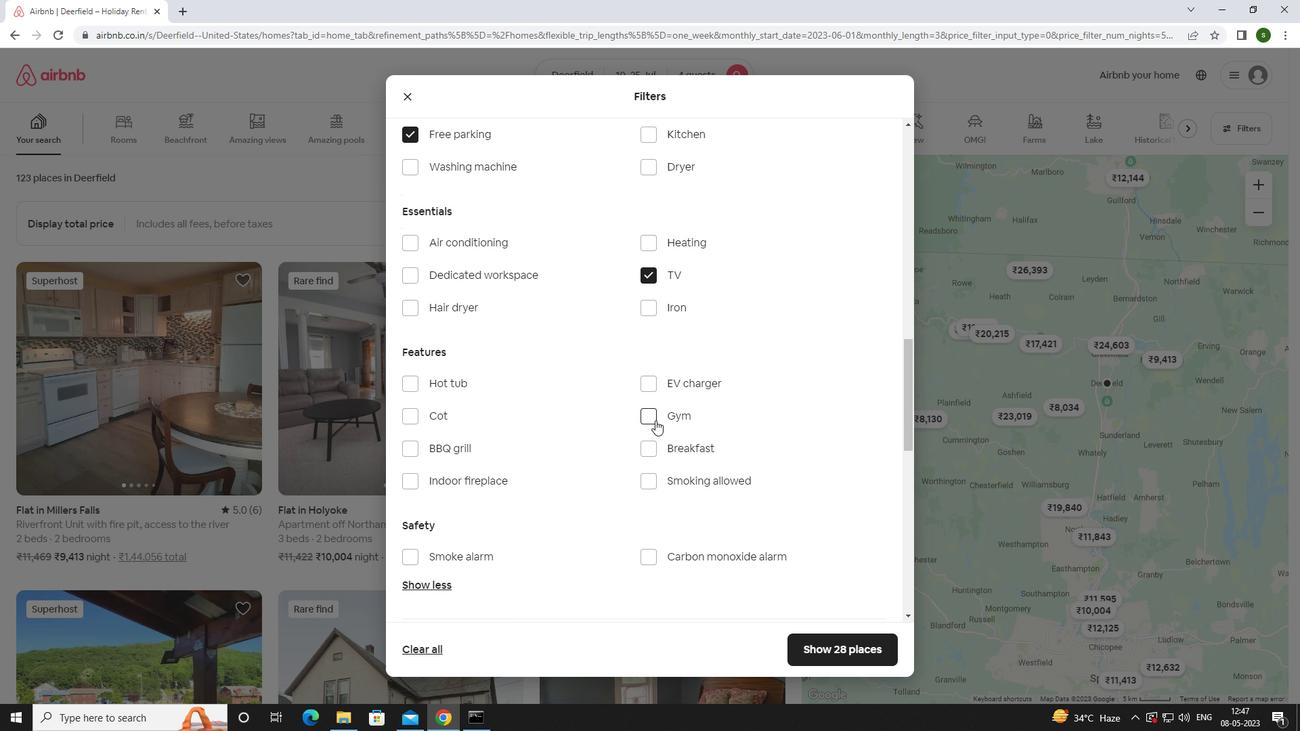 
Action: Mouse moved to (650, 442)
Screenshot: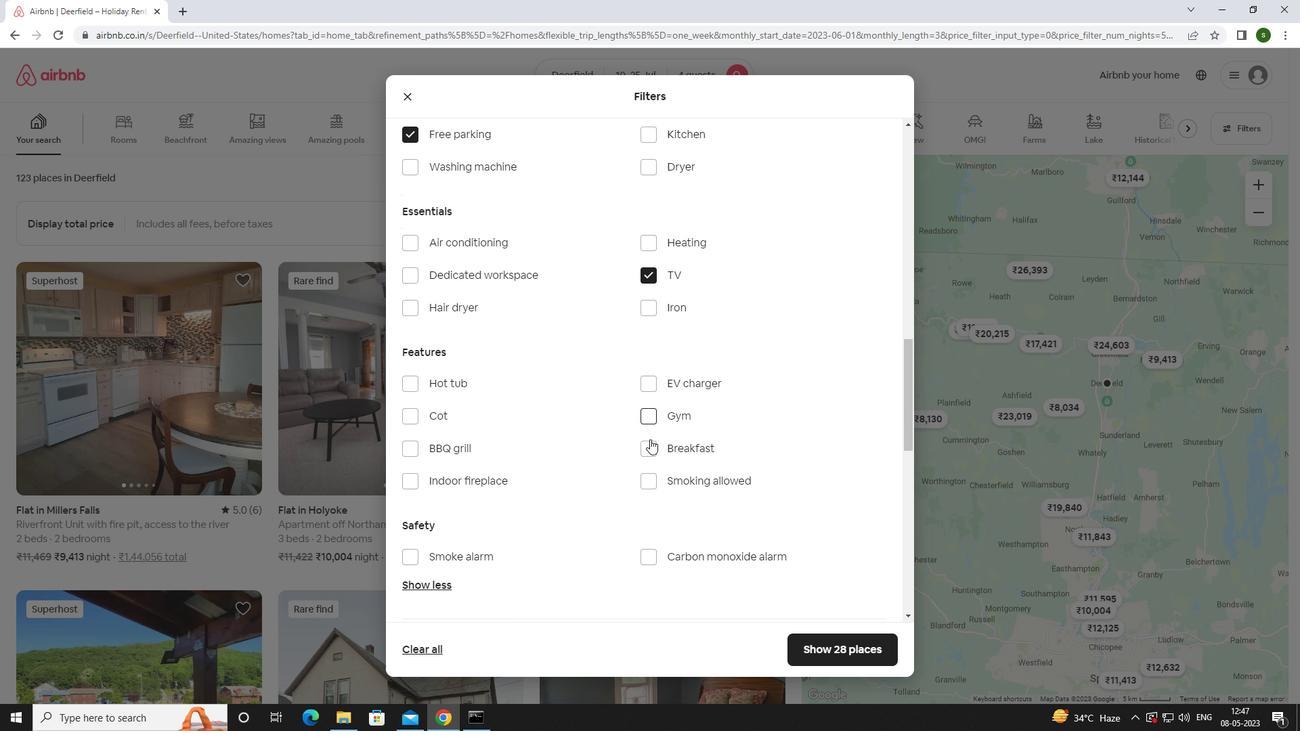 
Action: Mouse pressed left at (650, 442)
Screenshot: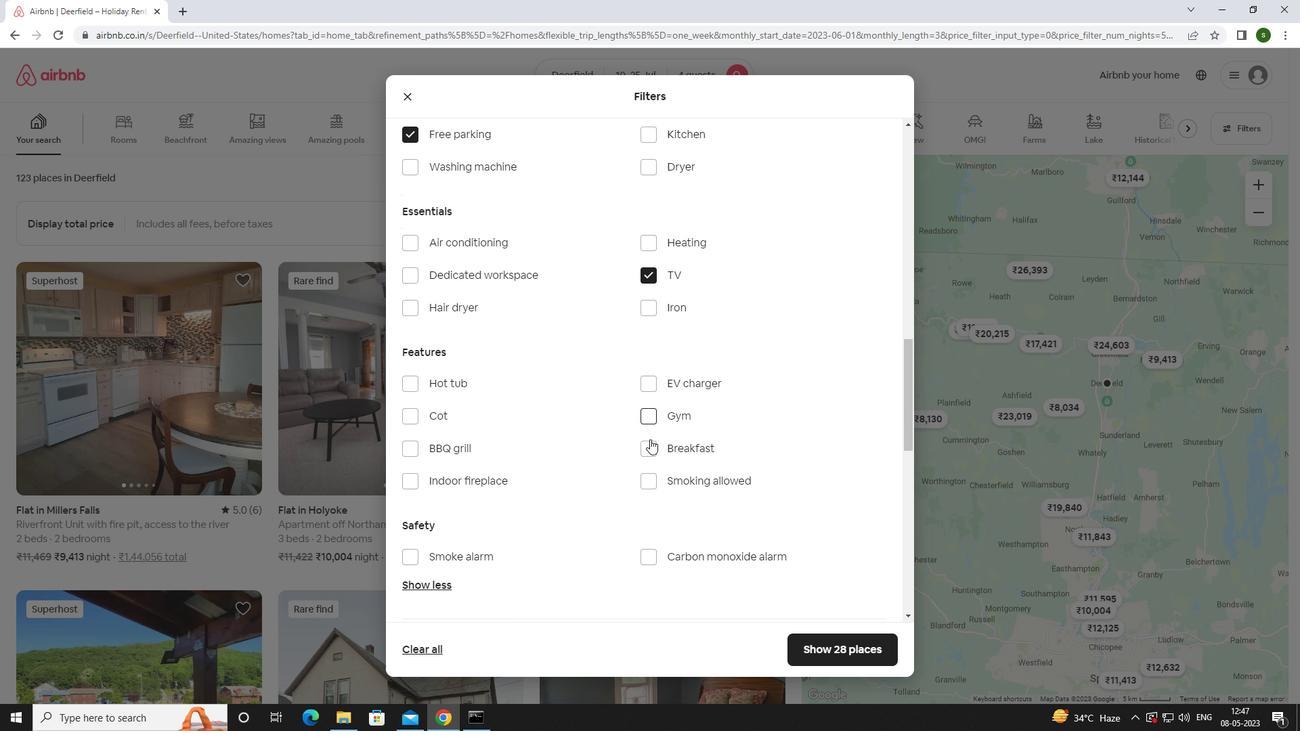
Action: Mouse moved to (614, 500)
Screenshot: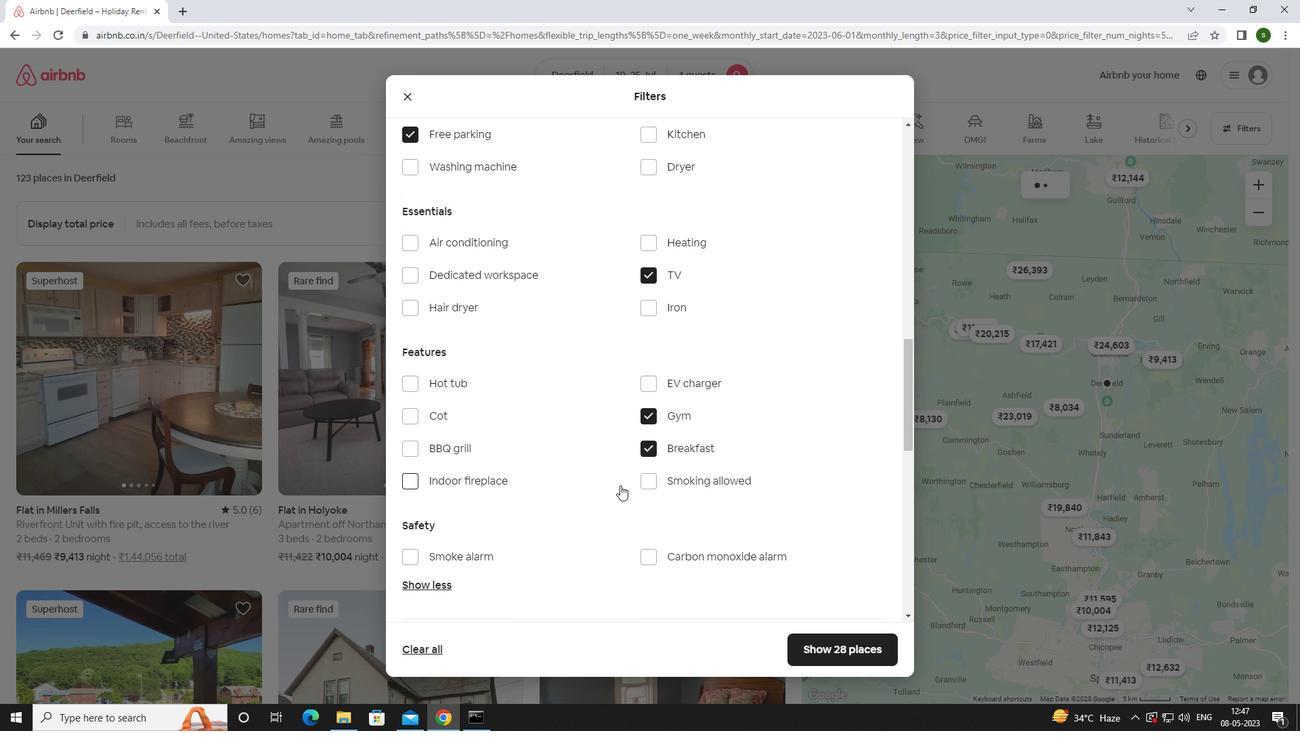 
Action: Mouse scrolled (614, 499) with delta (0, 0)
Screenshot: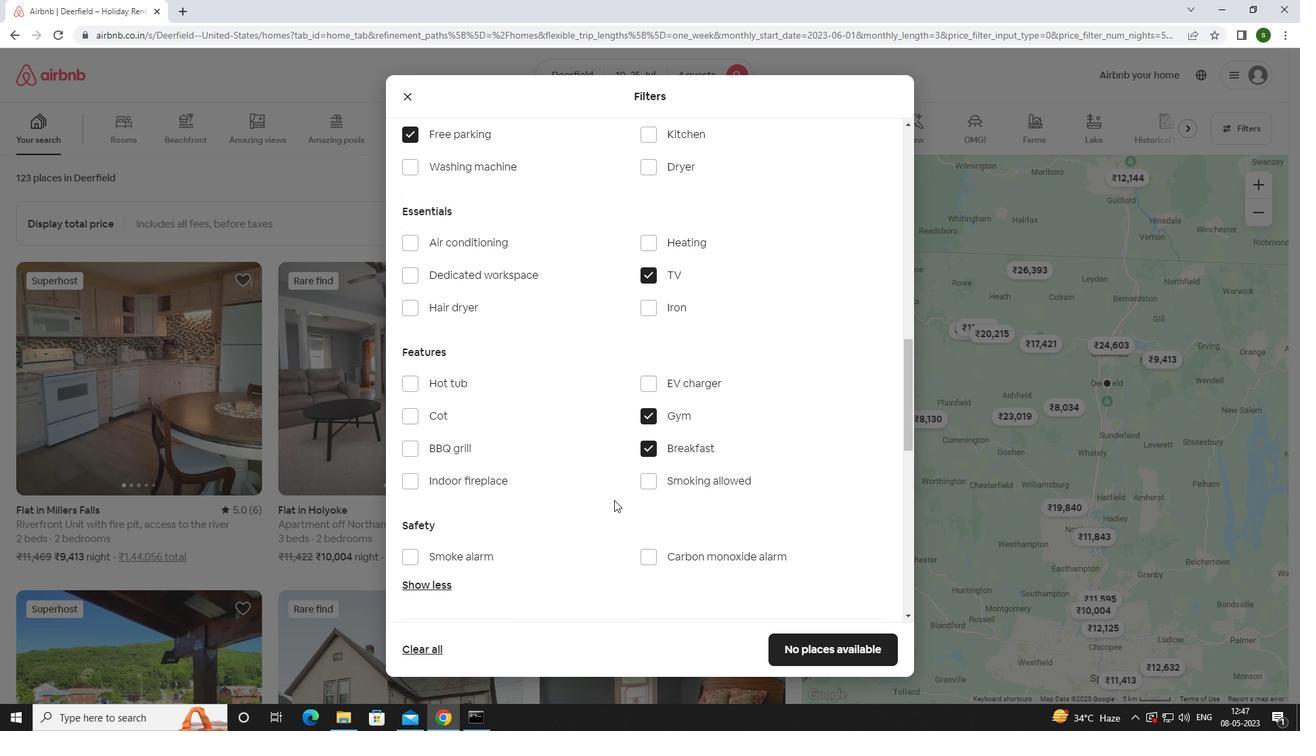 
Action: Mouse scrolled (614, 499) with delta (0, 0)
Screenshot: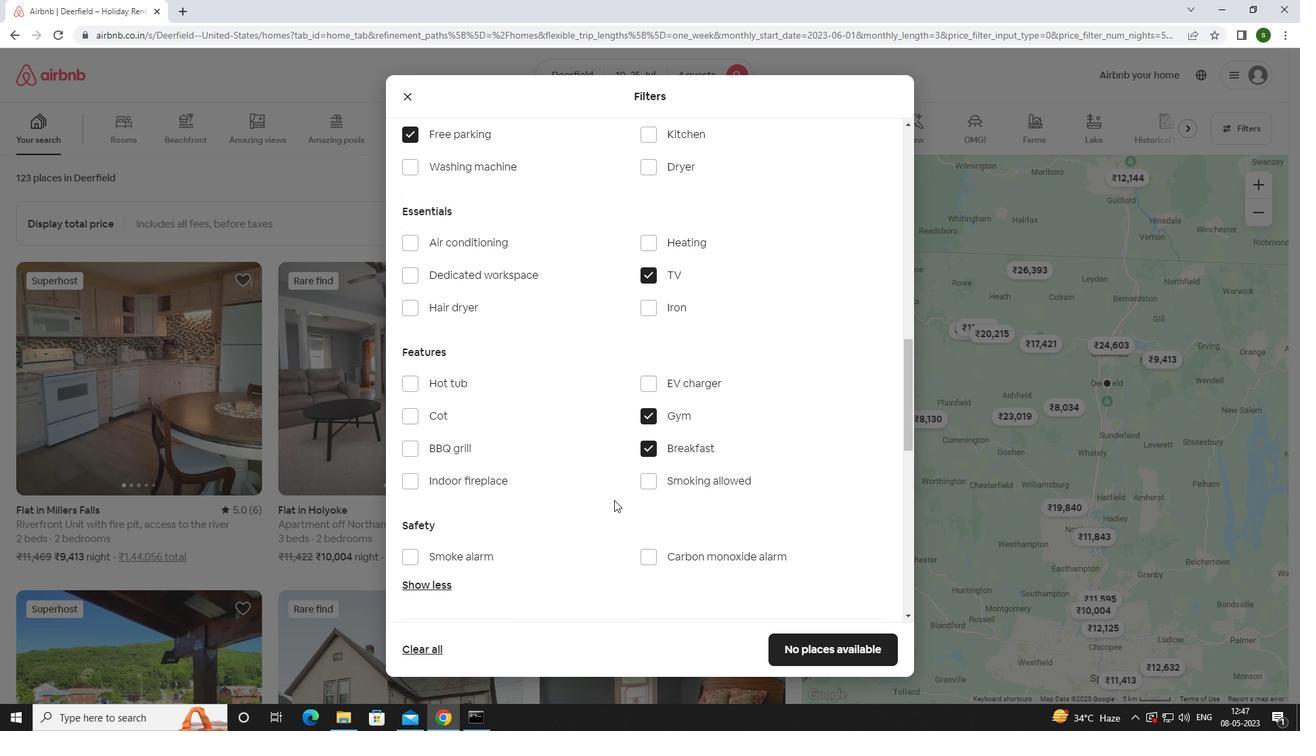 
Action: Mouse scrolled (614, 499) with delta (0, 0)
Screenshot: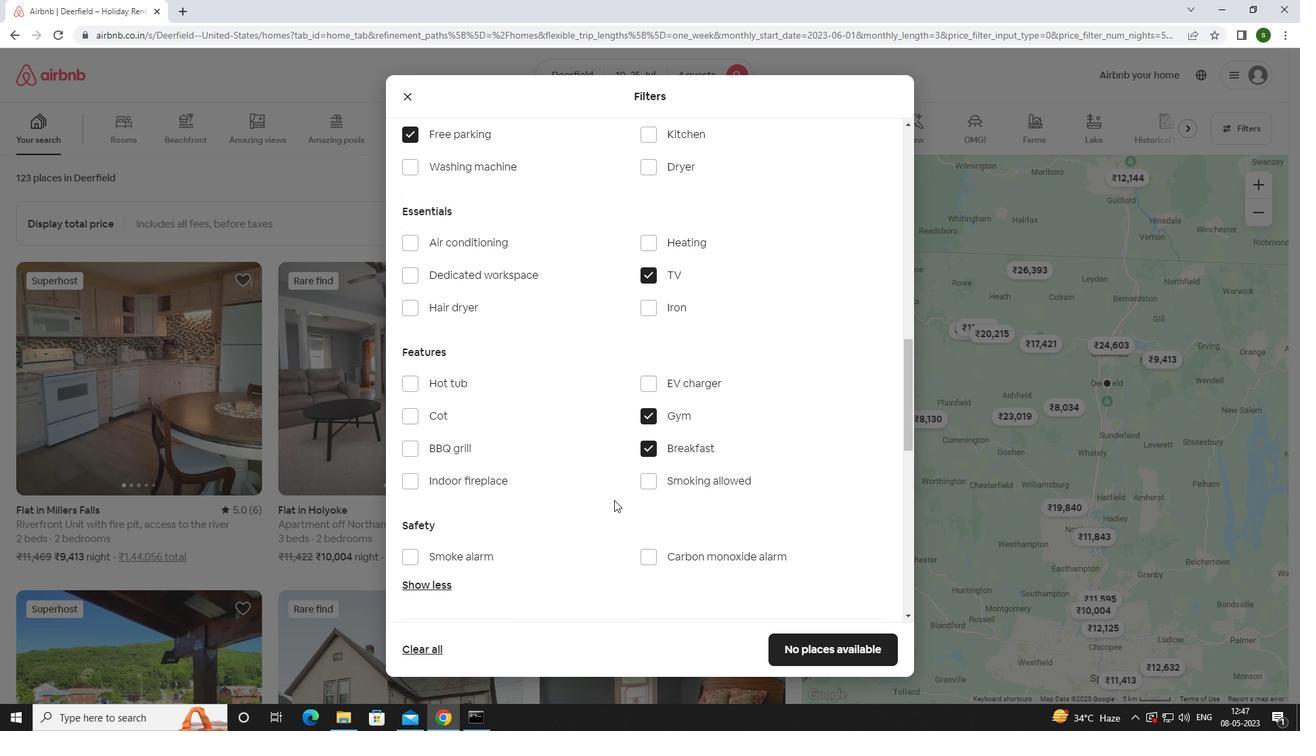
Action: Mouse scrolled (614, 499) with delta (0, 0)
Screenshot: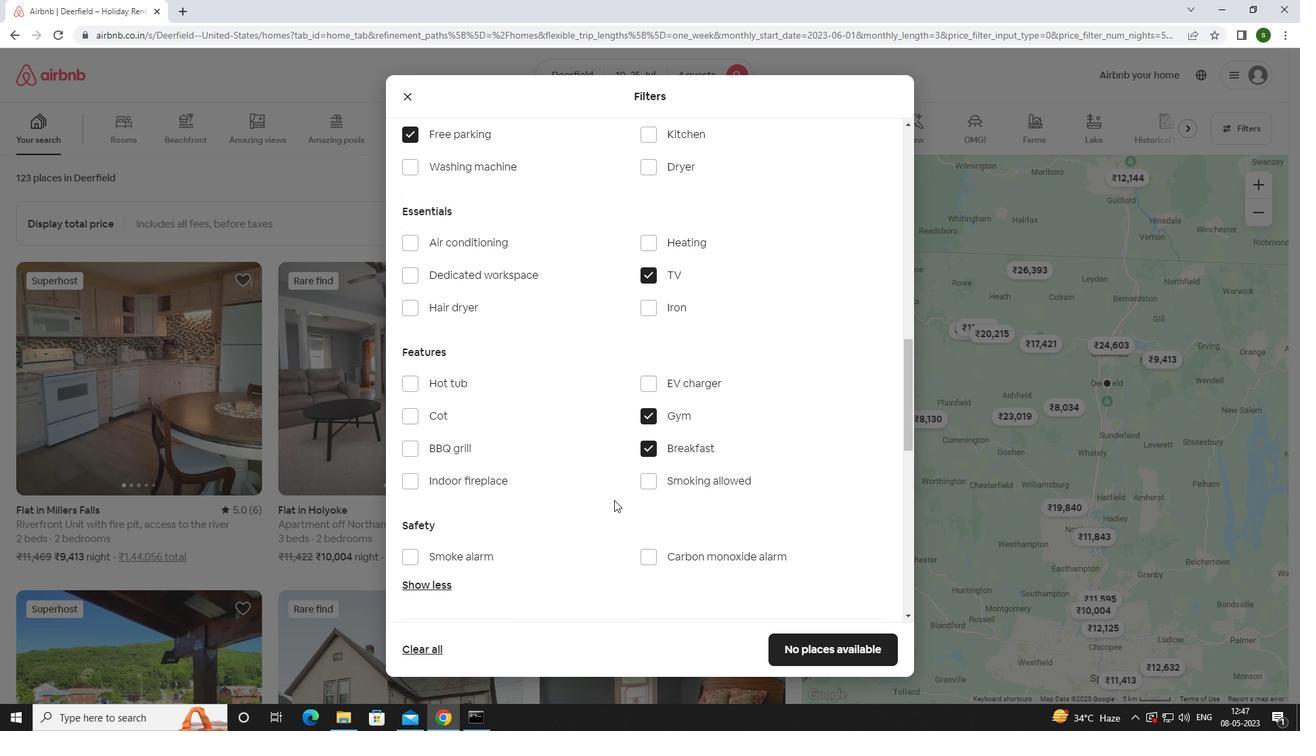 
Action: Mouse scrolled (614, 499) with delta (0, 0)
Screenshot: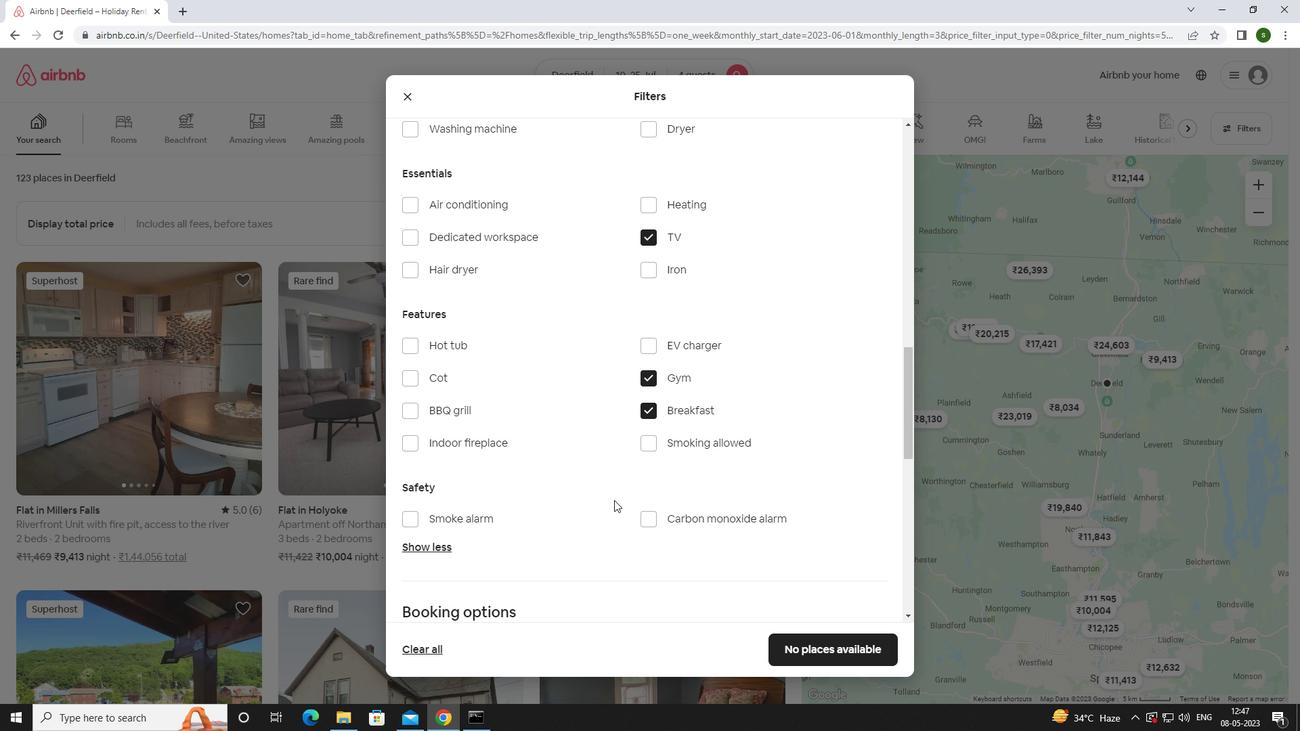 
Action: Mouse moved to (854, 400)
Screenshot: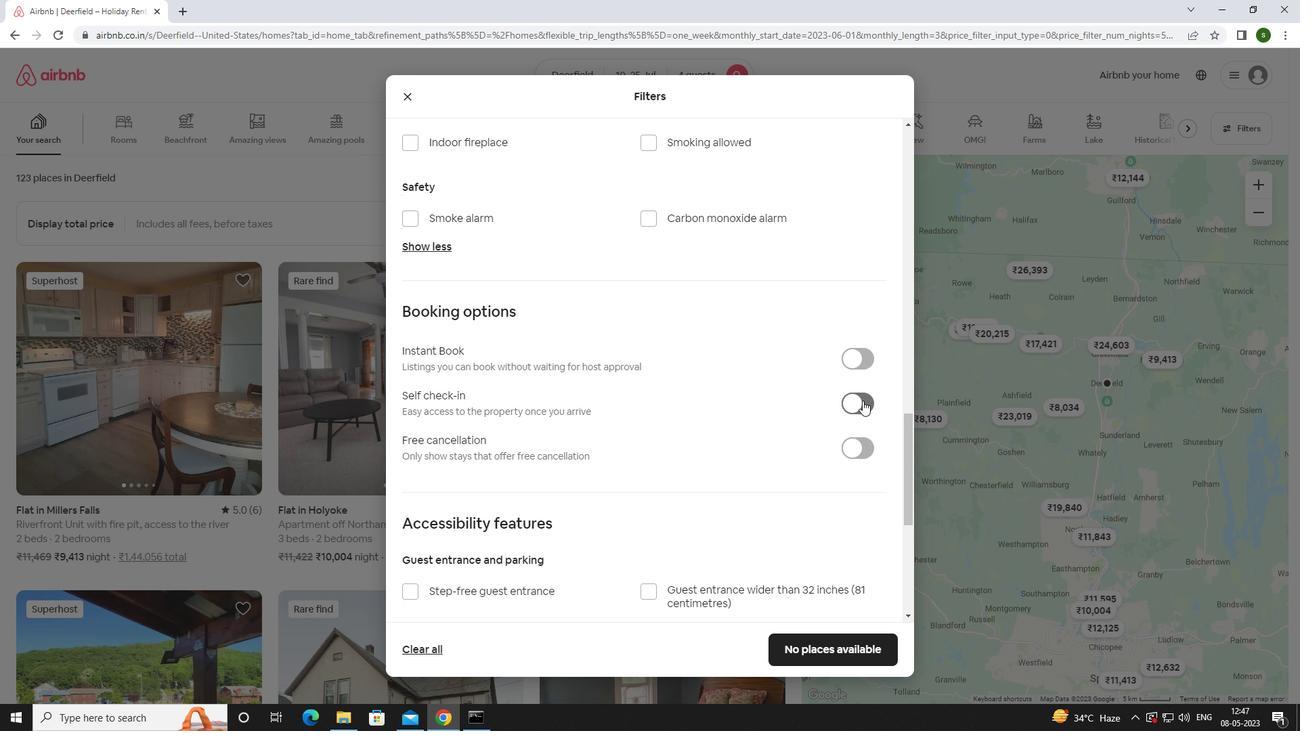 
Action: Mouse pressed left at (854, 400)
Screenshot: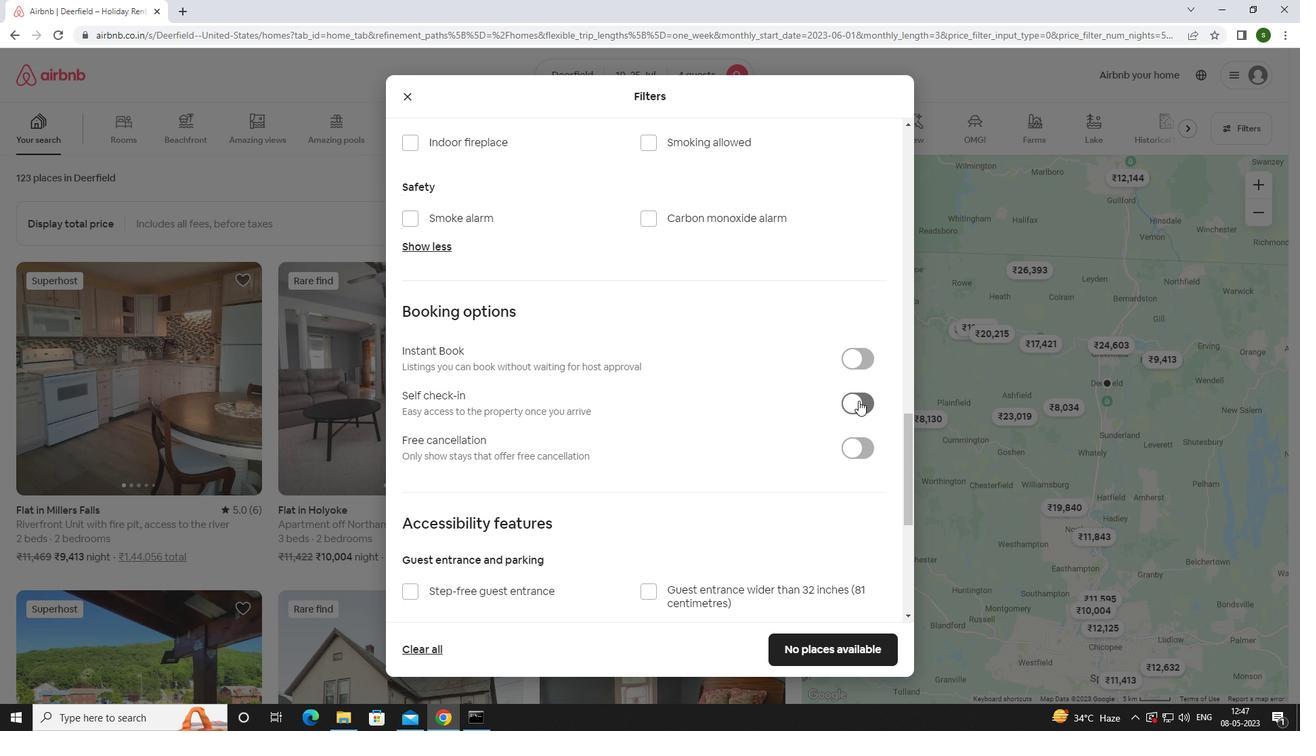 
Action: Mouse moved to (695, 463)
Screenshot: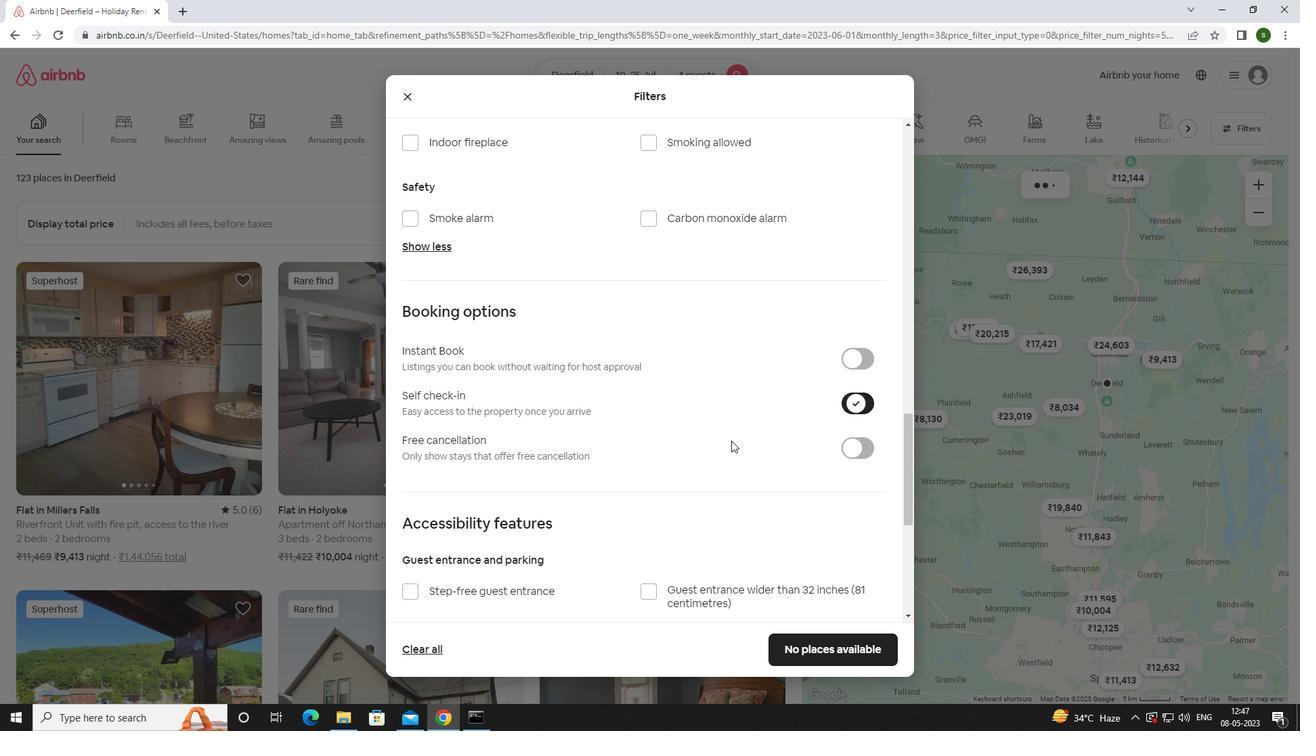 
Action: Mouse scrolled (695, 462) with delta (0, 0)
Screenshot: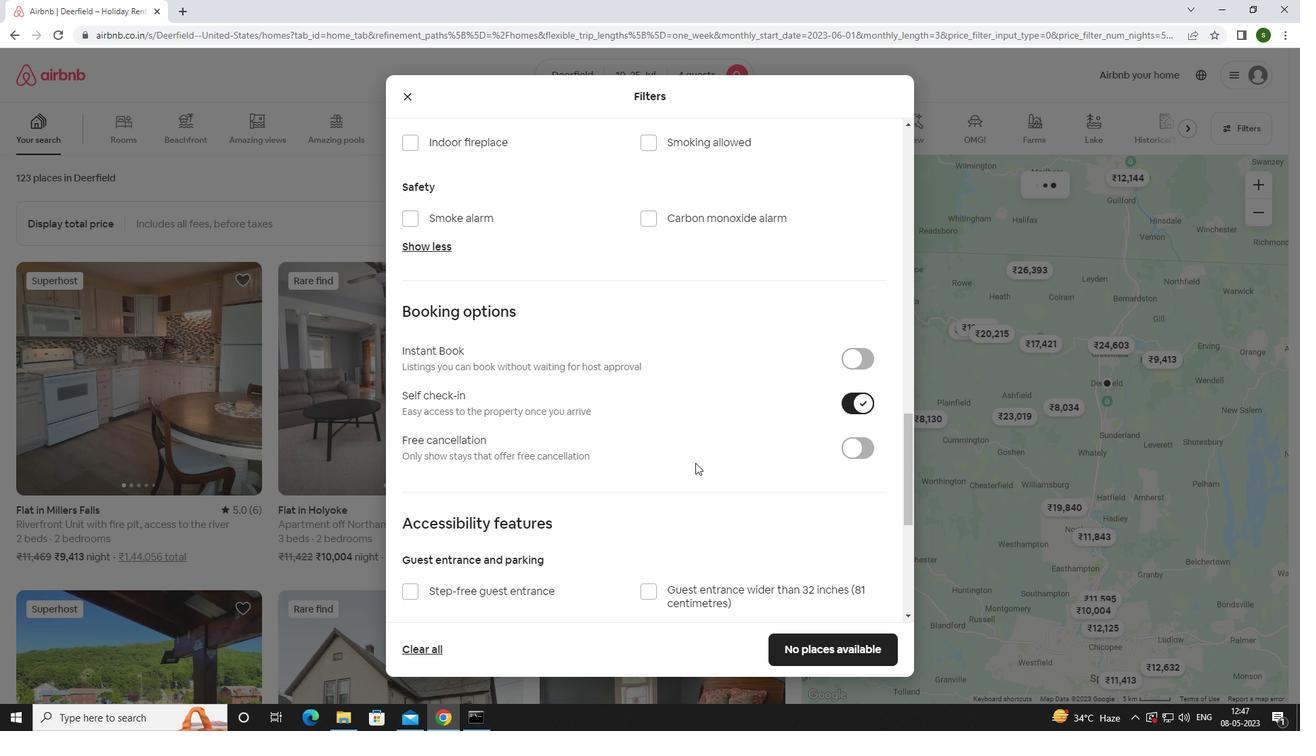 
Action: Mouse moved to (694, 463)
Screenshot: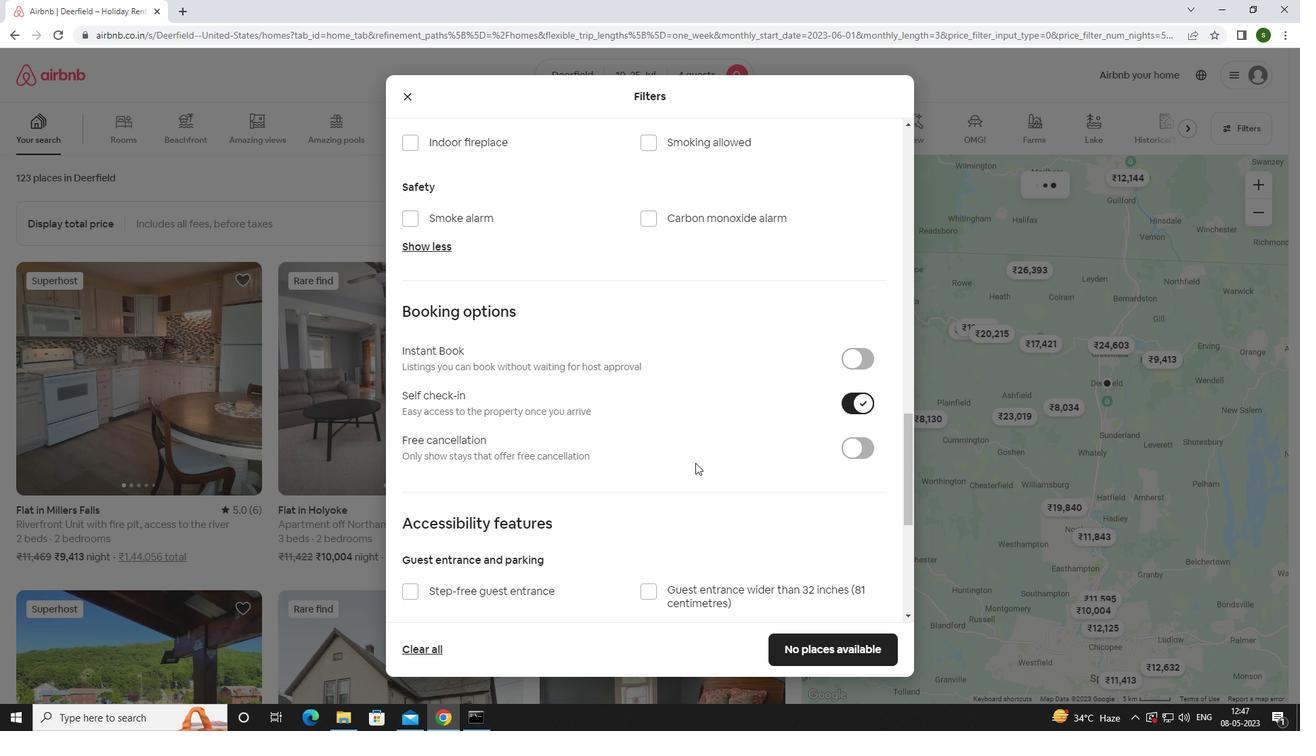 
Action: Mouse scrolled (694, 463) with delta (0, 0)
Screenshot: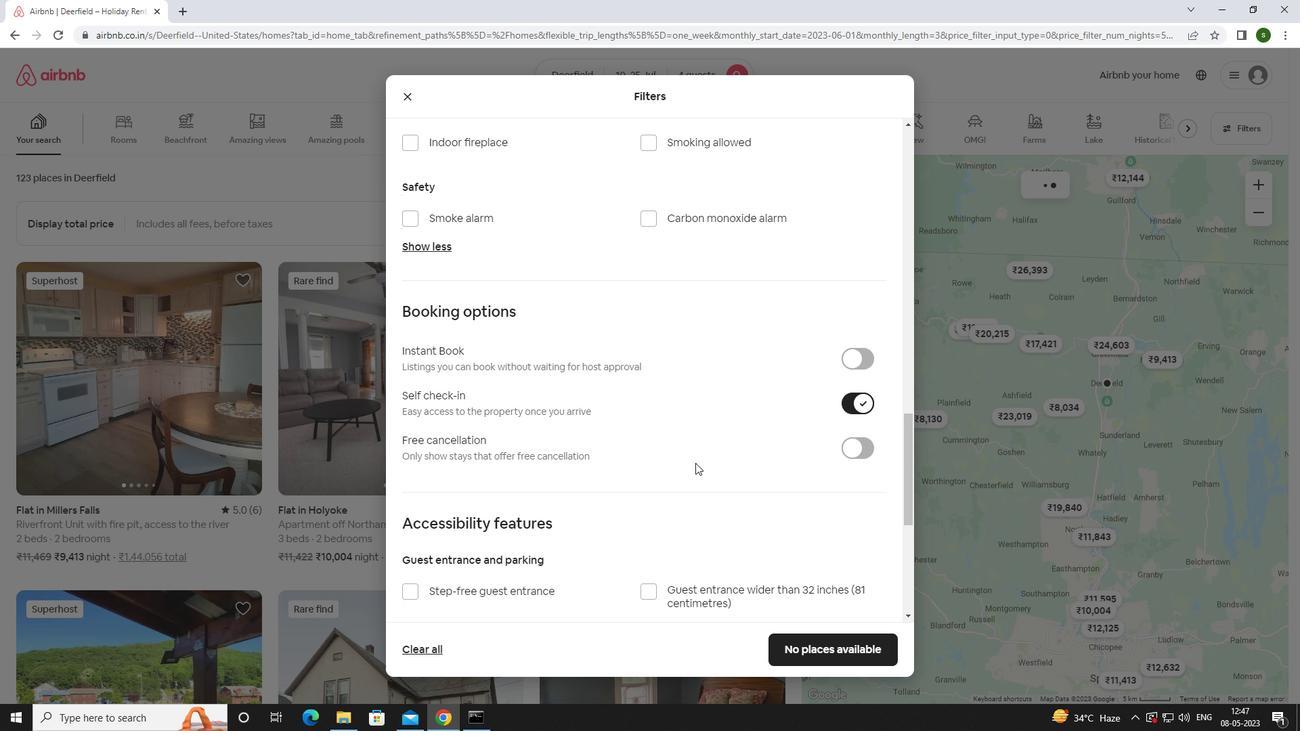 
Action: Mouse moved to (694, 463)
Screenshot: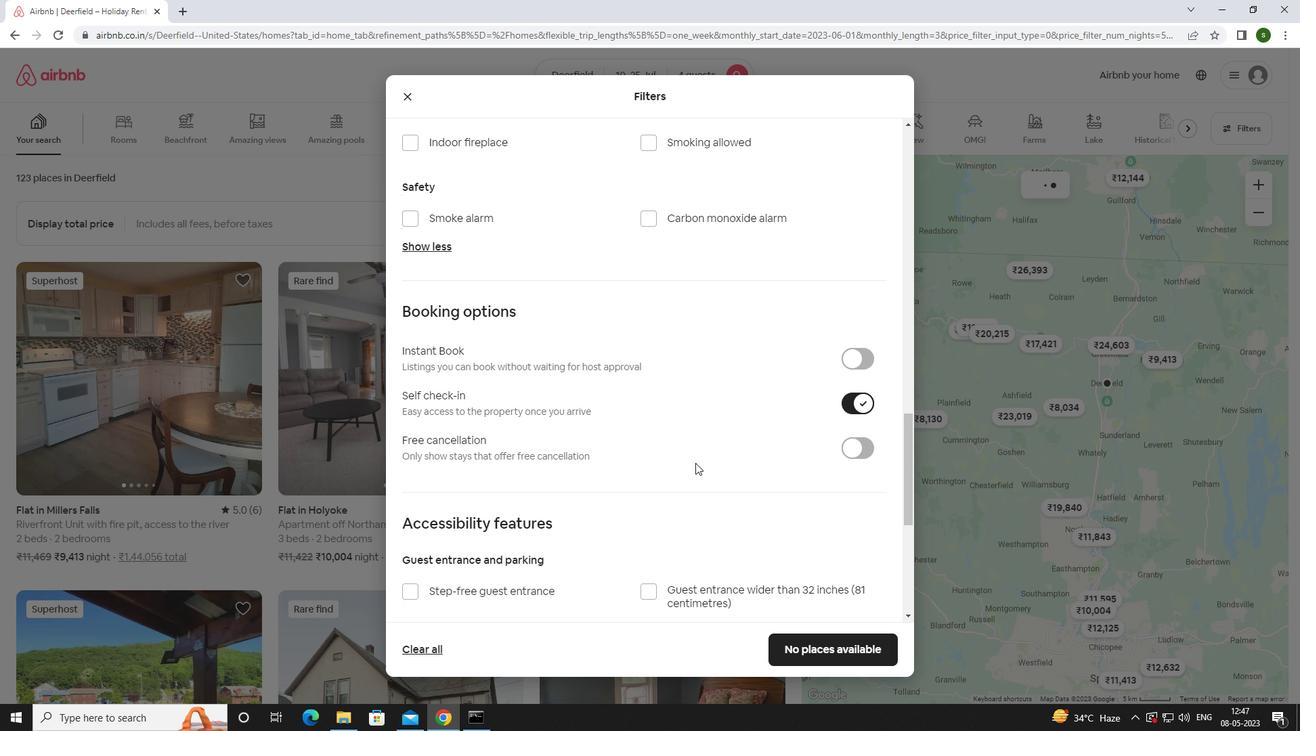 
Action: Mouse scrolled (694, 463) with delta (0, 0)
Screenshot: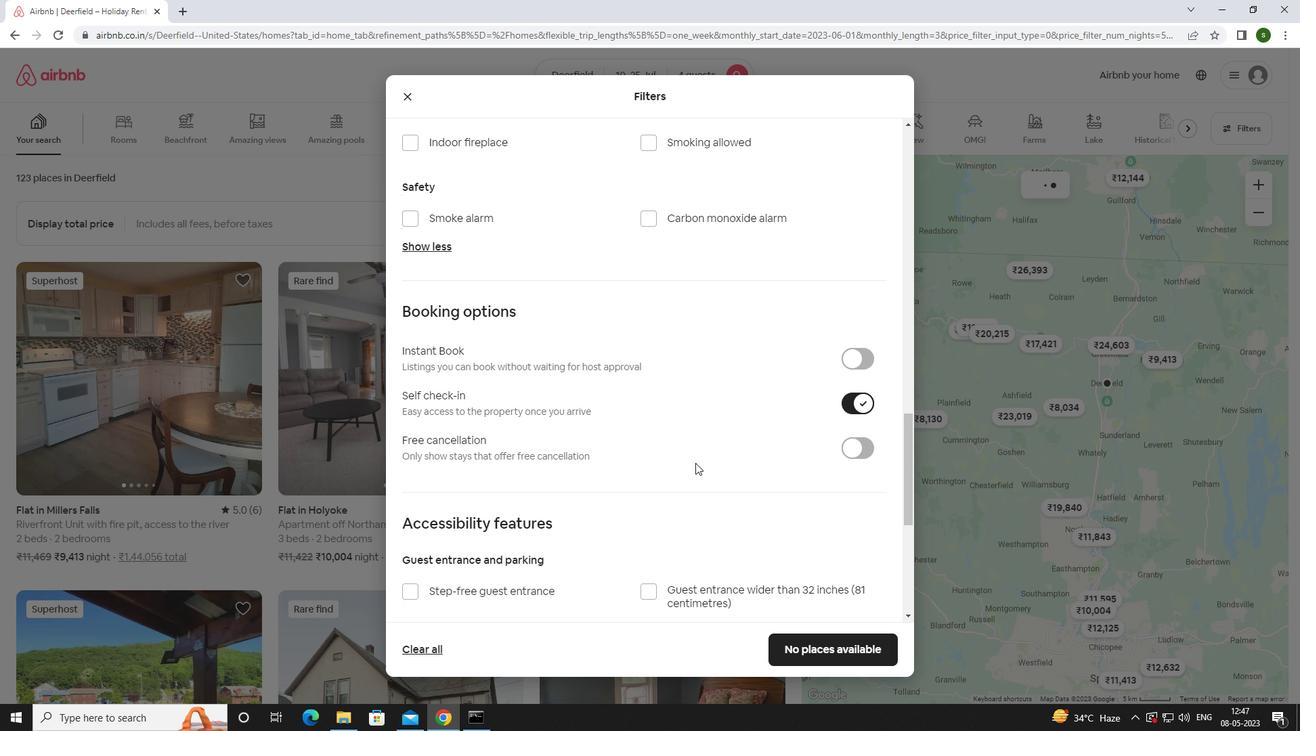 
Action: Mouse moved to (694, 465)
Screenshot: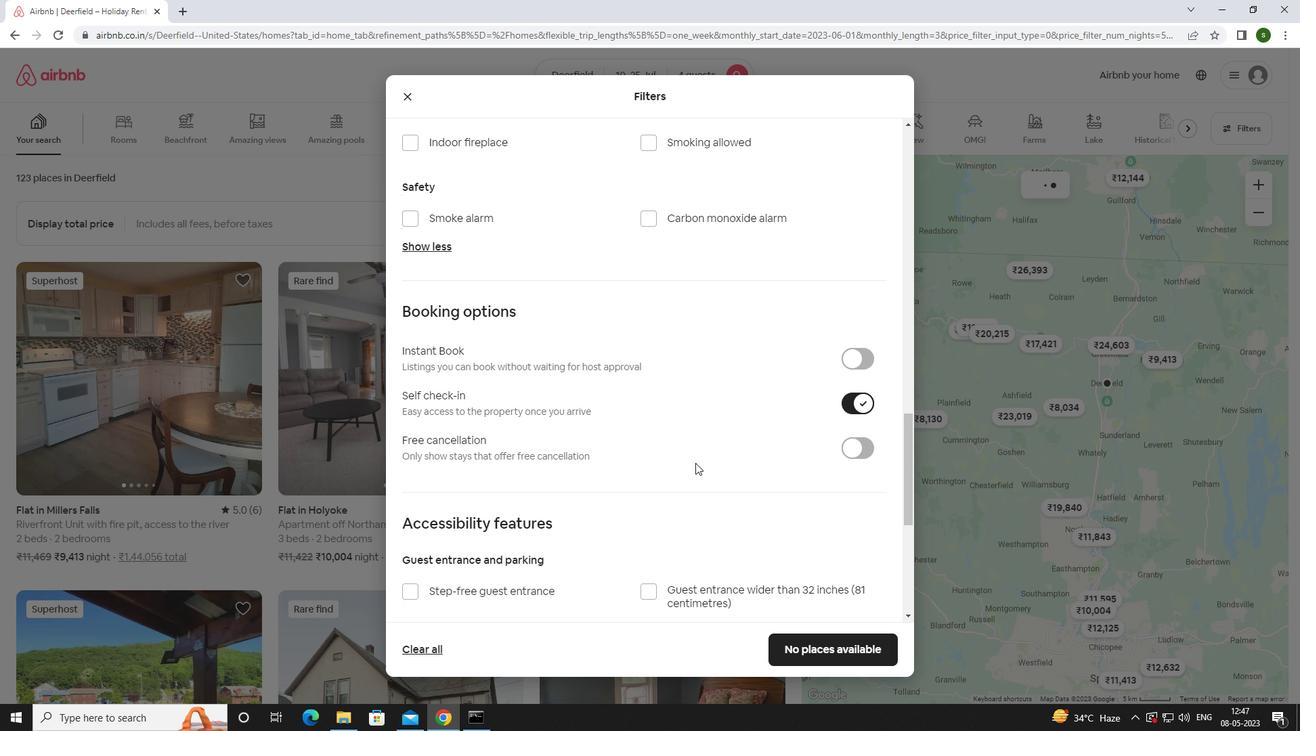 
Action: Mouse scrolled (694, 464) with delta (0, 0)
Screenshot: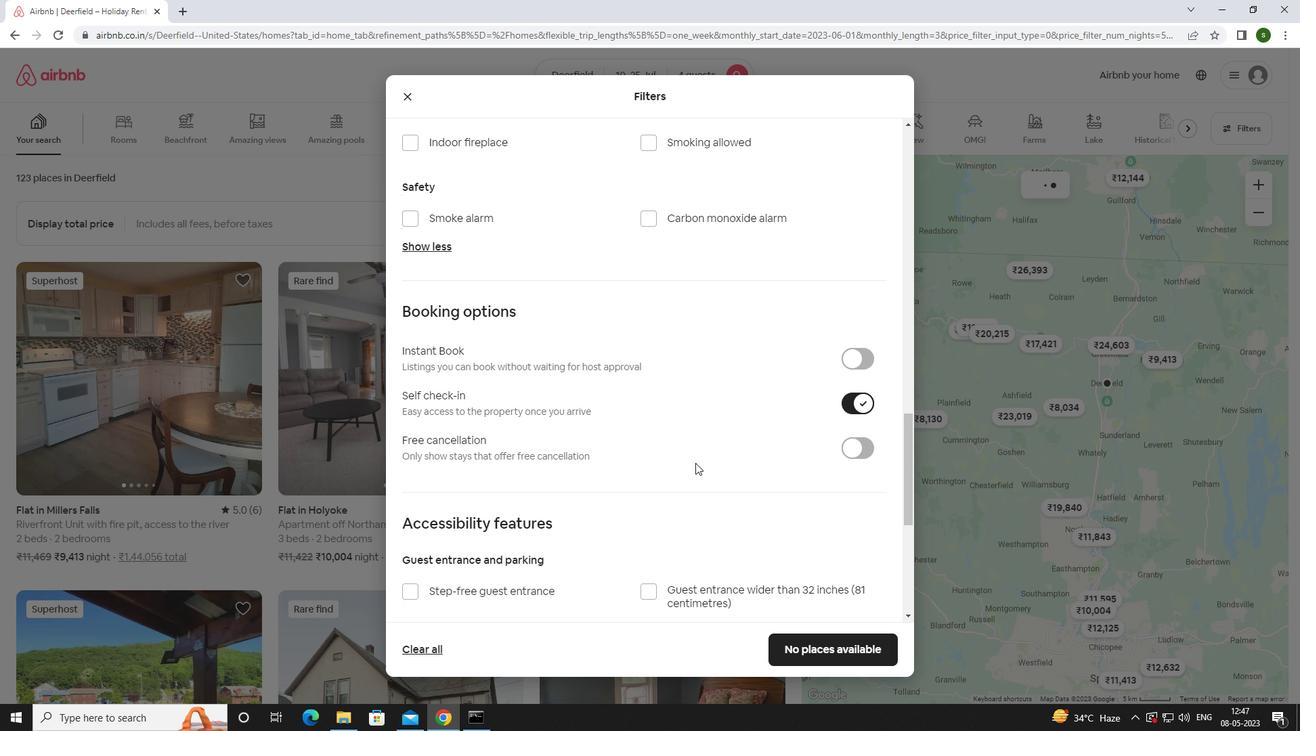 
Action: Mouse moved to (693, 465)
Screenshot: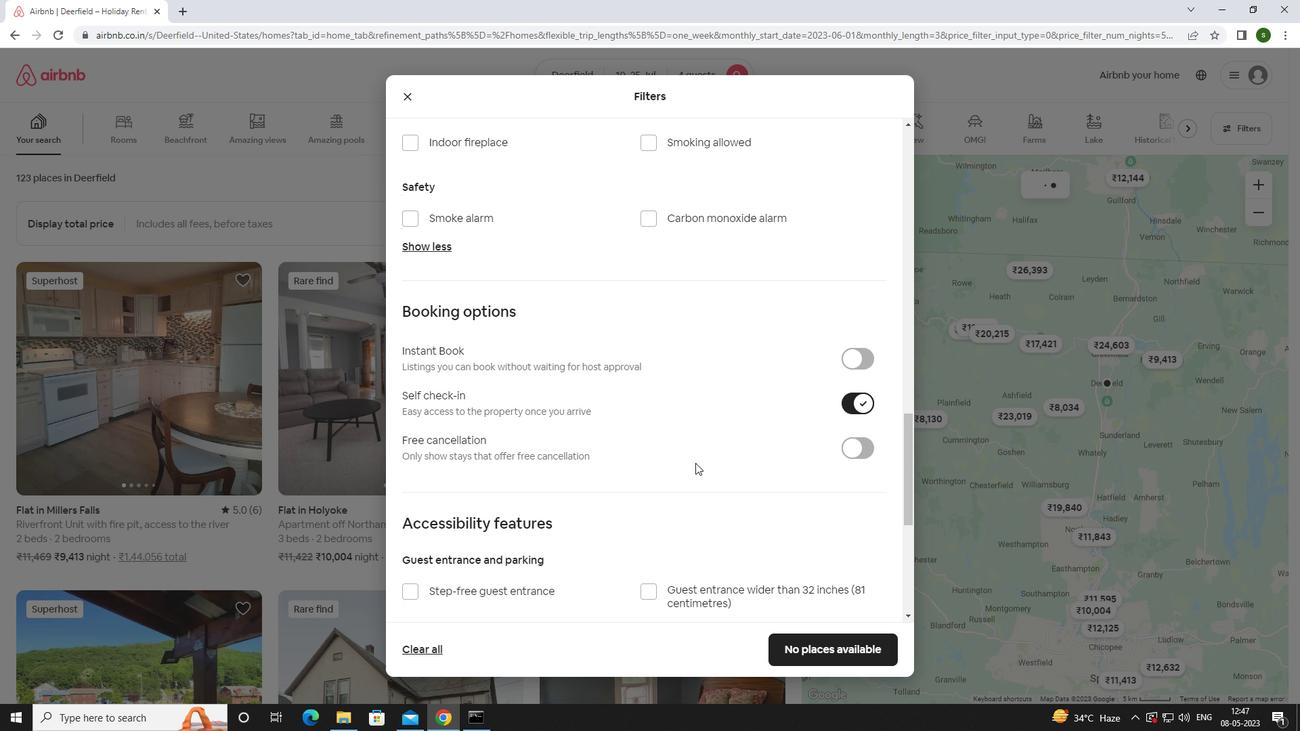 
Action: Mouse scrolled (693, 465) with delta (0, 0)
Screenshot: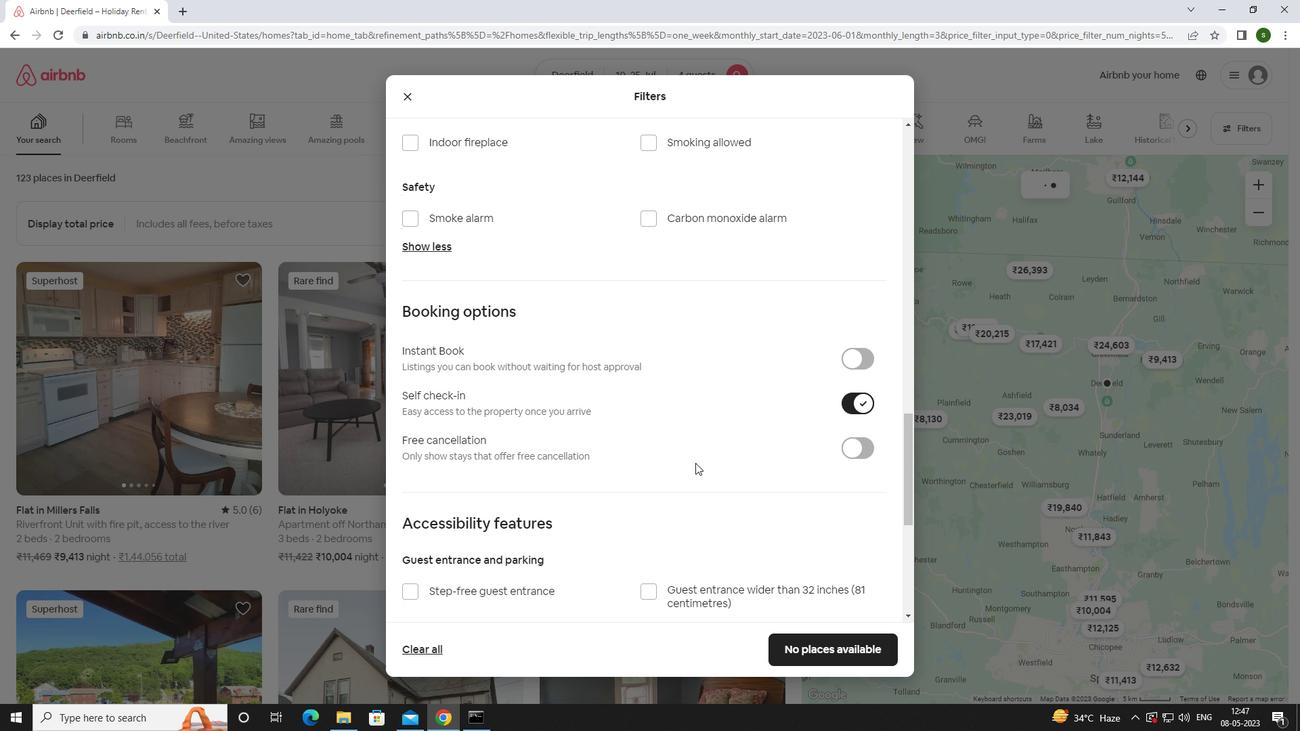
Action: Mouse moved to (693, 465)
Screenshot: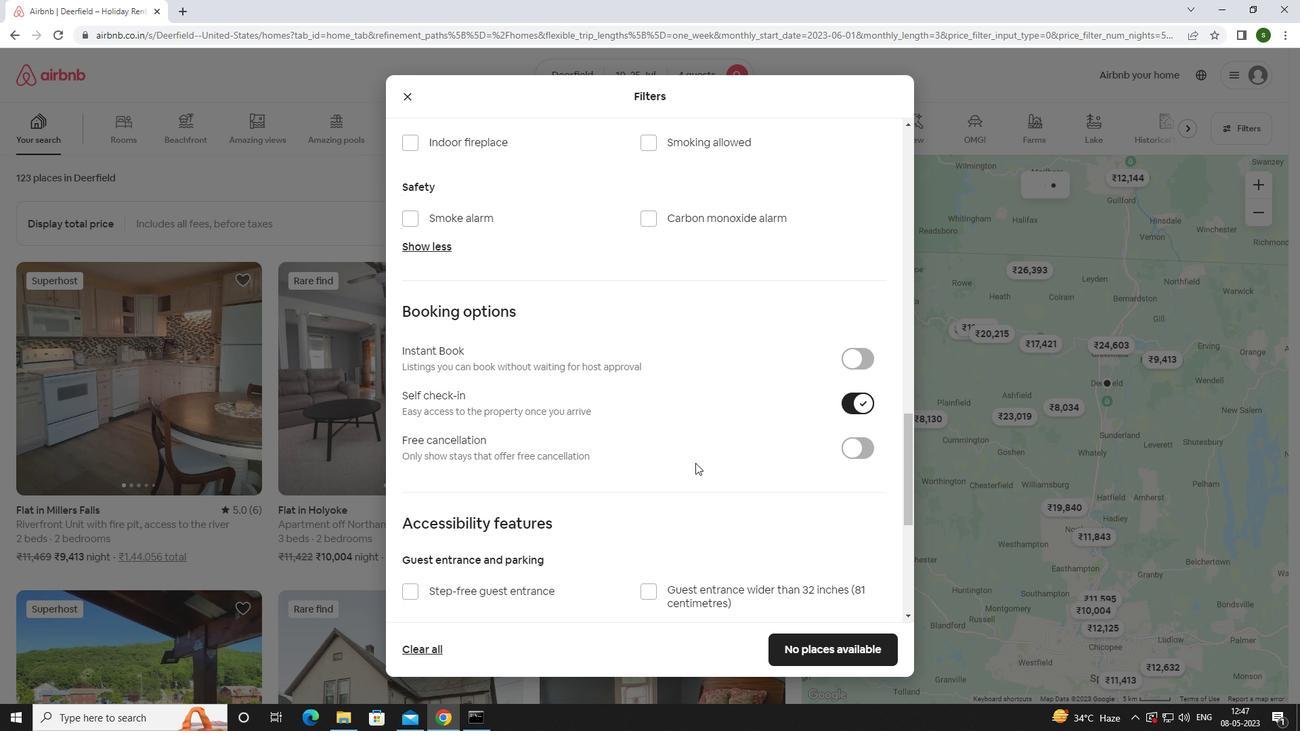 
Action: Mouse scrolled (693, 465) with delta (0, 0)
Screenshot: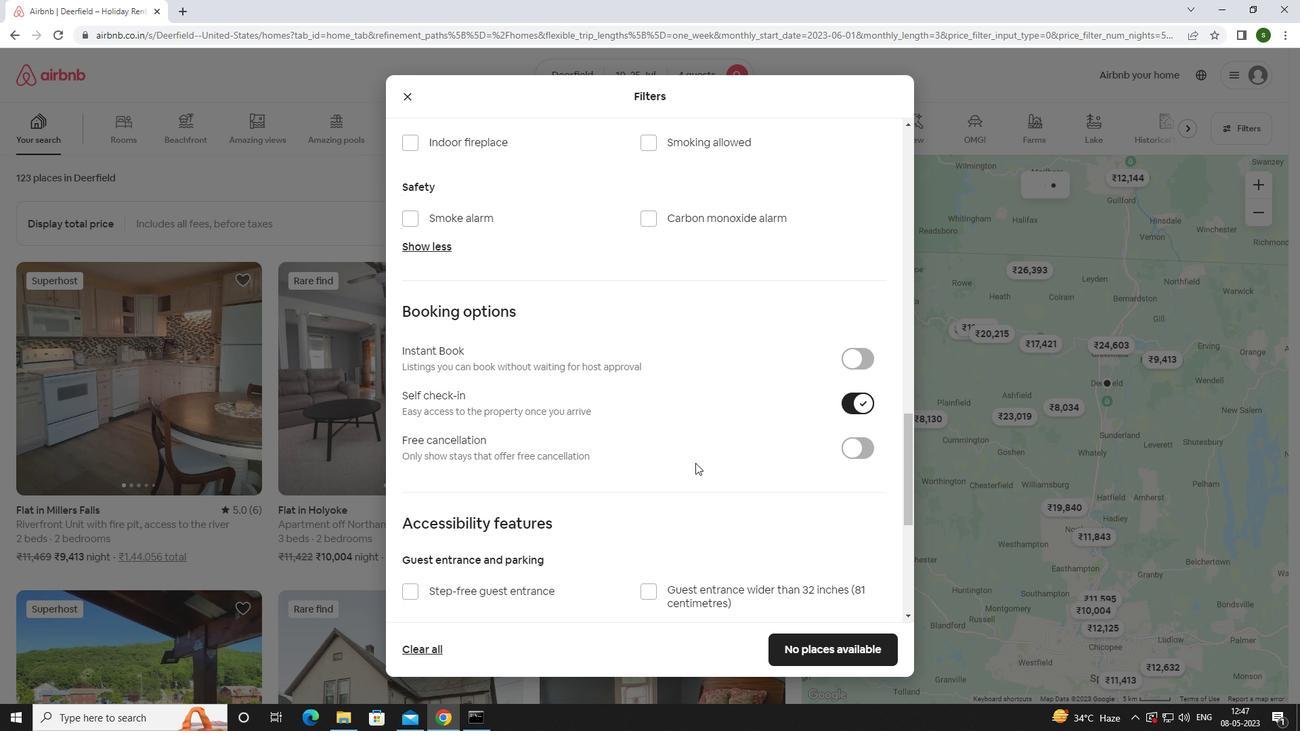 
Action: Mouse scrolled (693, 465) with delta (0, 0)
Screenshot: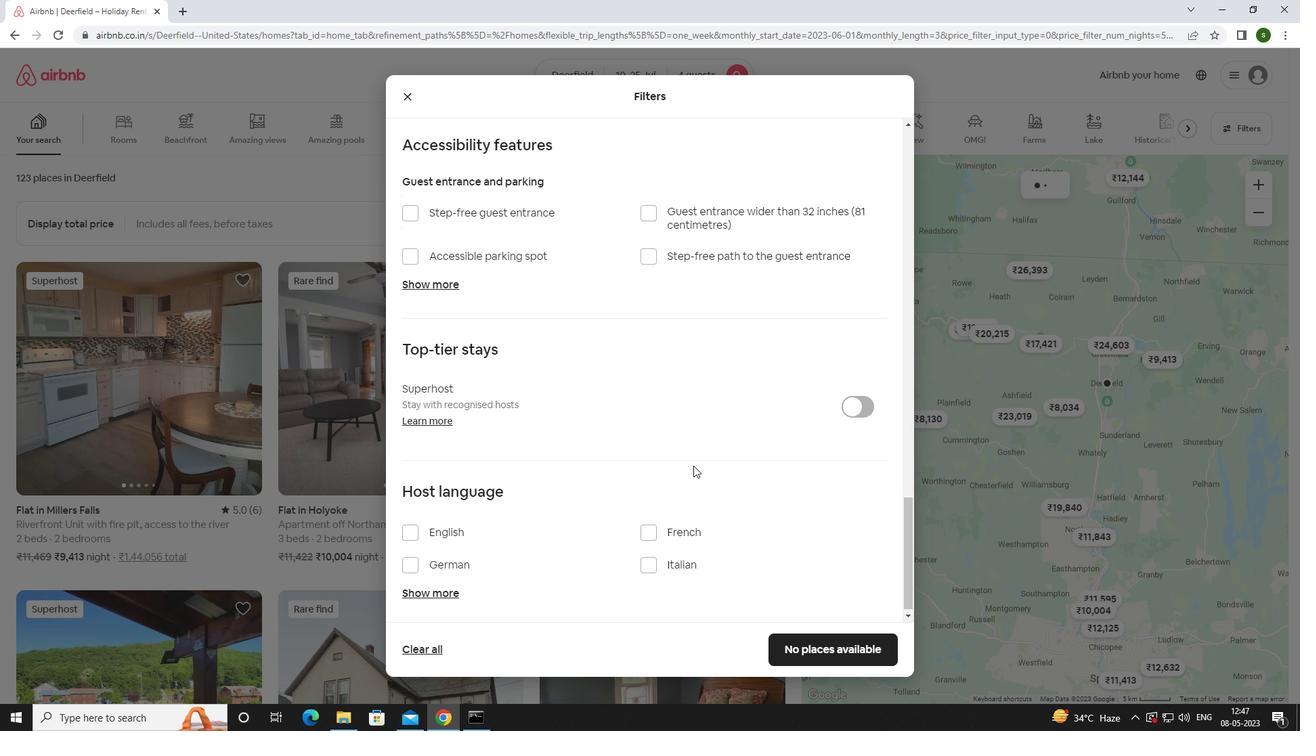 
Action: Mouse scrolled (693, 465) with delta (0, 0)
Screenshot: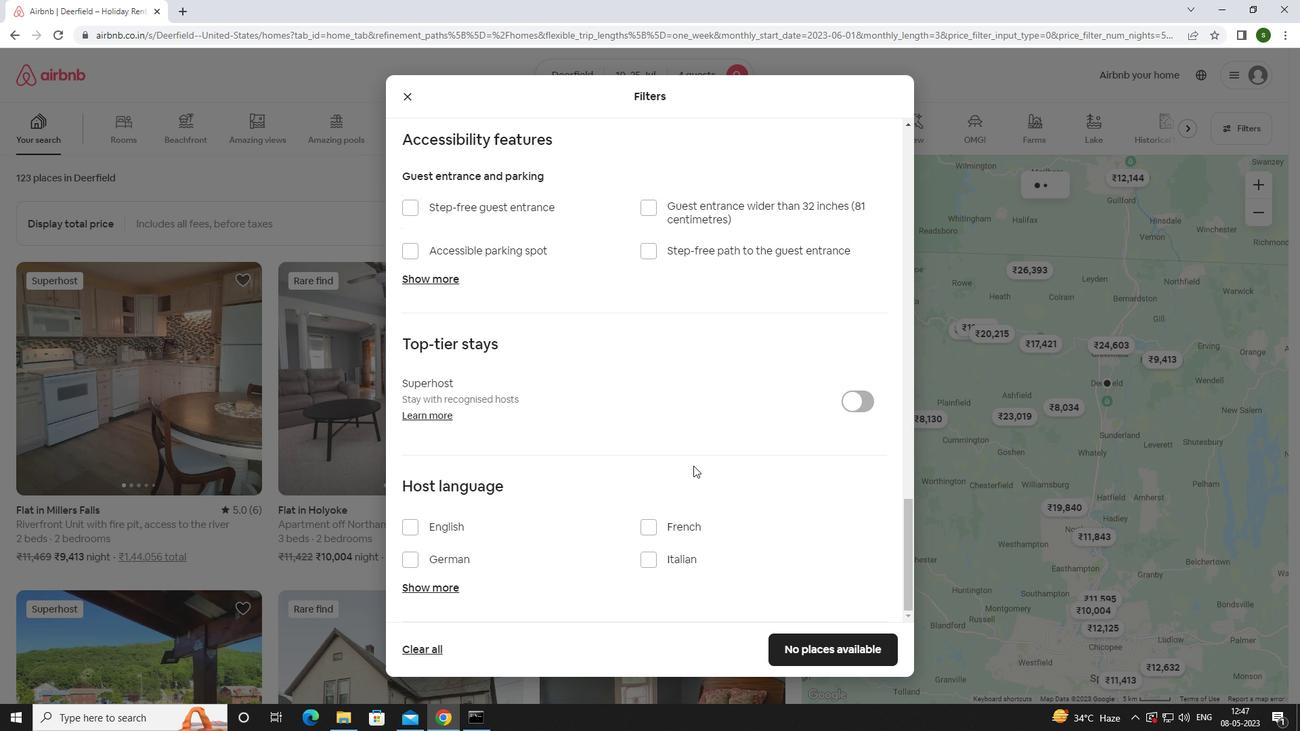 
Action: Mouse scrolled (693, 465) with delta (0, 0)
Screenshot: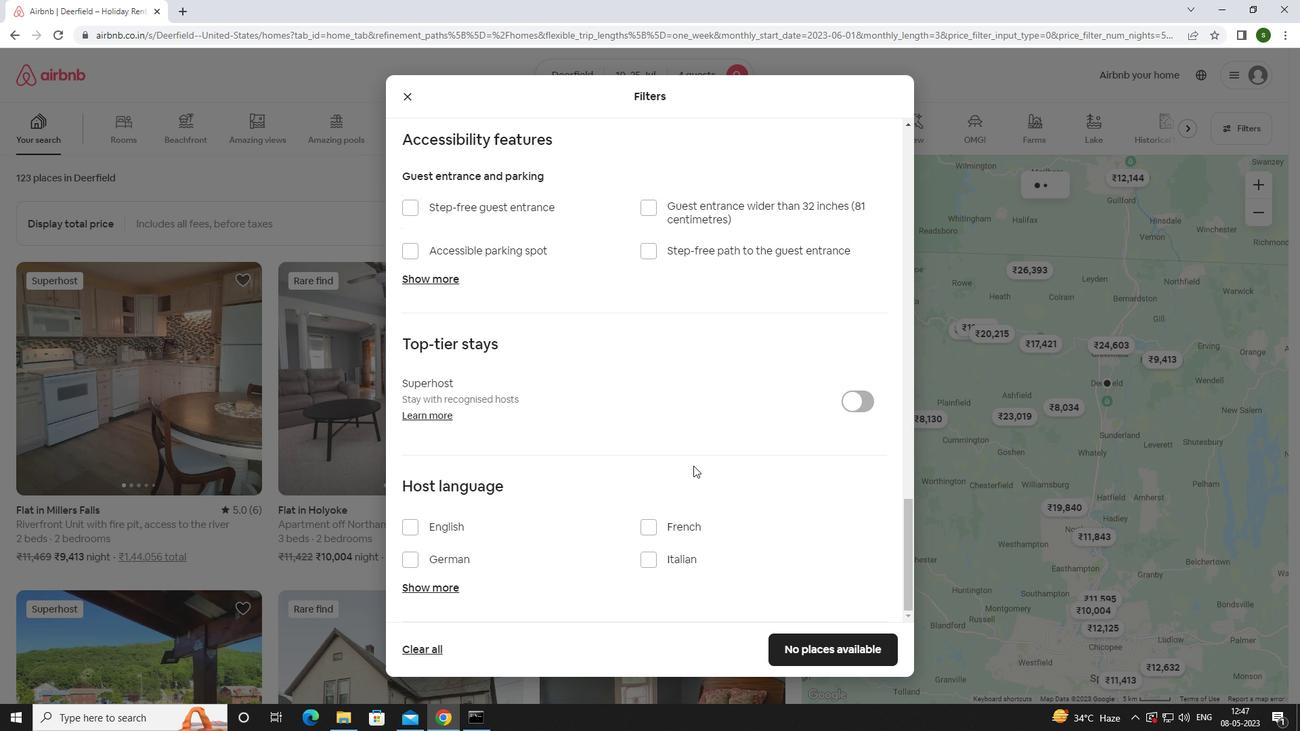 
Action: Mouse scrolled (693, 465) with delta (0, 0)
Screenshot: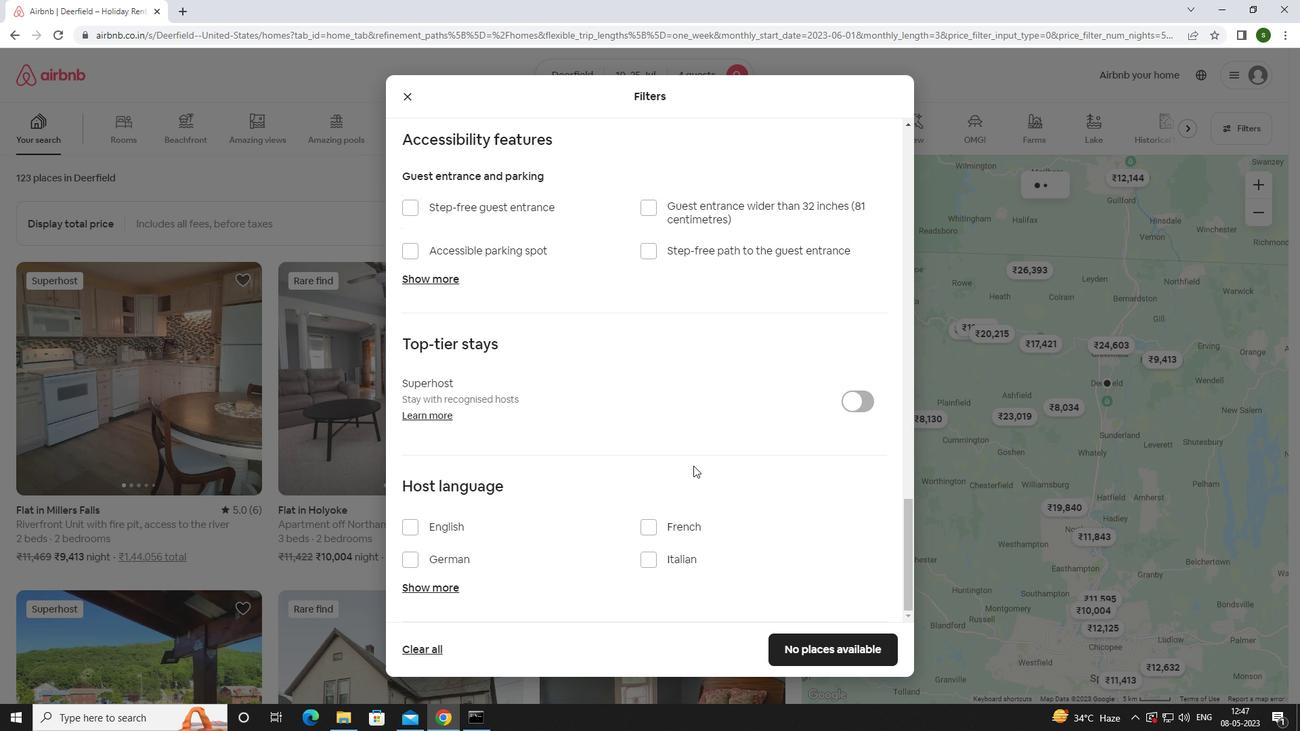 
Action: Mouse moved to (693, 467)
Screenshot: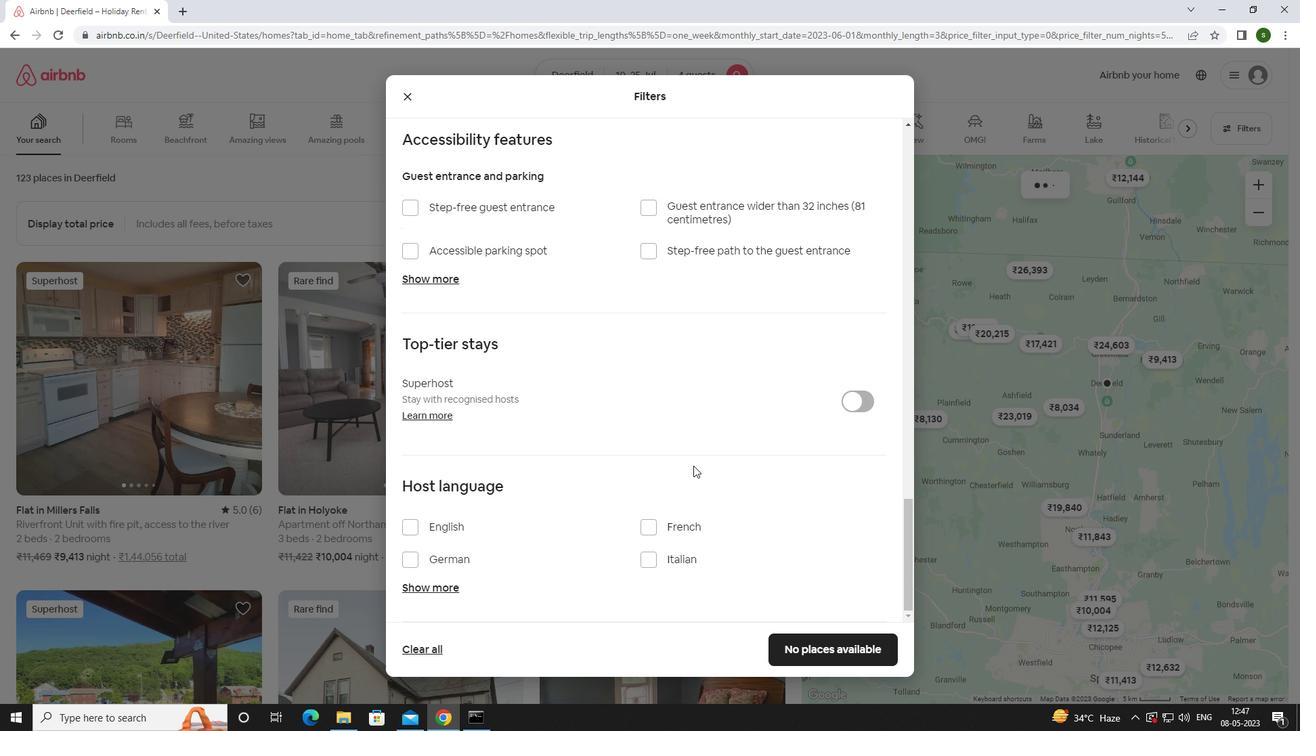 
Action: Mouse scrolled (693, 466) with delta (0, 0)
Screenshot: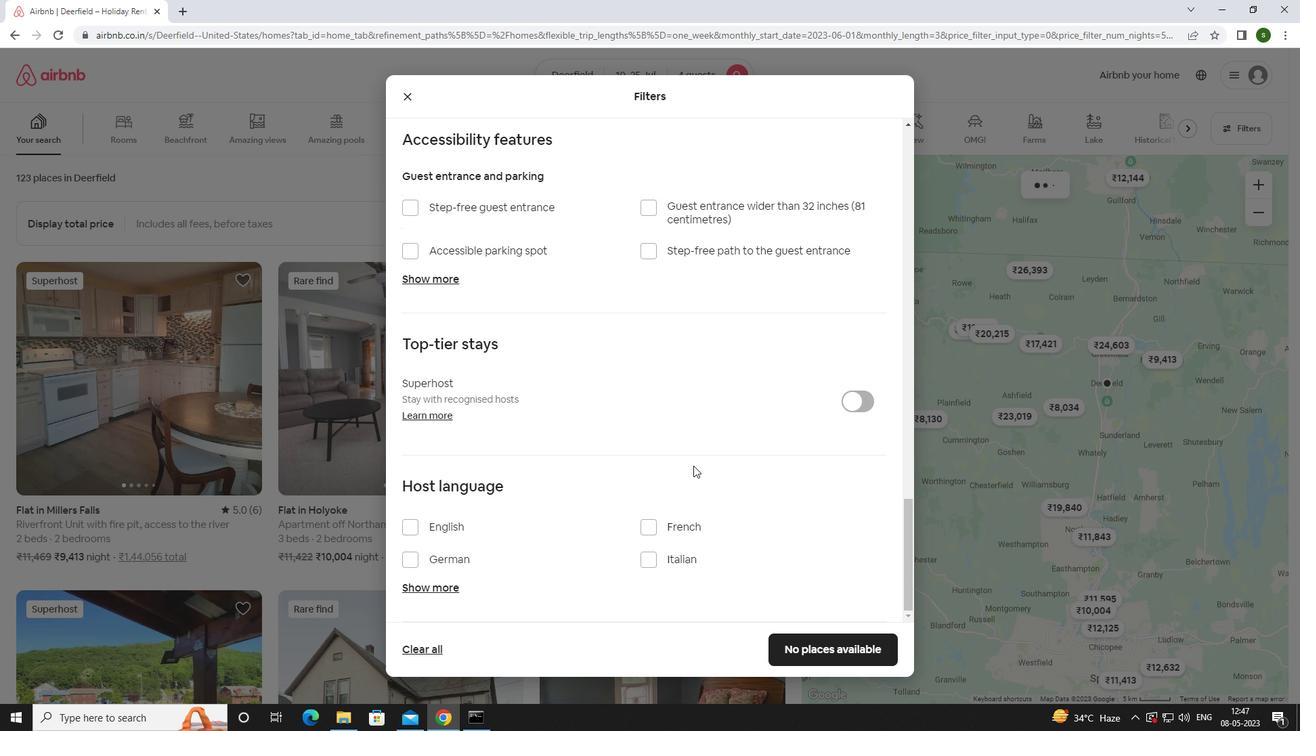 
Action: Mouse moved to (453, 524)
Screenshot: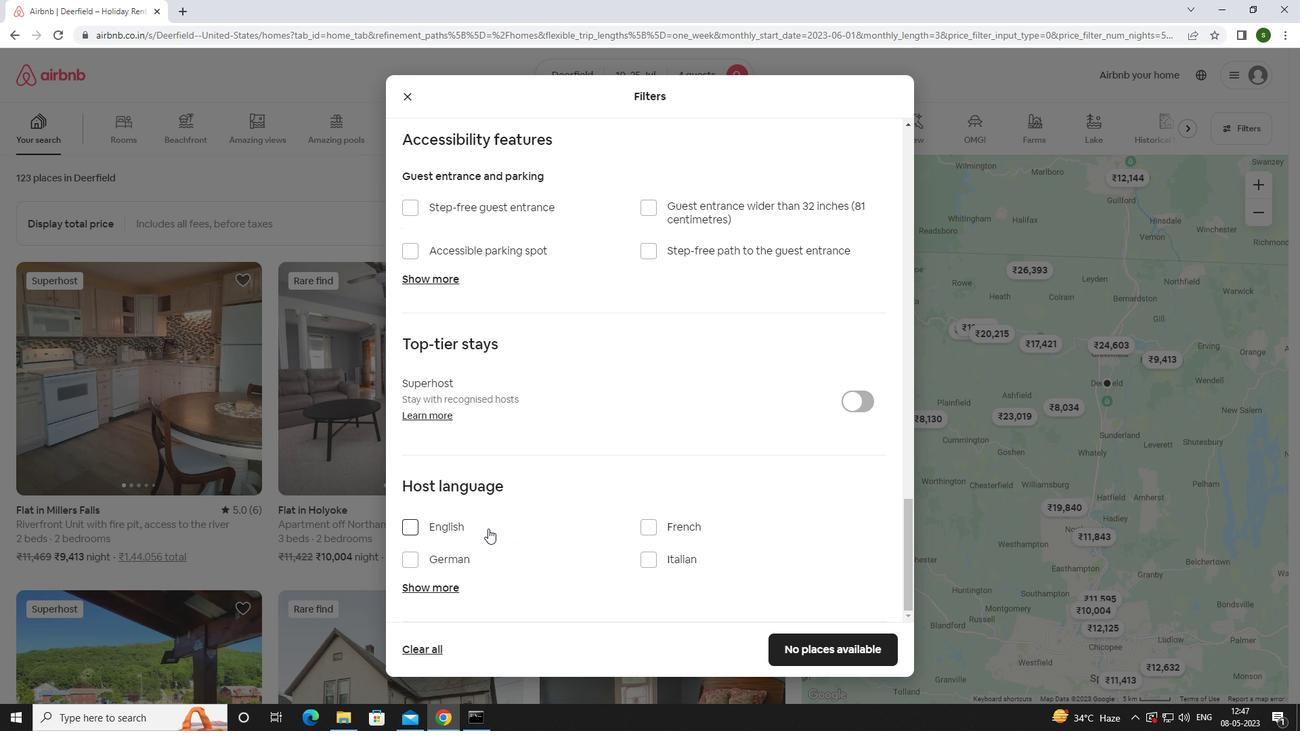 
Action: Mouse pressed left at (453, 524)
Screenshot: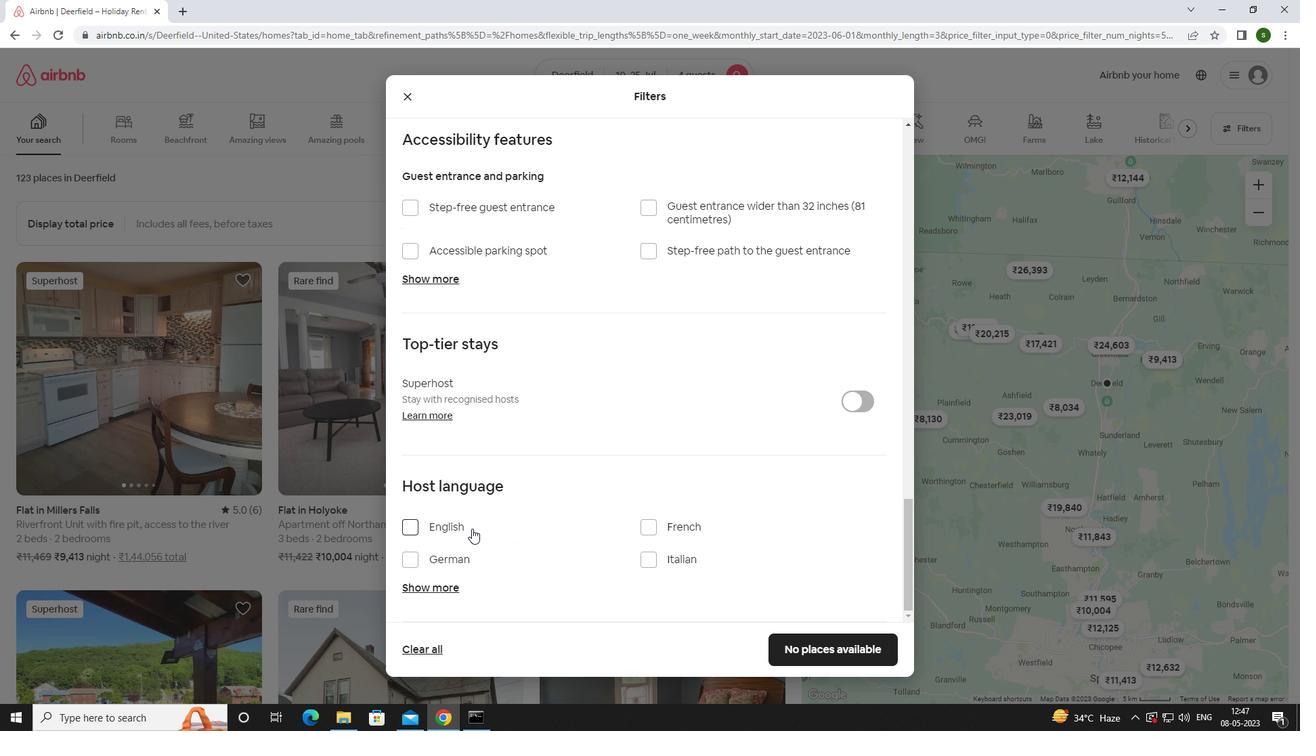 
Action: Mouse moved to (812, 642)
Screenshot: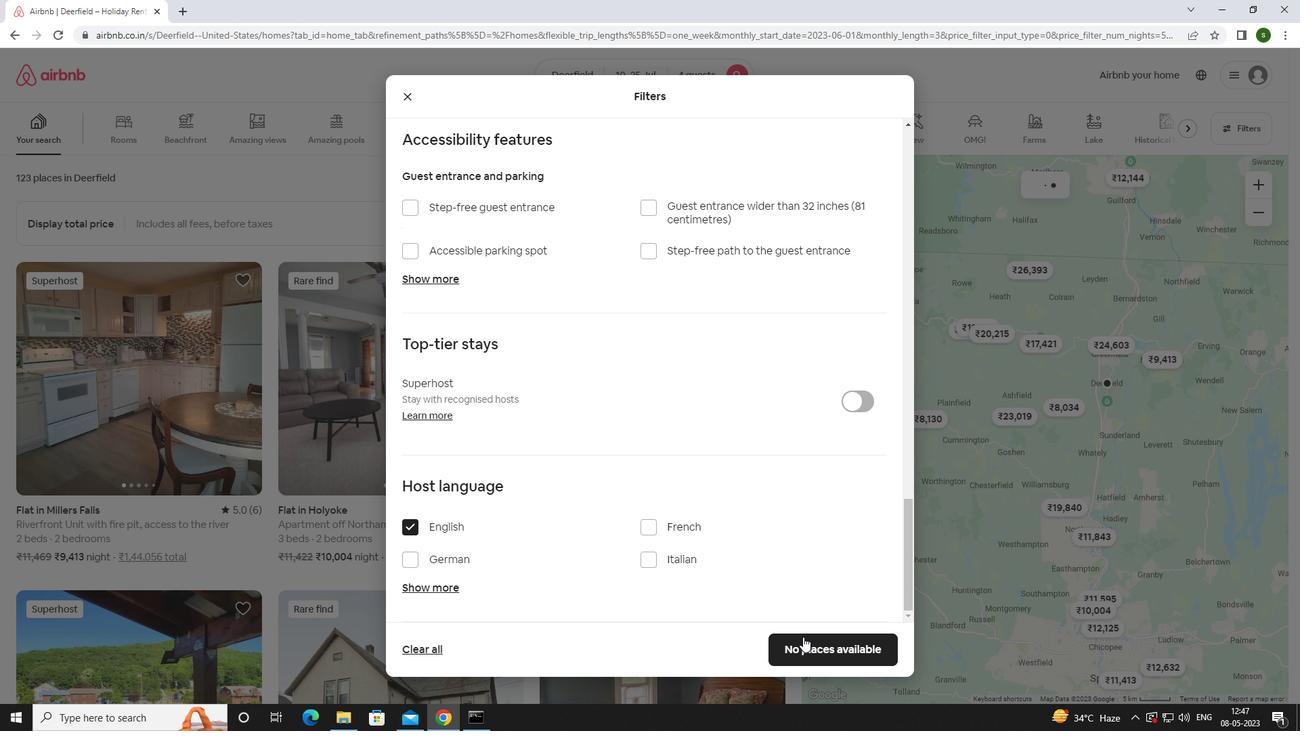 
Action: Mouse pressed left at (812, 642)
Screenshot: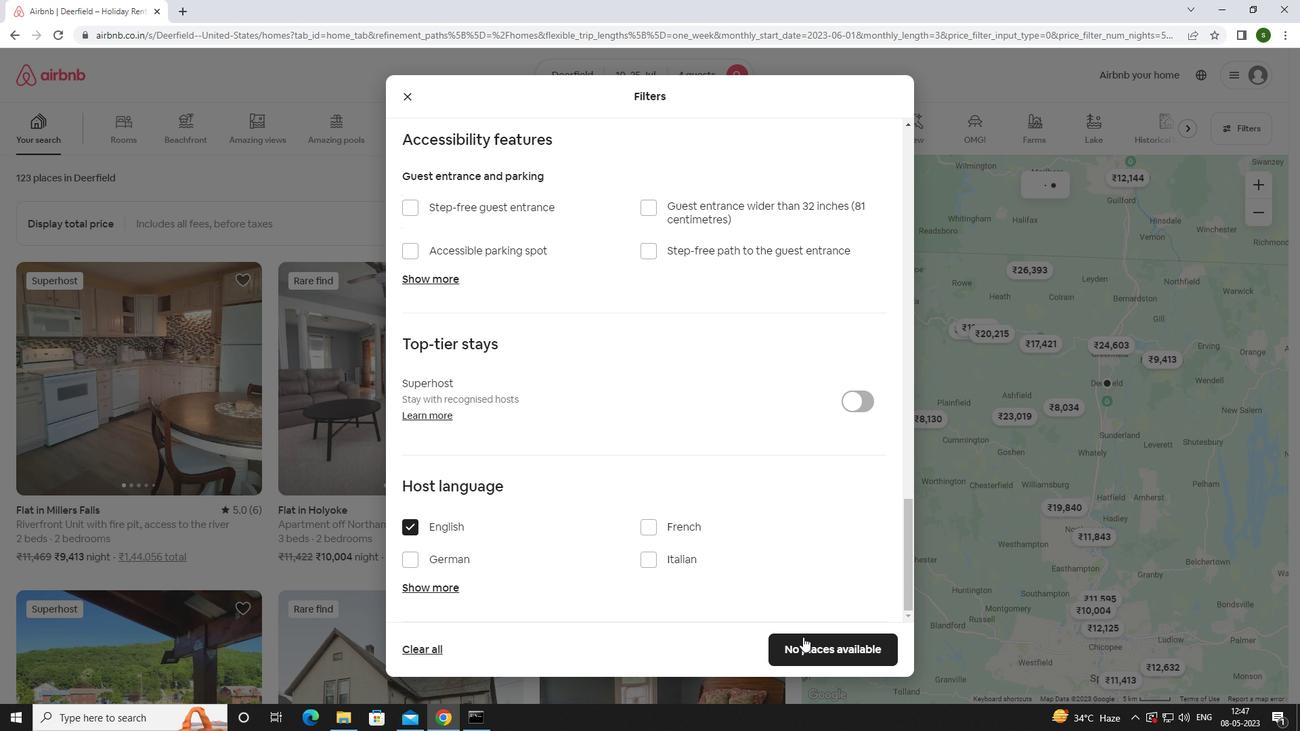 
Action: Mouse moved to (640, 487)
Screenshot: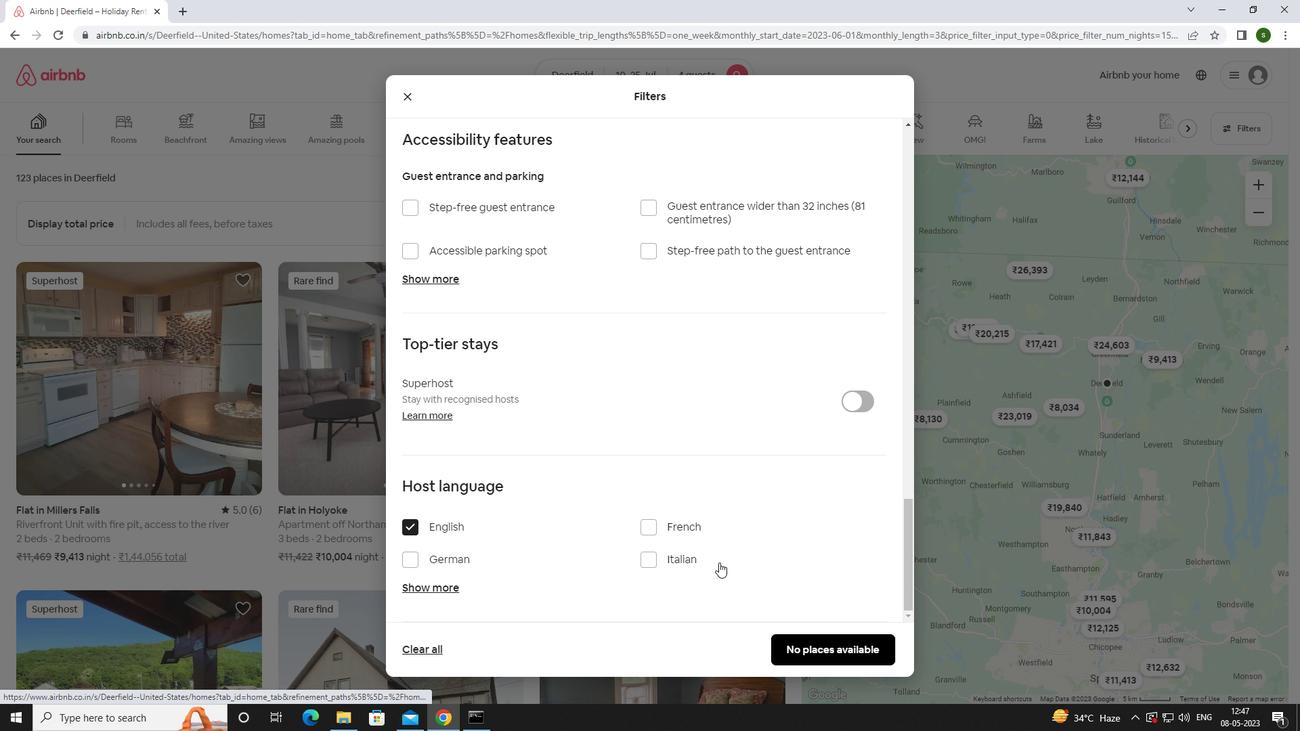 
